 Task: Find connections with filter location Val-d'Or with filter topic #Sustainabilitywith filter profile language Spanish with filter current company Mechanical Engineering World with filter school Assam (Central) University  with filter industry Wholesale Building Materials with filter service category Email Marketing with filter keywords title Fast Food Worker
Action: Mouse moved to (618, 128)
Screenshot: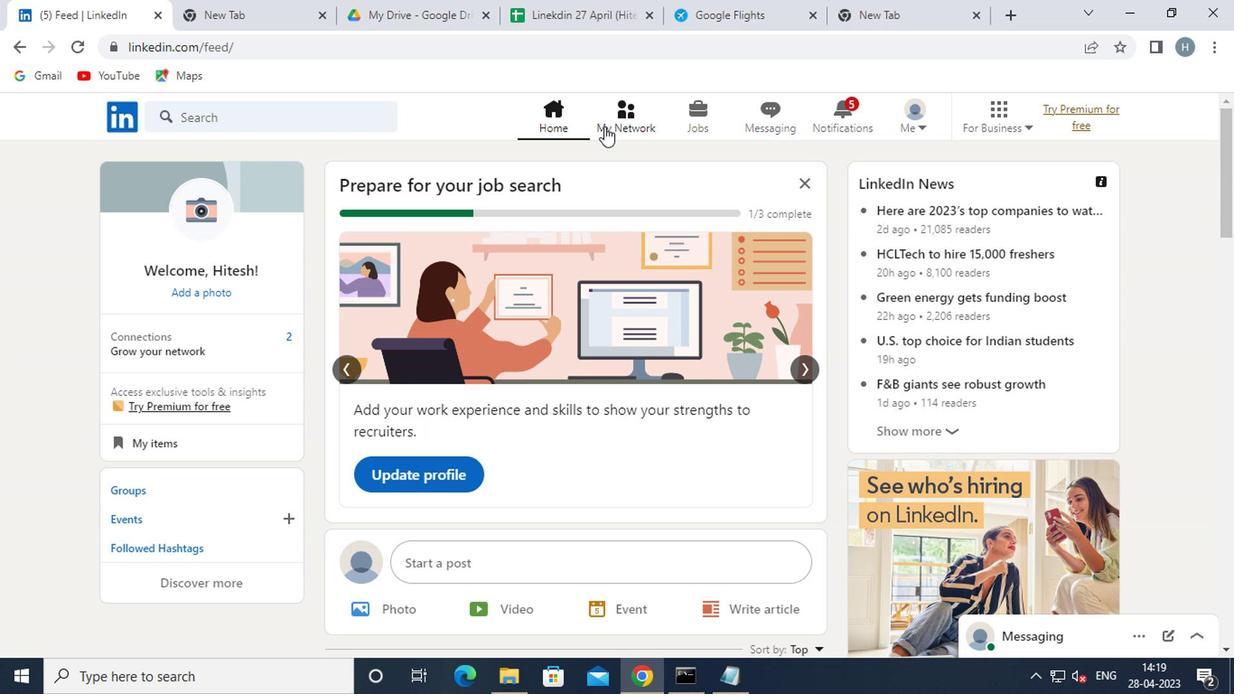 
Action: Mouse pressed left at (618, 128)
Screenshot: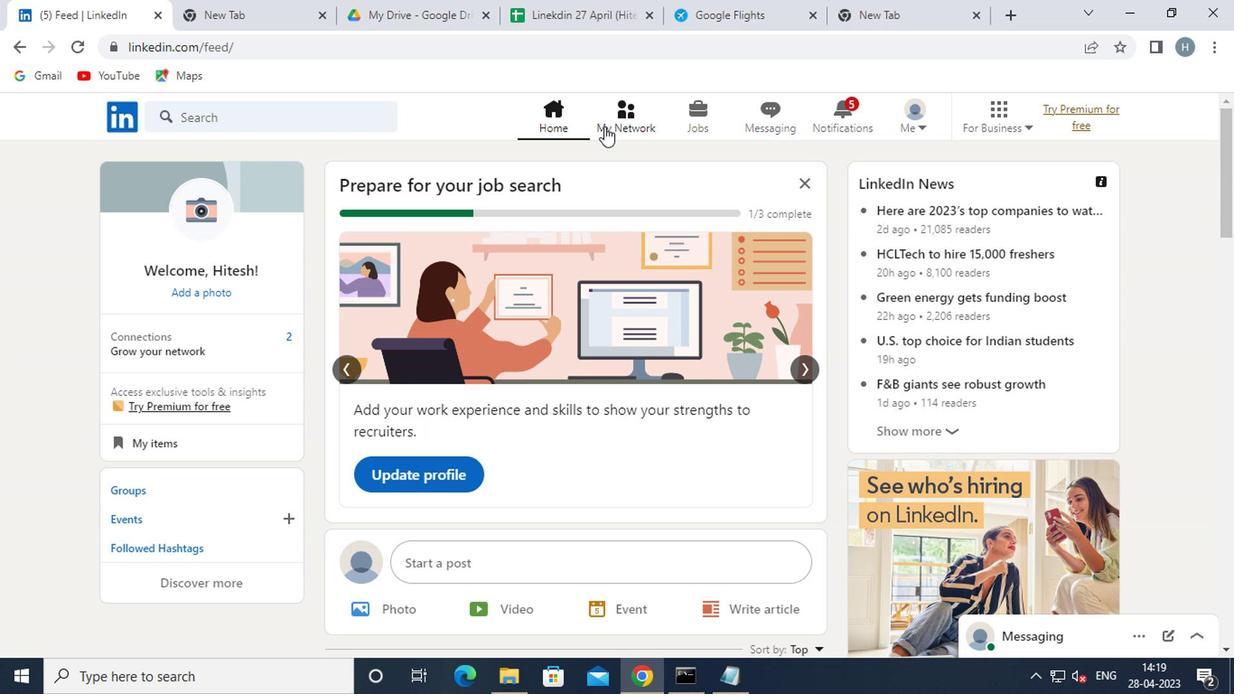 
Action: Mouse moved to (283, 229)
Screenshot: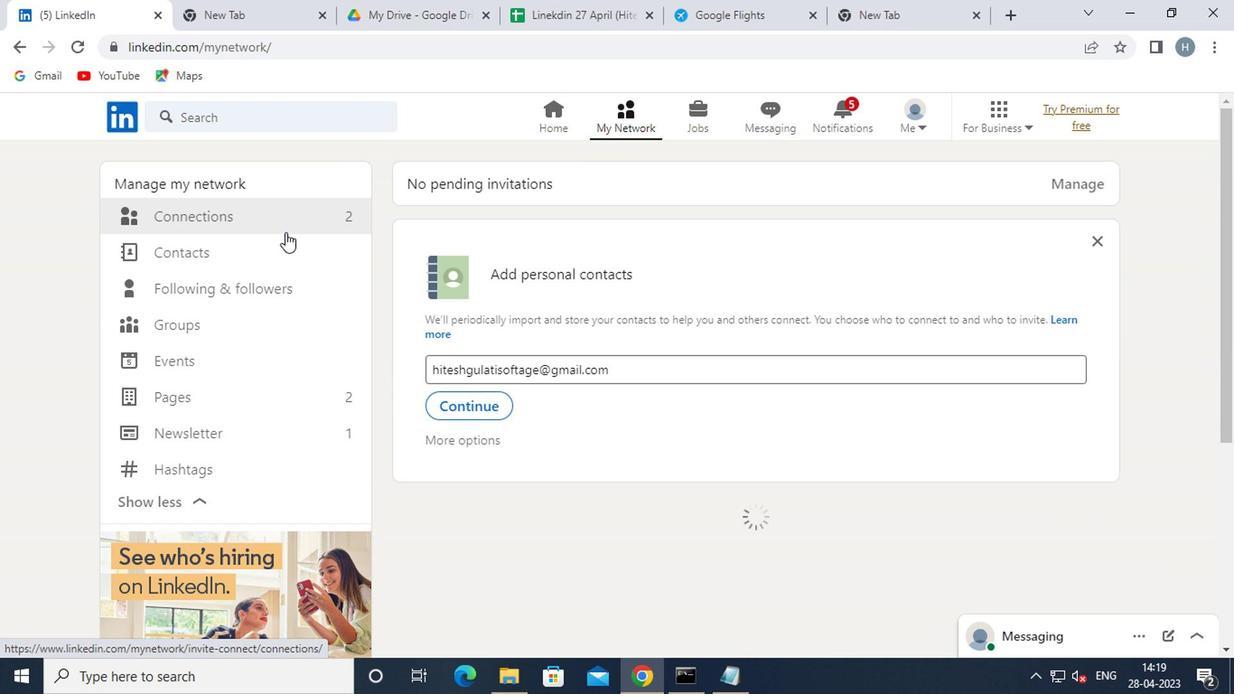 
Action: Mouse pressed left at (283, 229)
Screenshot: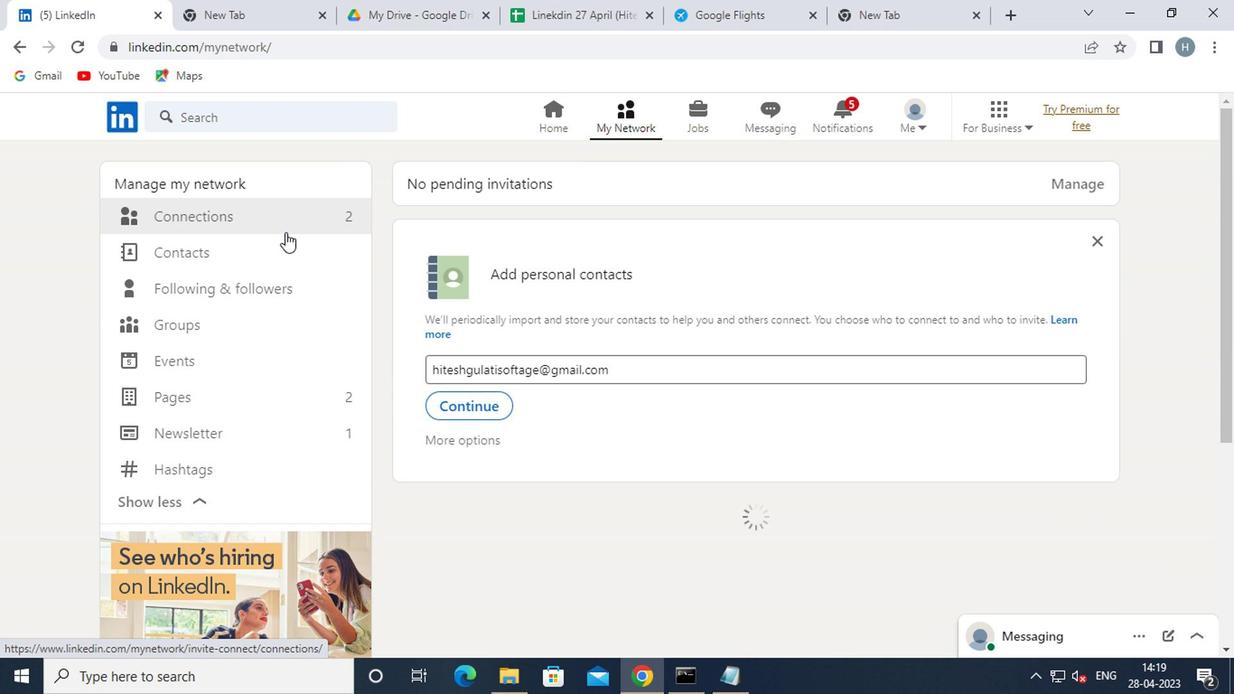 
Action: Mouse moved to (339, 221)
Screenshot: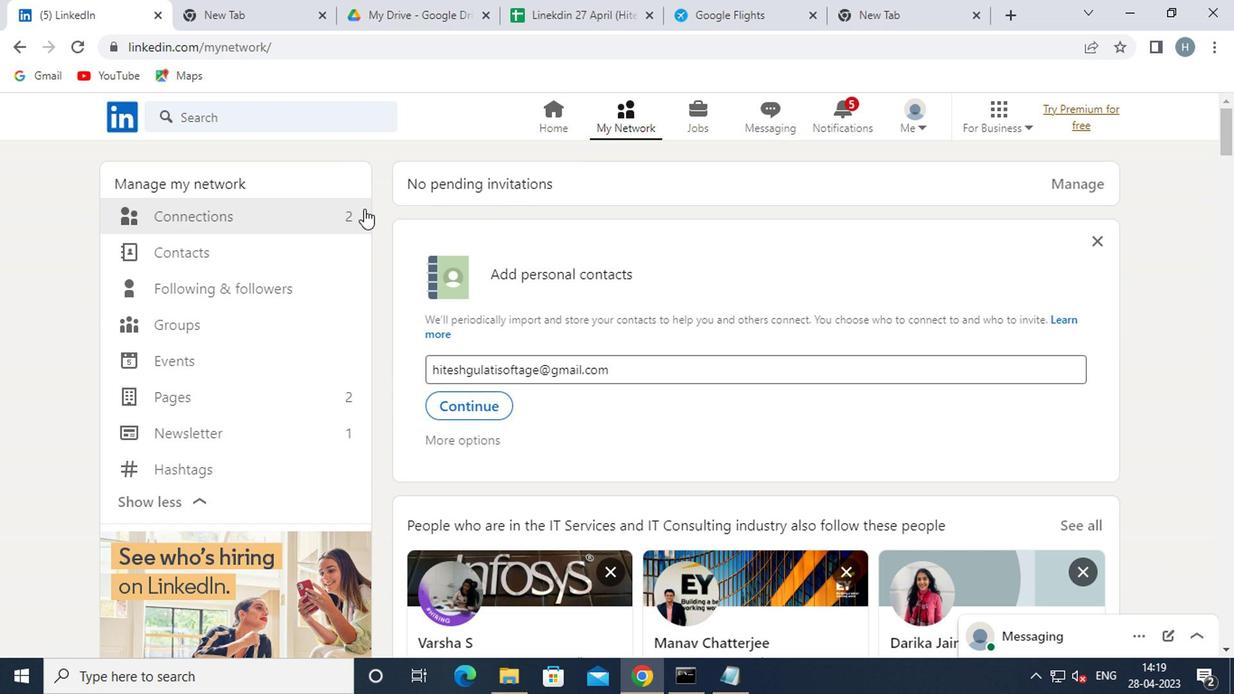 
Action: Mouse pressed left at (339, 221)
Screenshot: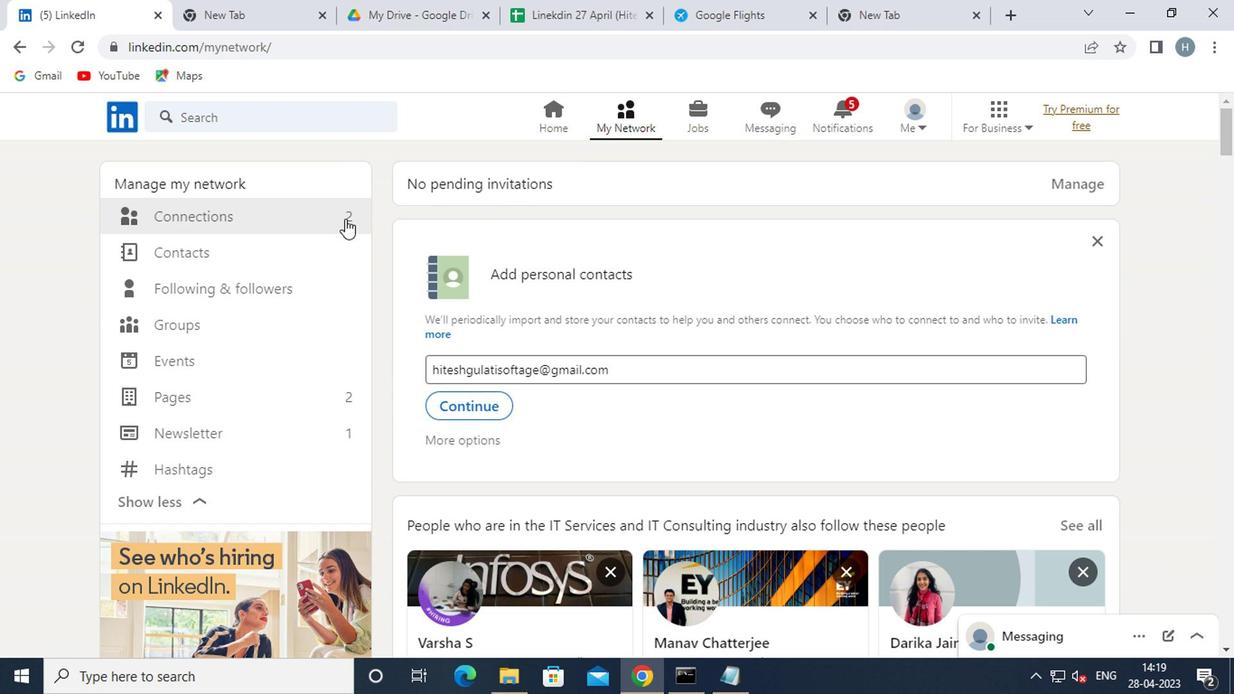 
Action: Mouse moved to (720, 217)
Screenshot: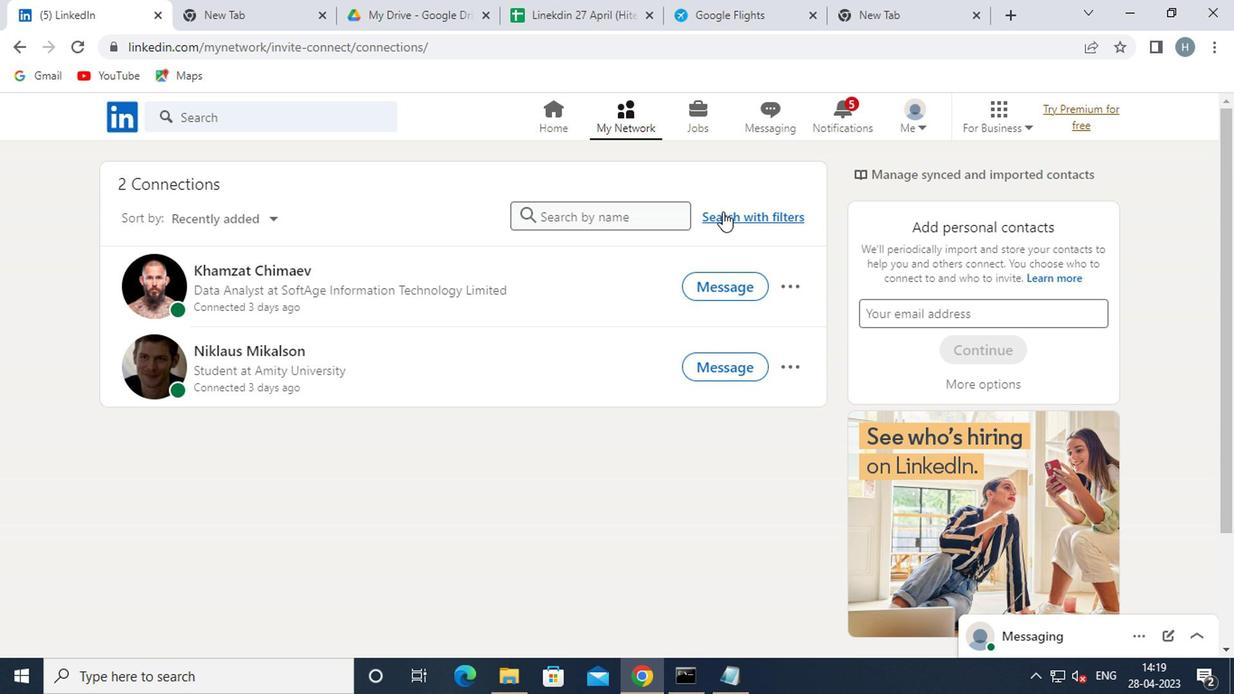 
Action: Mouse pressed left at (720, 217)
Screenshot: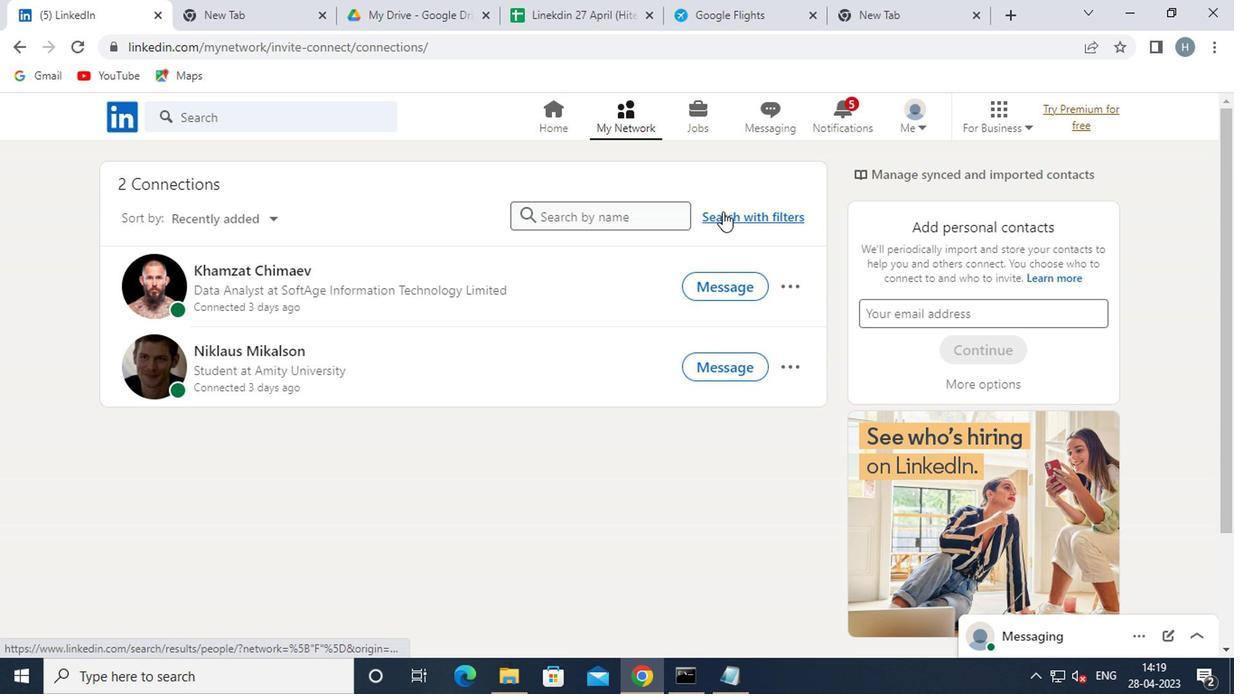 
Action: Mouse moved to (671, 175)
Screenshot: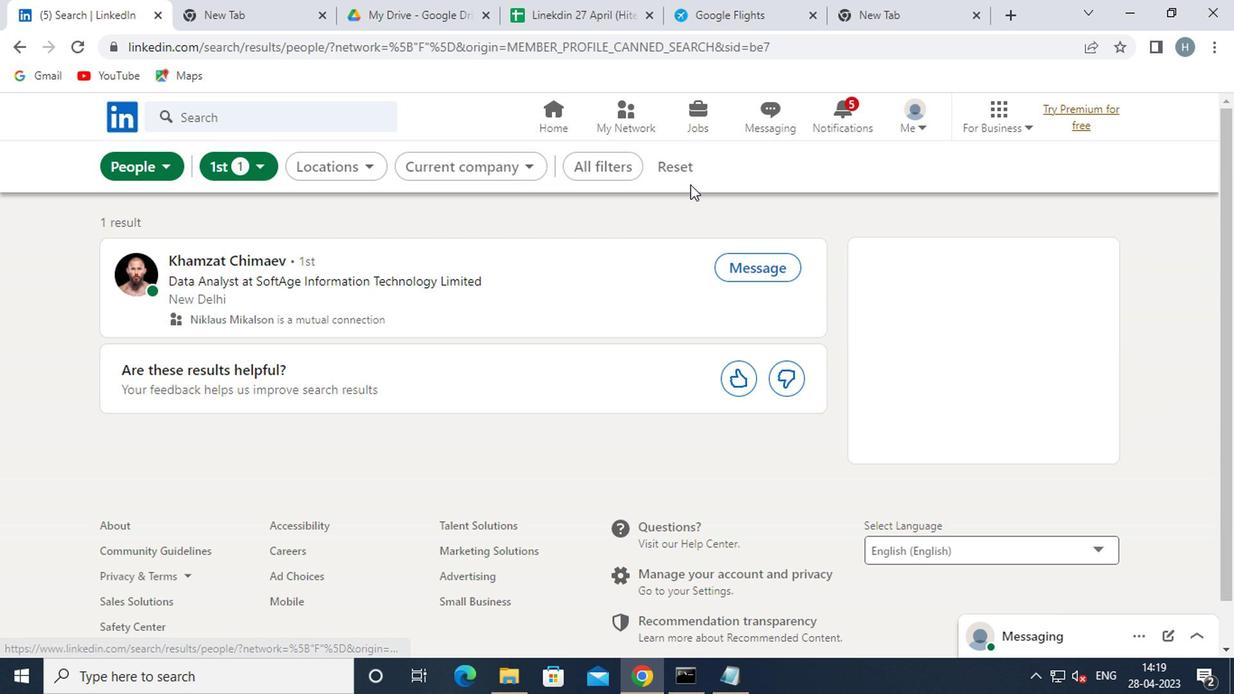 
Action: Mouse pressed left at (671, 175)
Screenshot: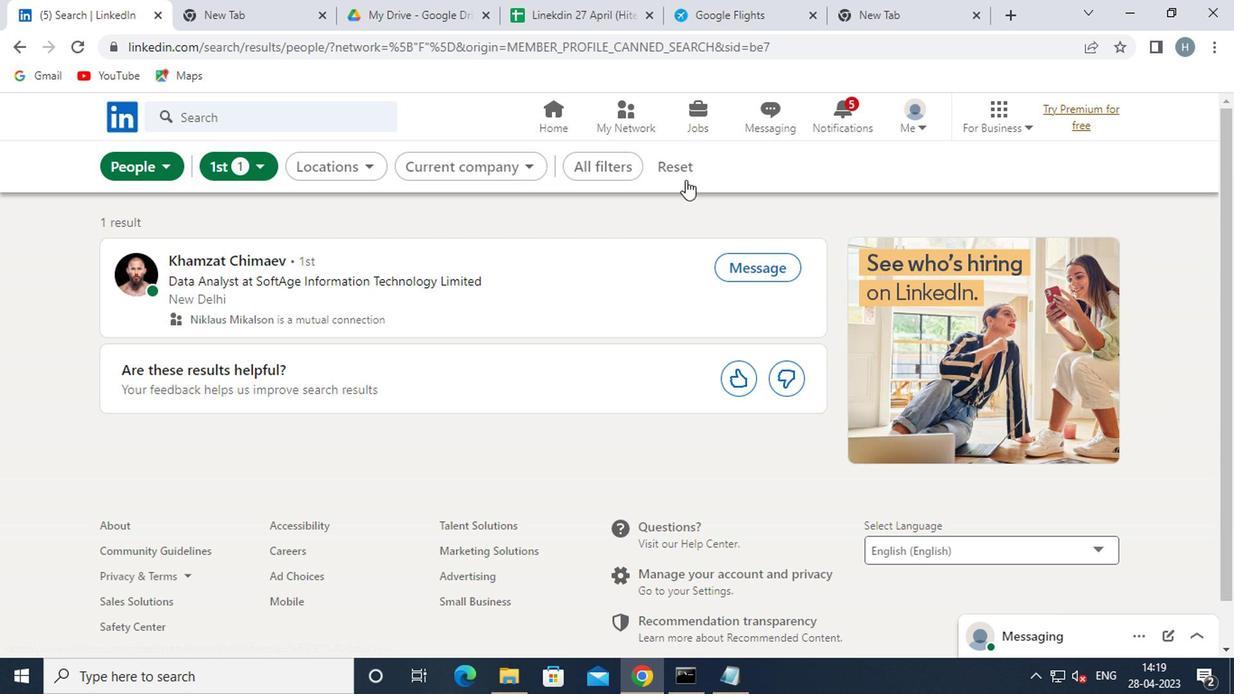 
Action: Mouse moved to (653, 169)
Screenshot: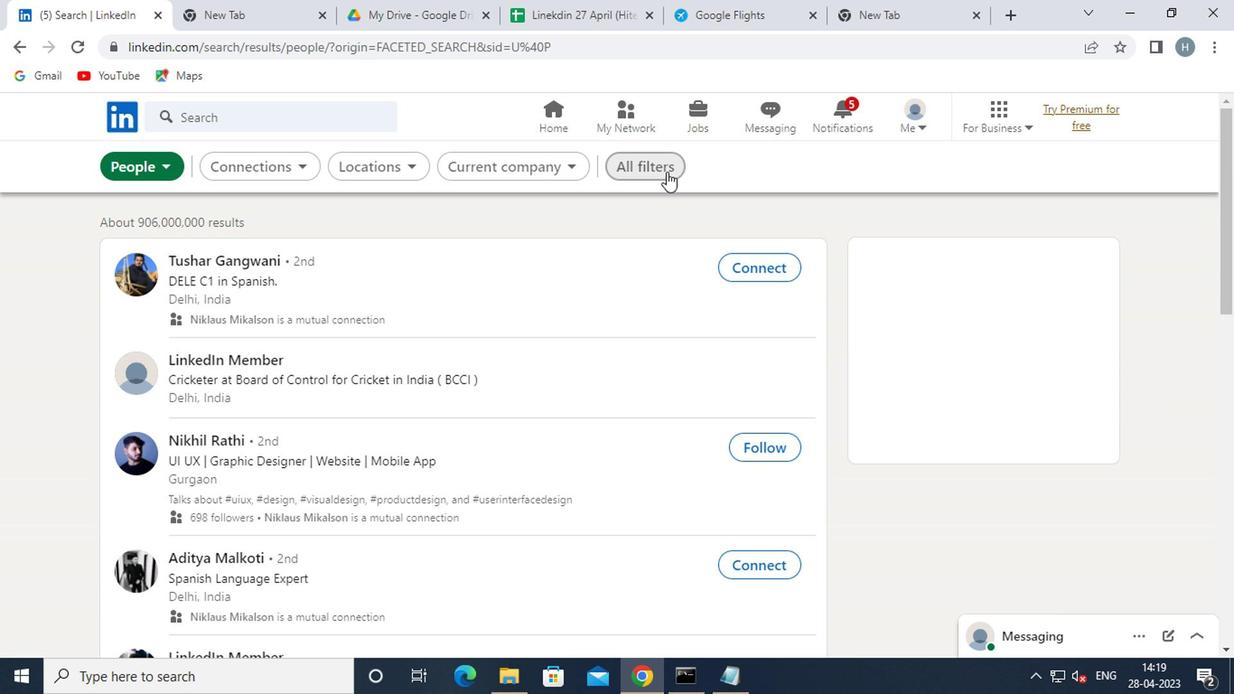 
Action: Mouse pressed left at (653, 169)
Screenshot: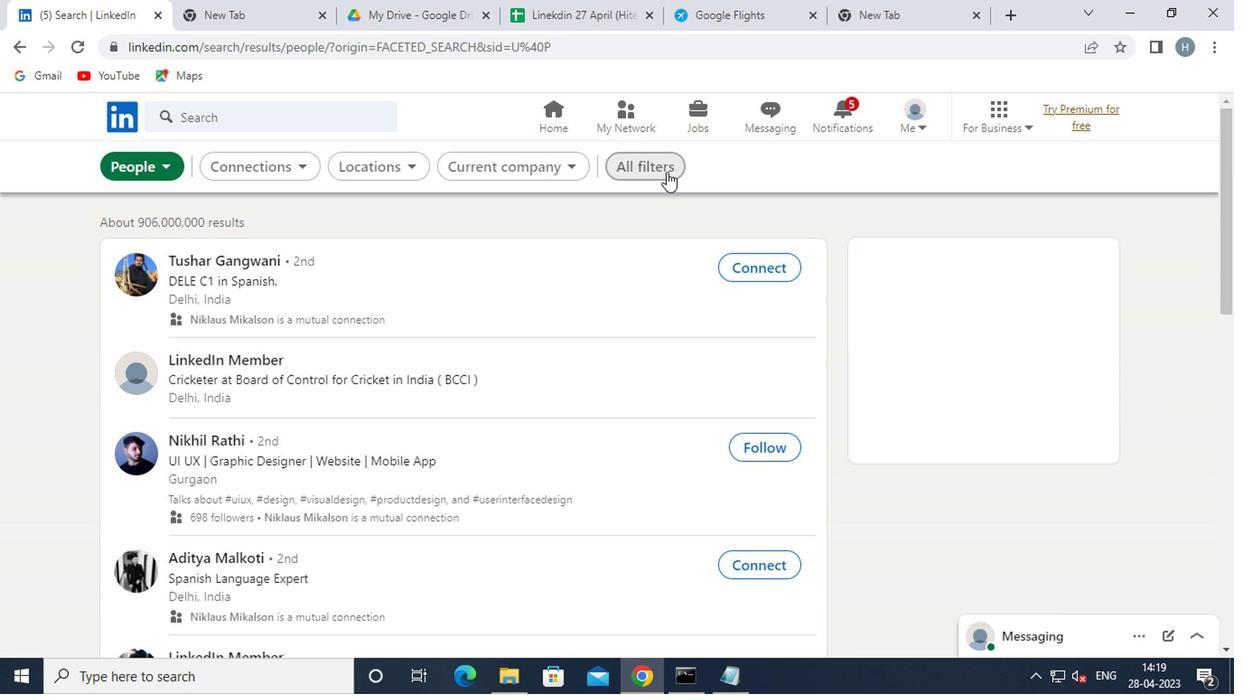 
Action: Mouse moved to (853, 334)
Screenshot: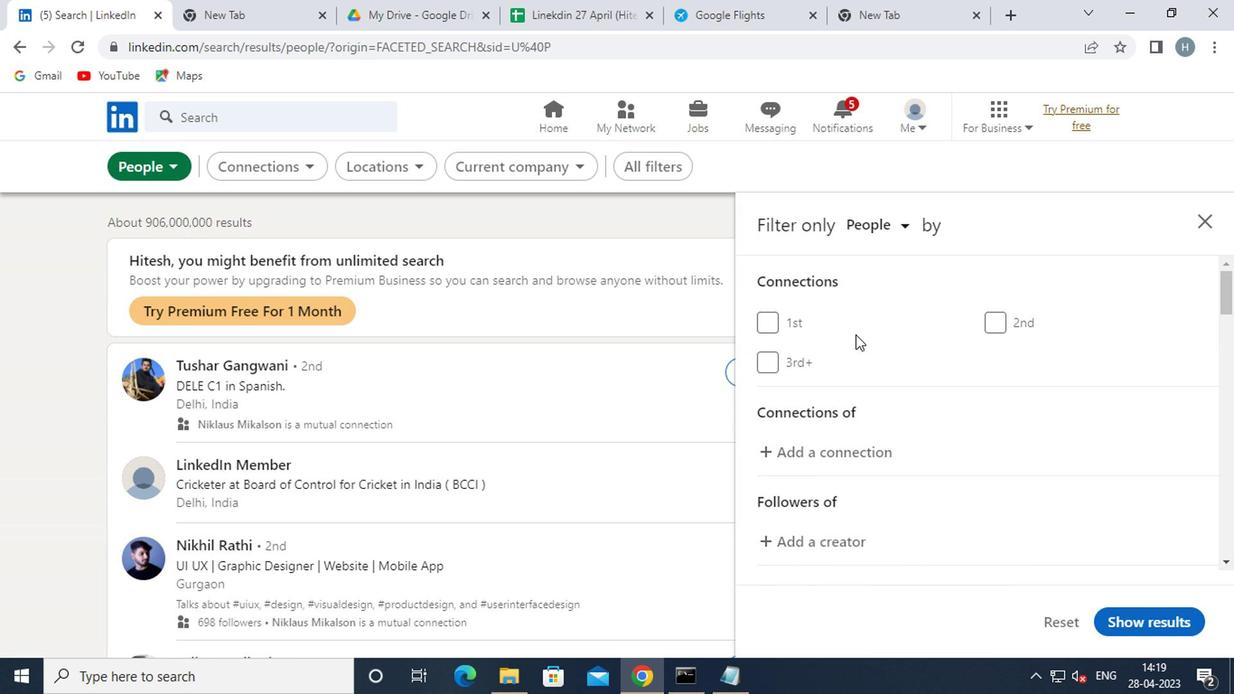 
Action: Mouse scrolled (853, 333) with delta (0, 0)
Screenshot: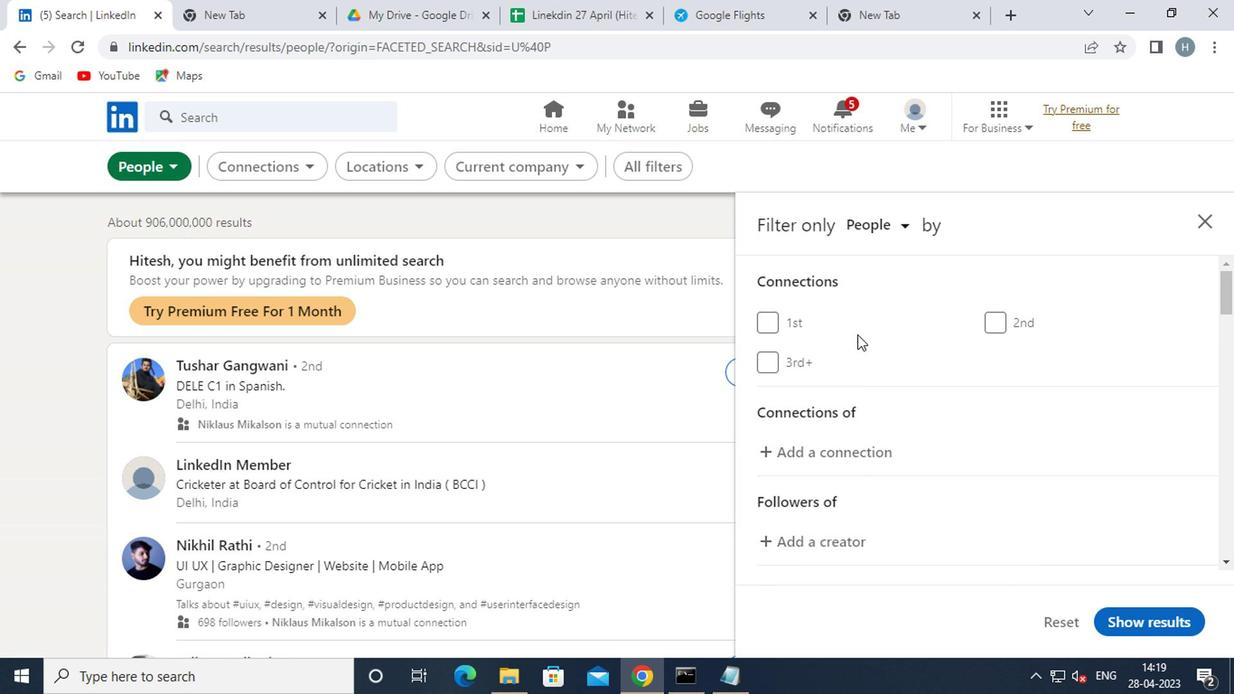 
Action: Mouse moved to (853, 335)
Screenshot: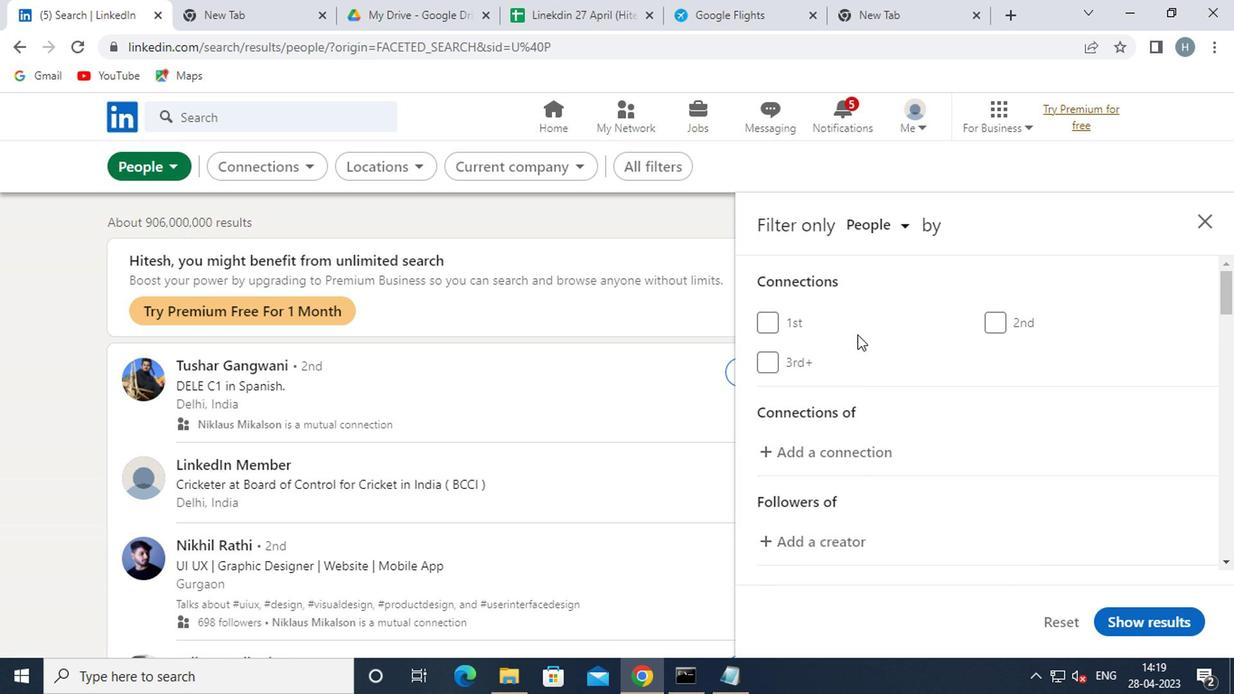 
Action: Mouse scrolled (853, 334) with delta (0, -1)
Screenshot: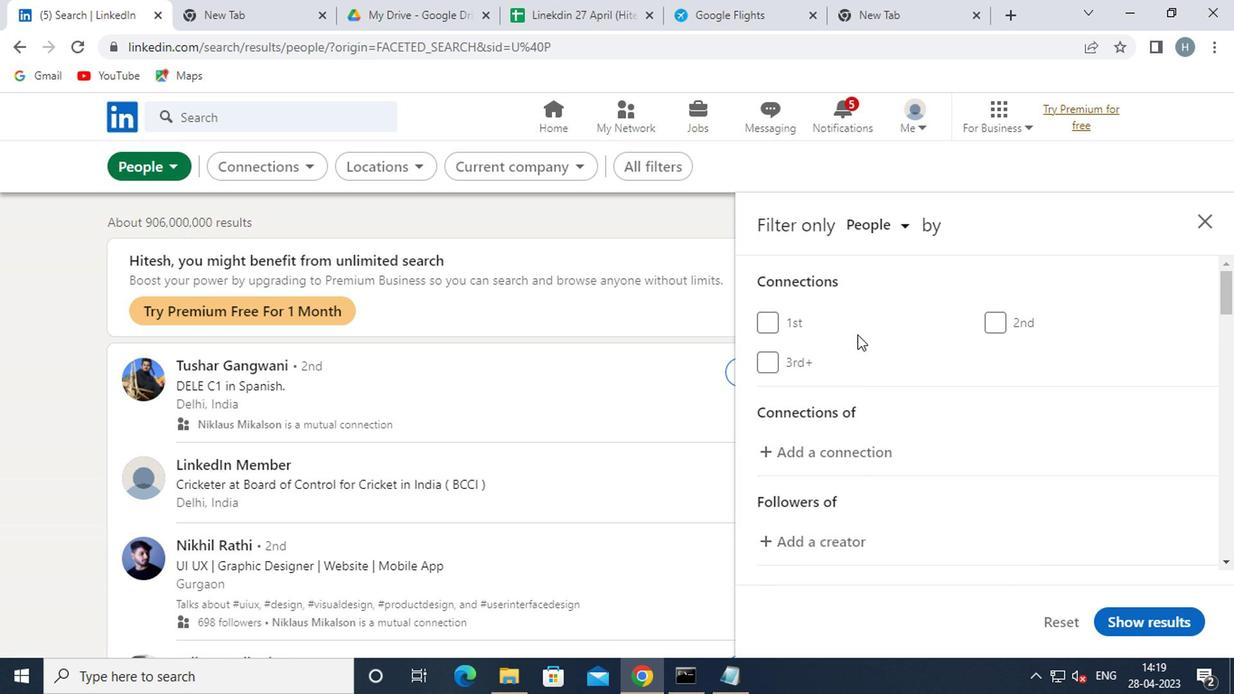 
Action: Mouse scrolled (853, 334) with delta (0, -1)
Screenshot: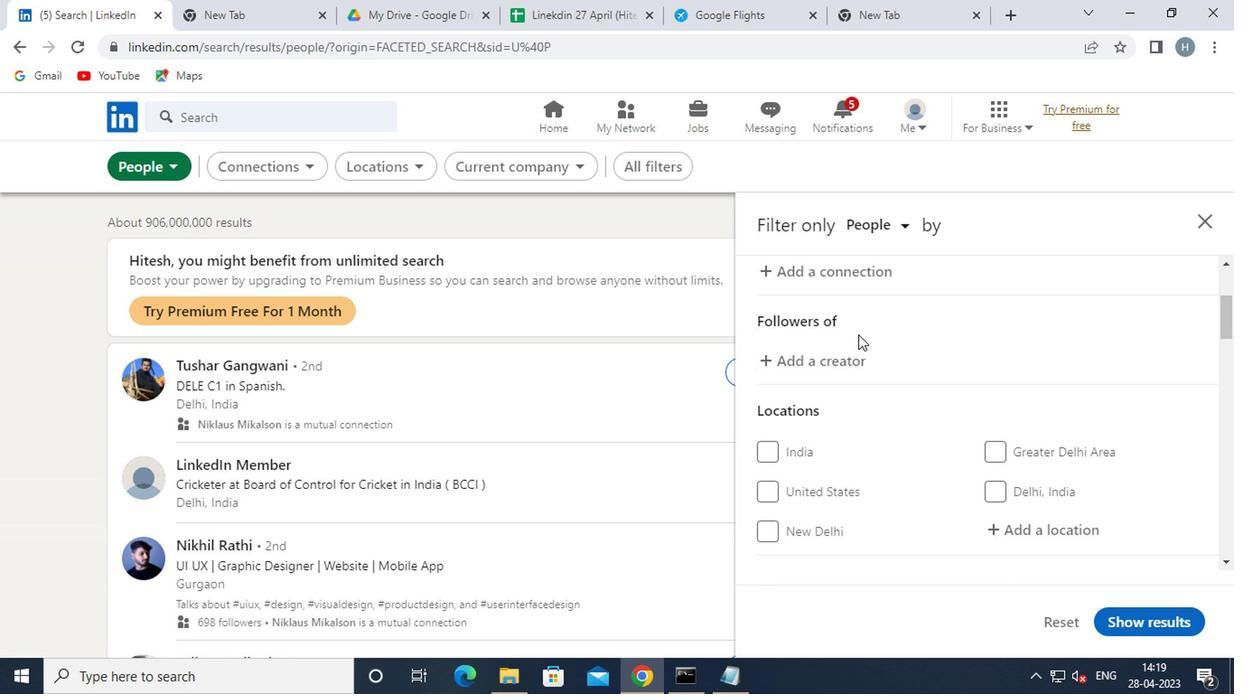 
Action: Mouse scrolled (853, 334) with delta (0, -1)
Screenshot: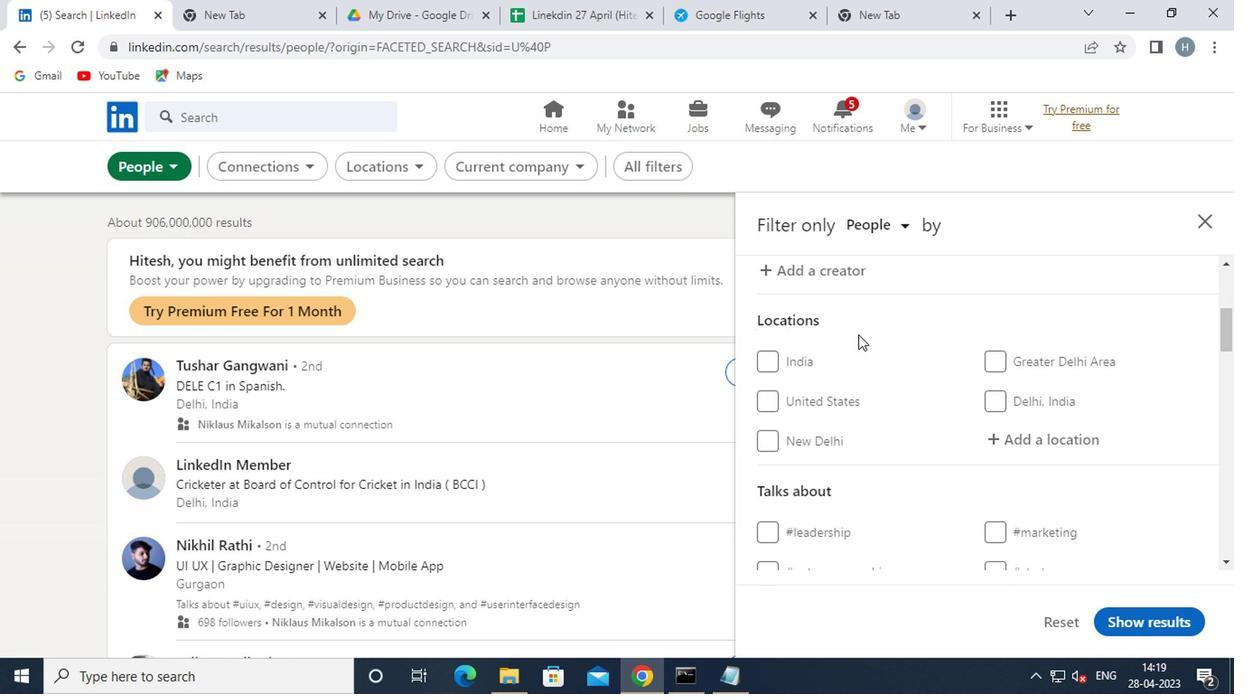
Action: Mouse moved to (1007, 360)
Screenshot: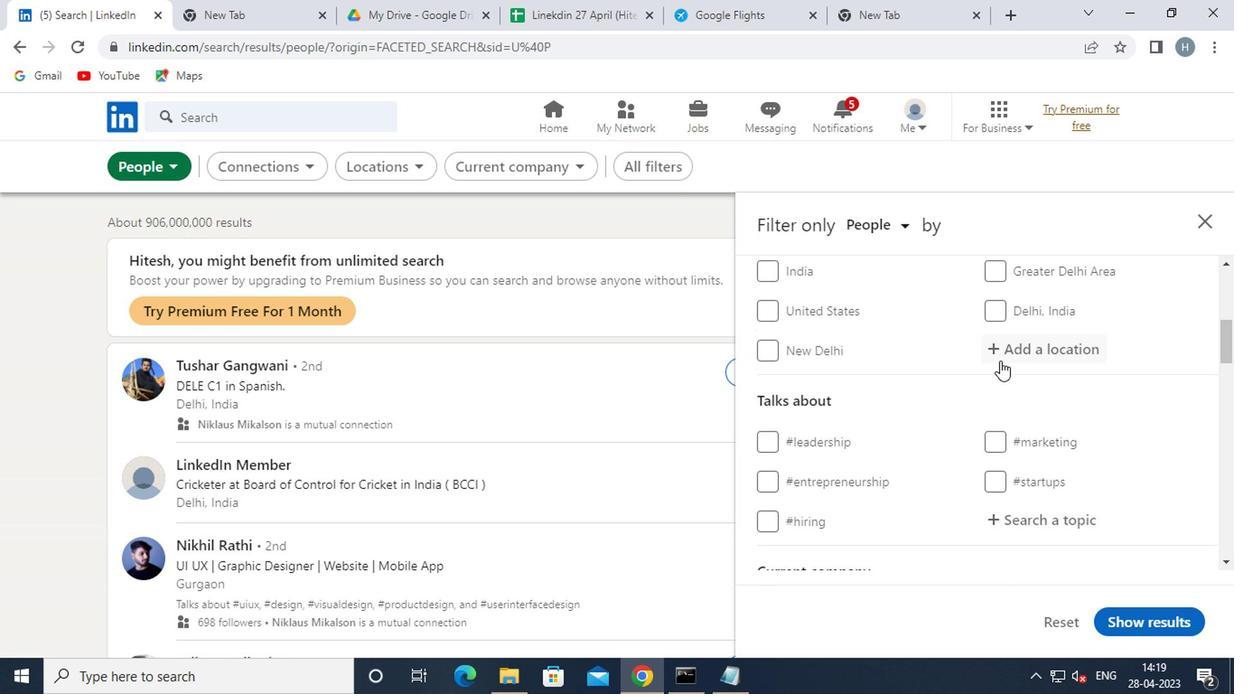 
Action: Mouse pressed left at (1007, 360)
Screenshot: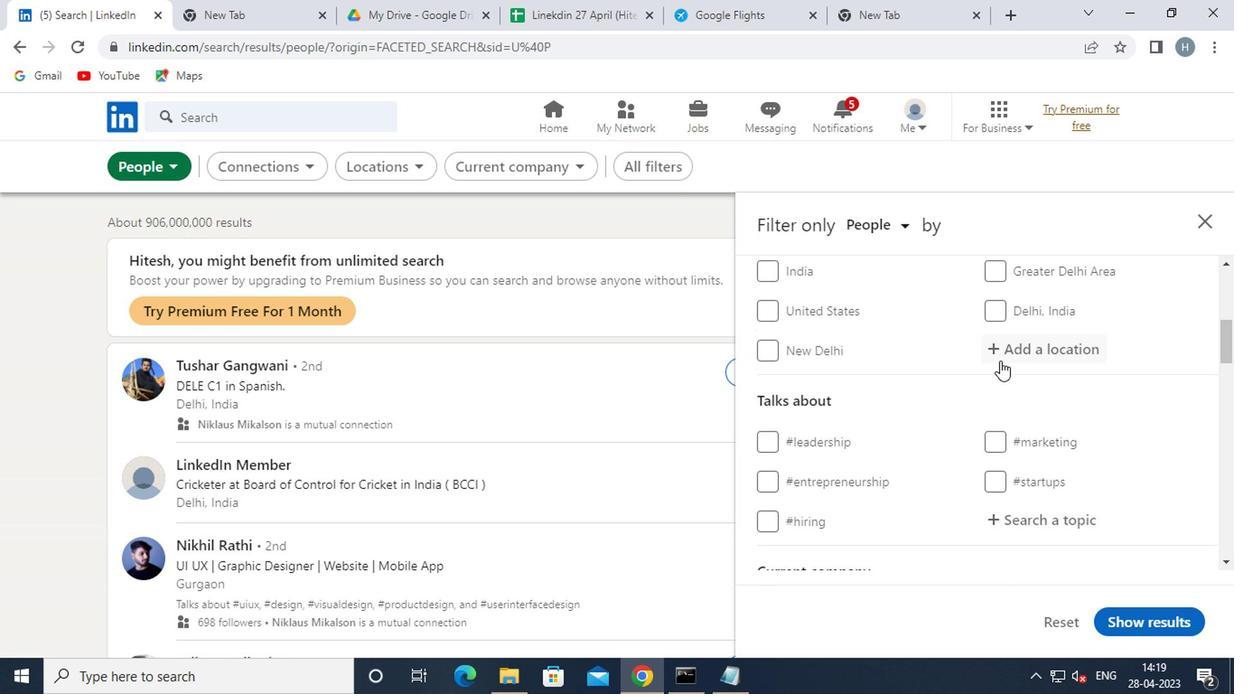 
Action: Mouse moved to (837, 225)
Screenshot: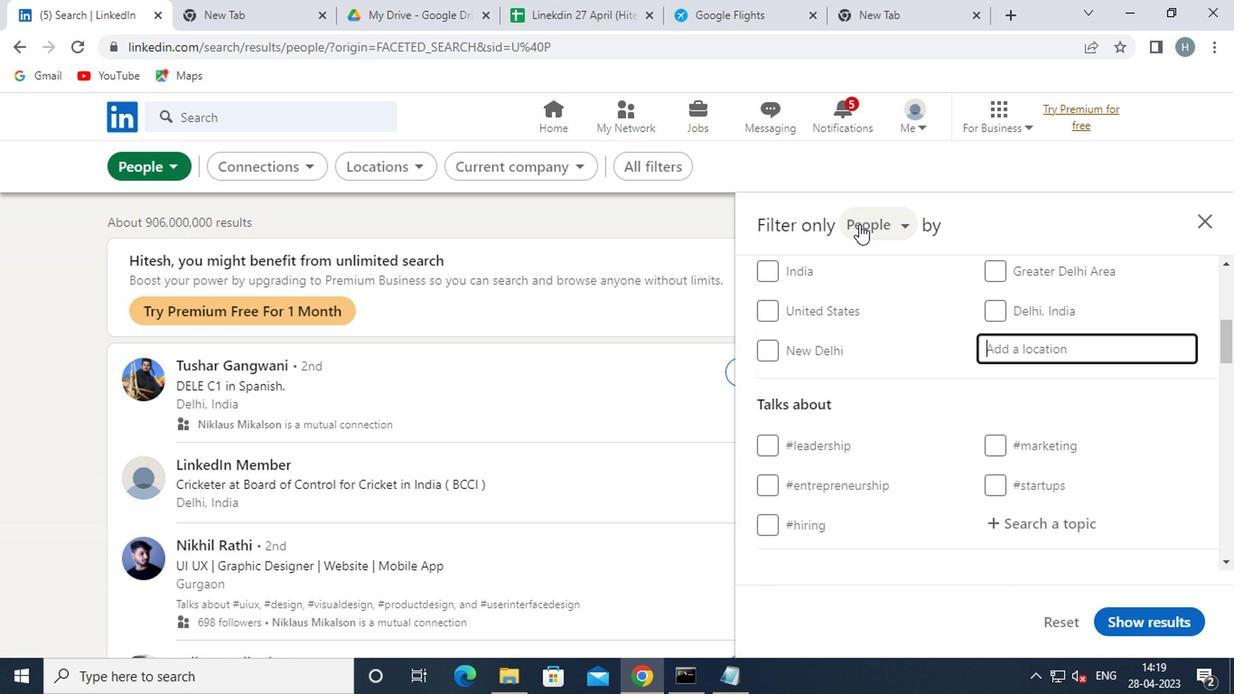 
Action: Key pressed <Key.shift>VAL-
Screenshot: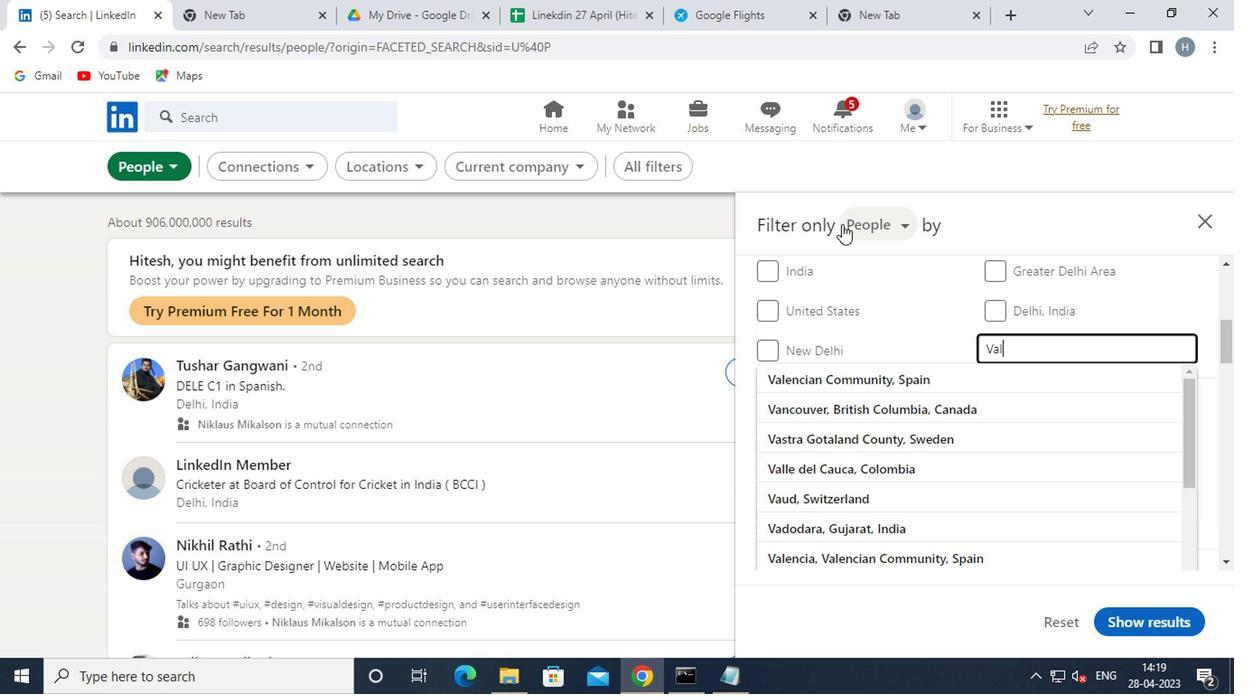 
Action: Mouse moved to (837, 225)
Screenshot: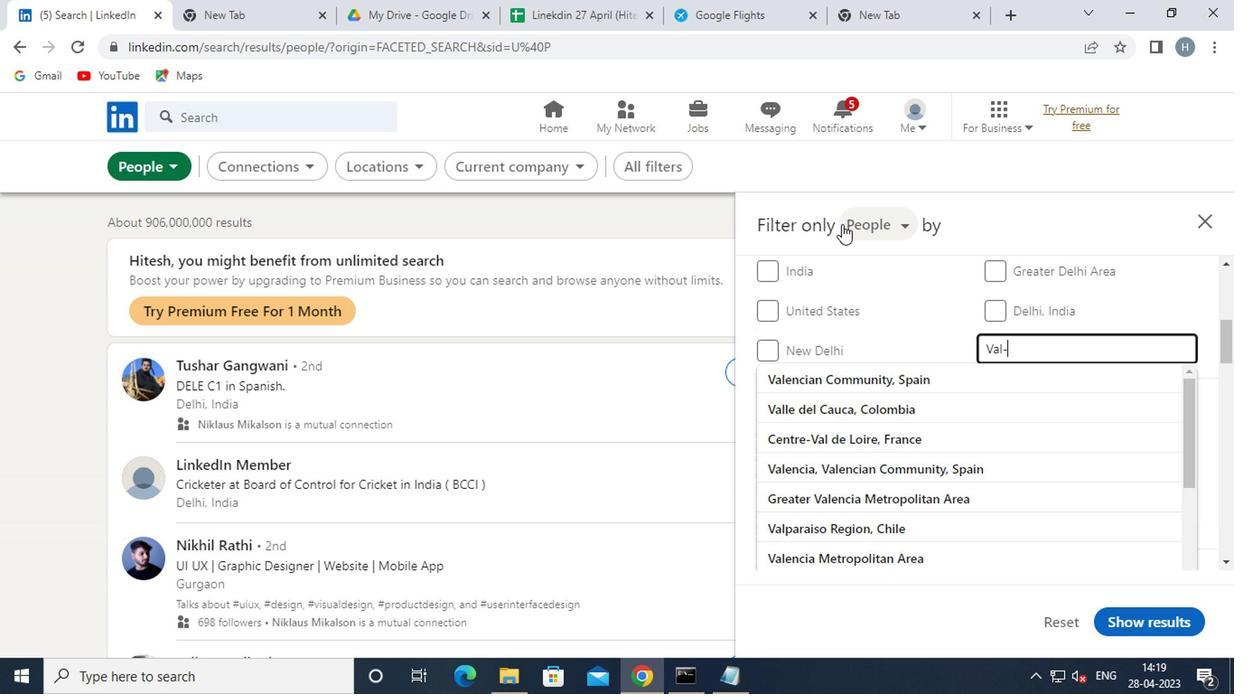 
Action: Key pressed D
Screenshot: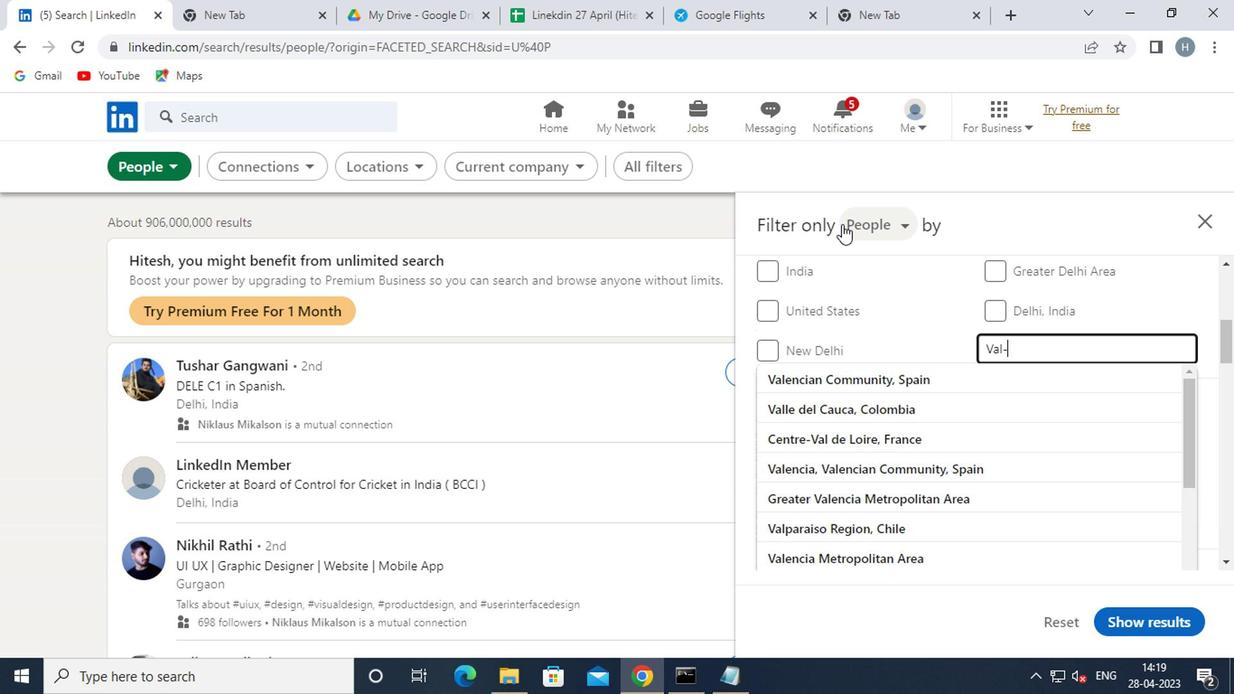 
Action: Mouse moved to (856, 408)
Screenshot: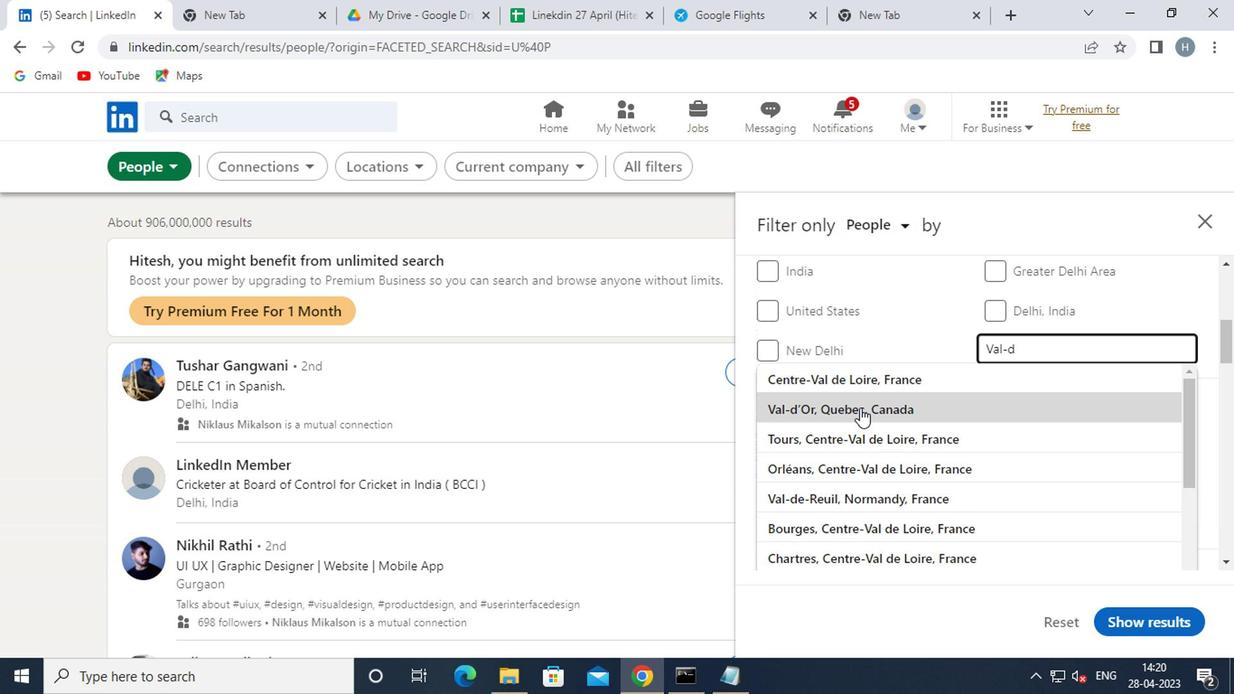 
Action: Mouse pressed left at (856, 408)
Screenshot: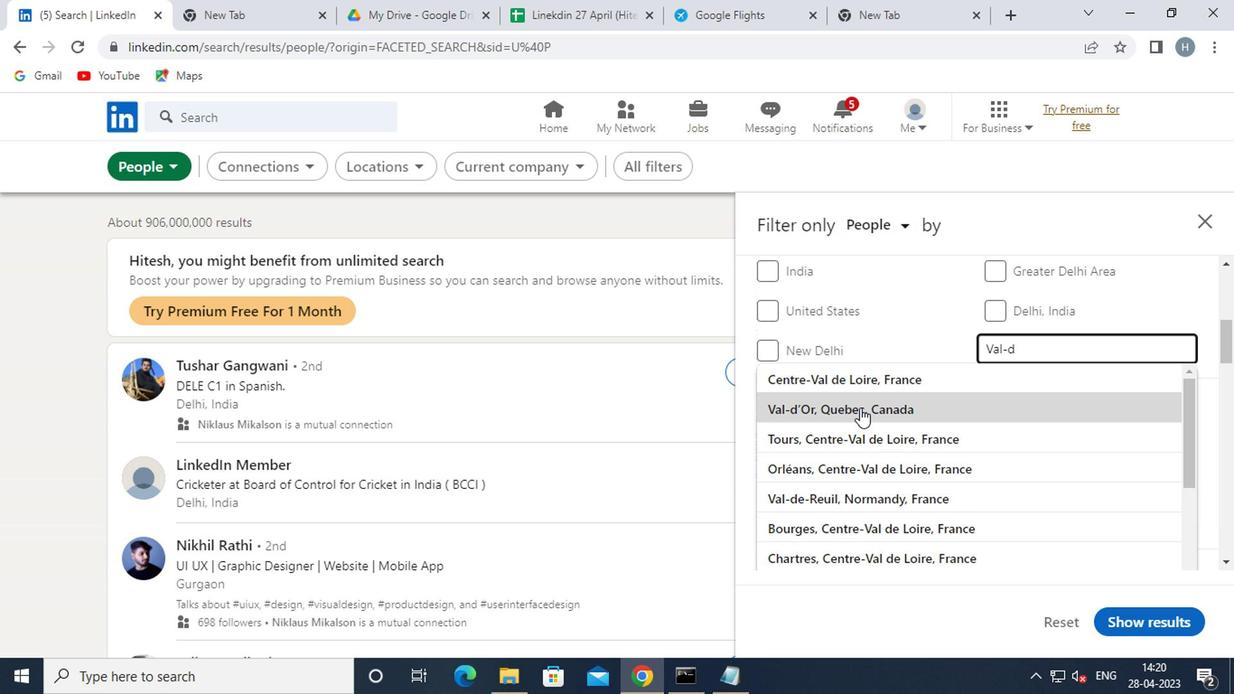 
Action: Mouse moved to (886, 390)
Screenshot: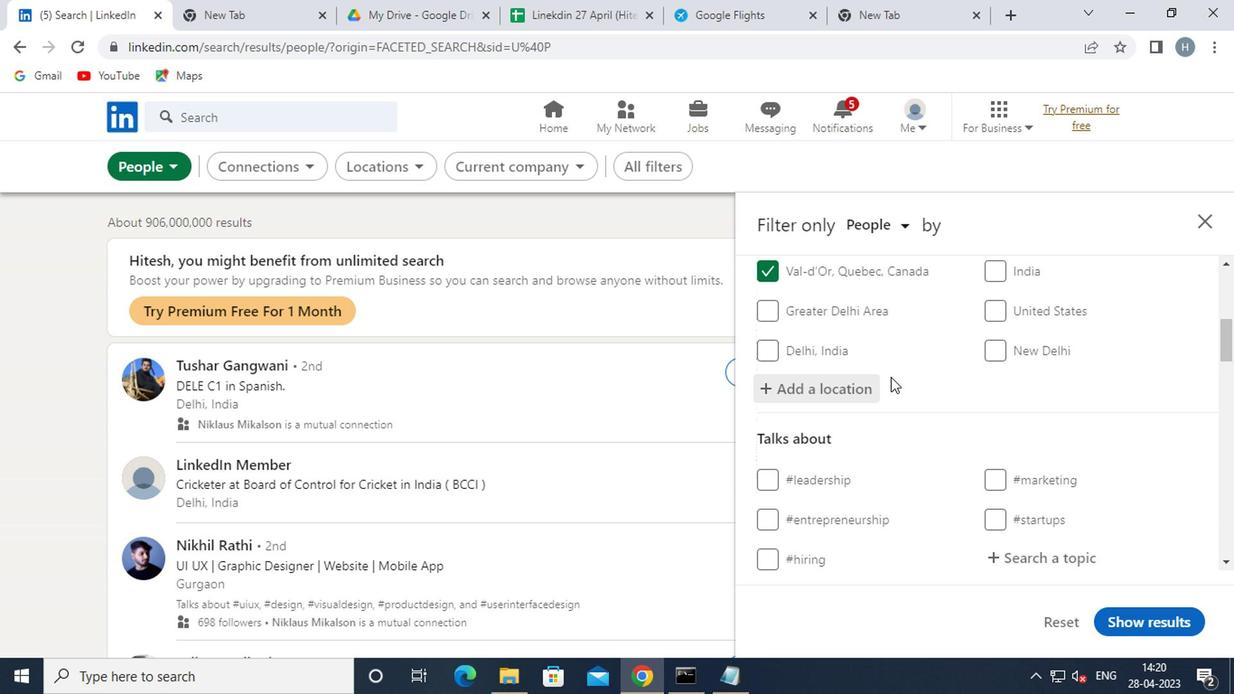 
Action: Mouse scrolled (886, 389) with delta (0, -1)
Screenshot: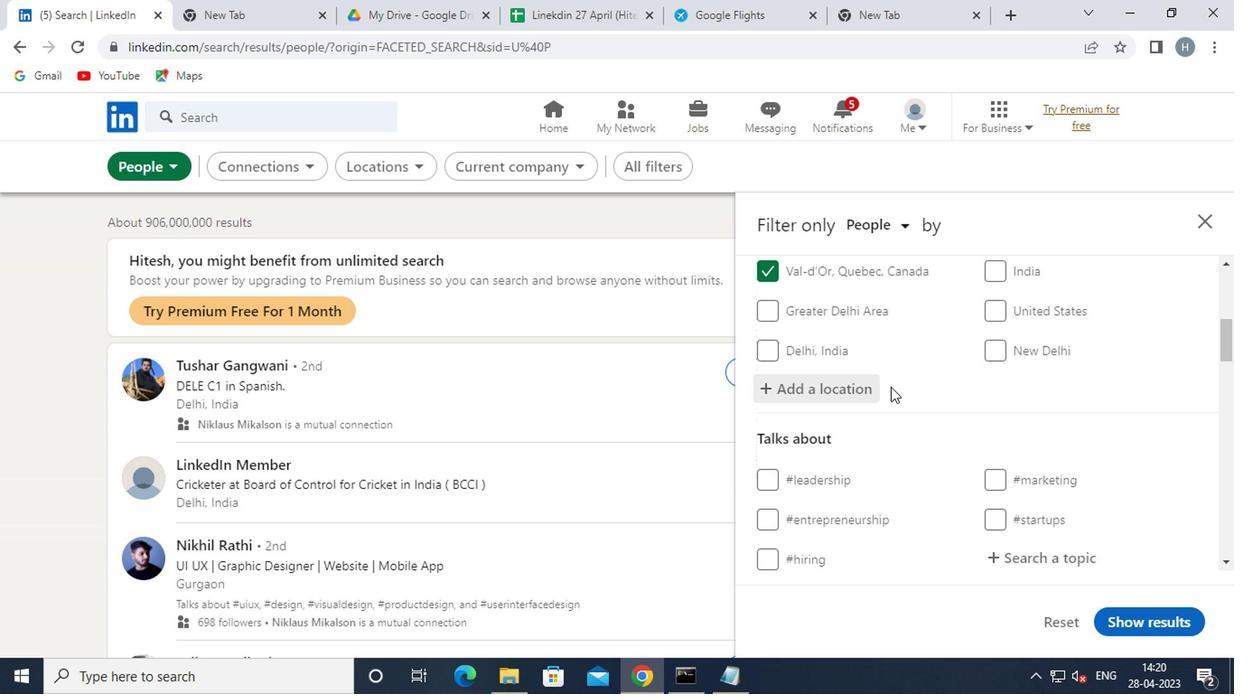 
Action: Mouse moved to (885, 391)
Screenshot: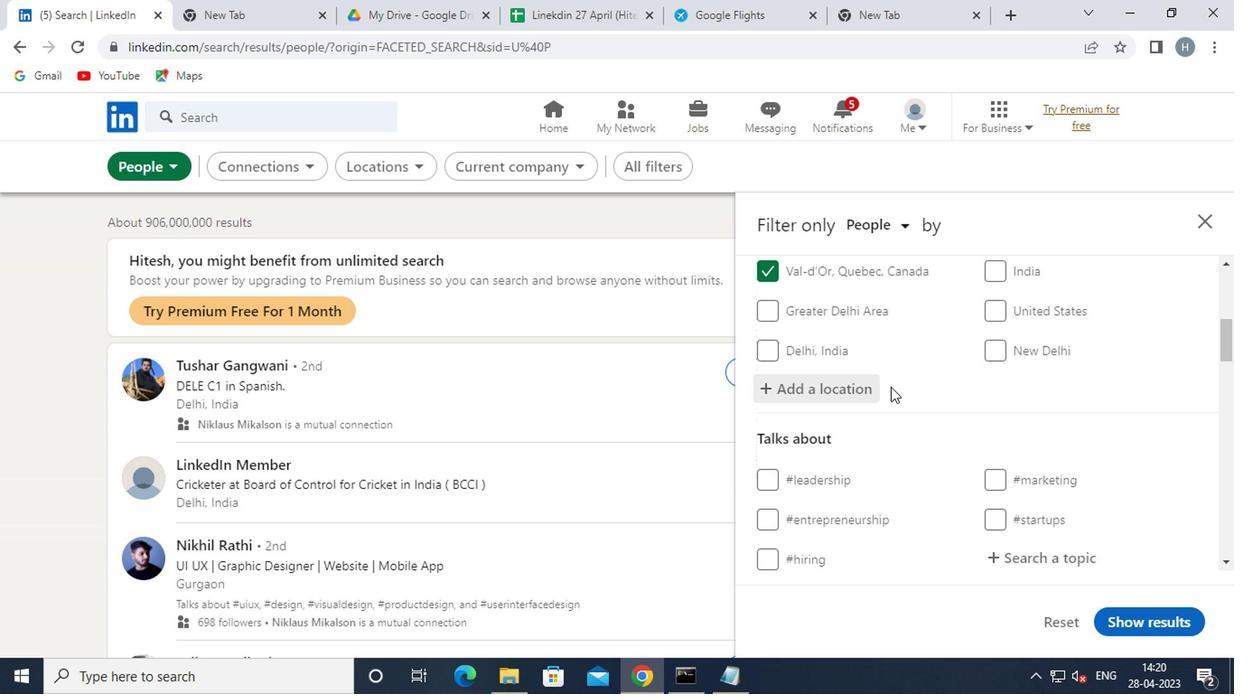 
Action: Mouse scrolled (885, 390) with delta (0, 0)
Screenshot: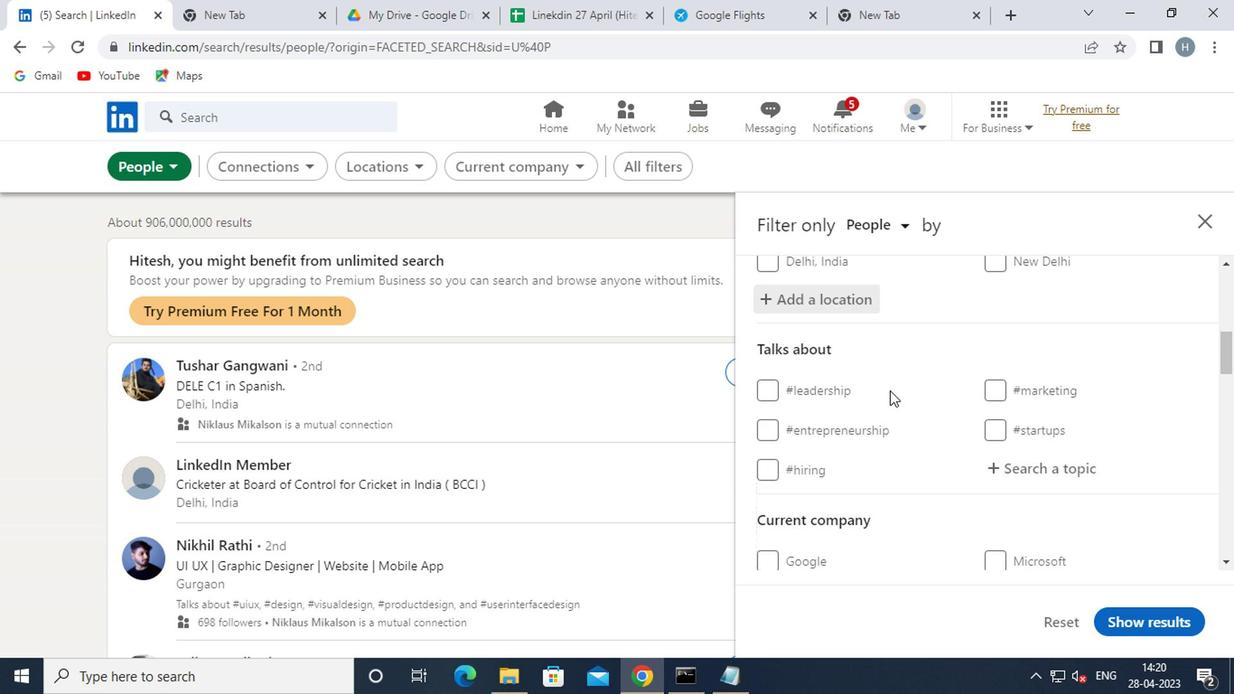 
Action: Mouse moved to (1052, 374)
Screenshot: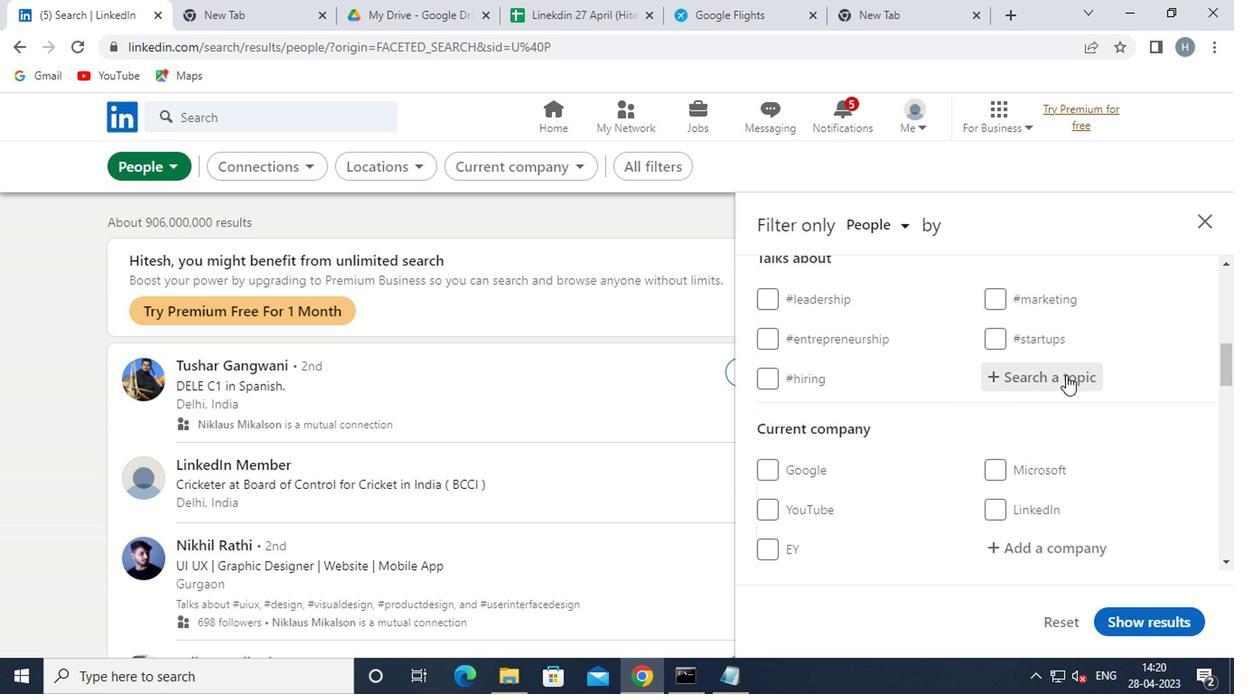 
Action: Mouse pressed left at (1052, 374)
Screenshot: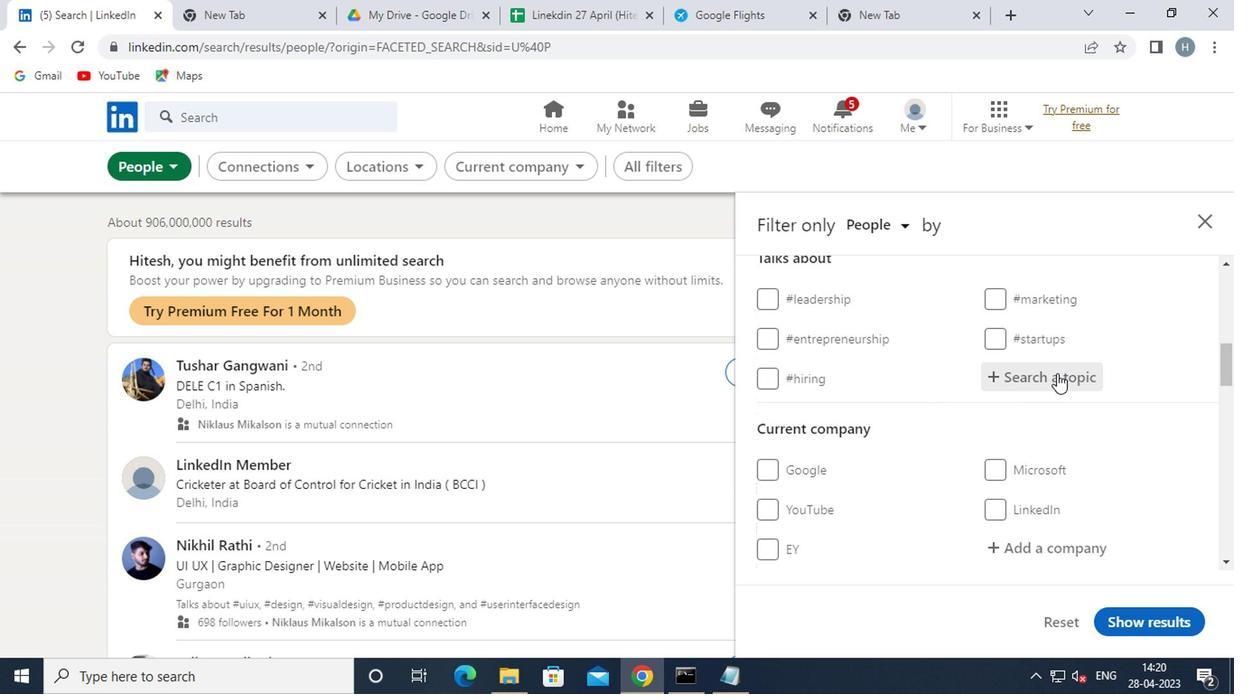 
Action: Mouse moved to (983, 254)
Screenshot: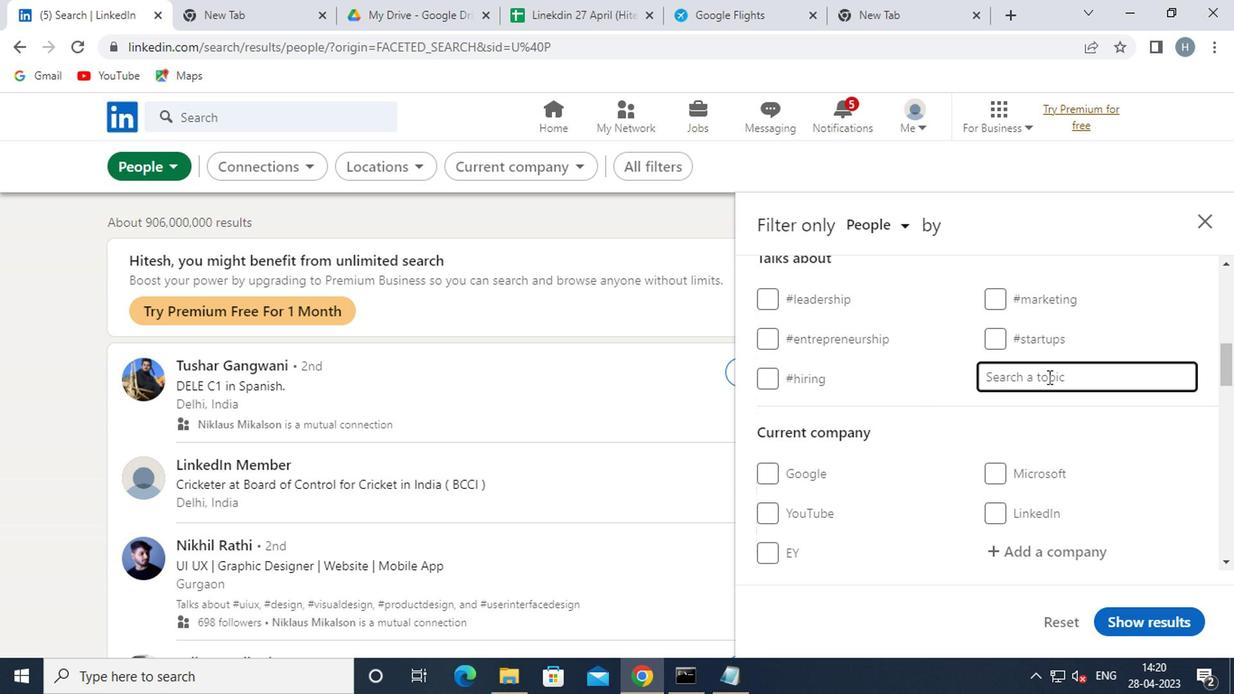 
Action: Key pressed <Key.shift>SUST
Screenshot: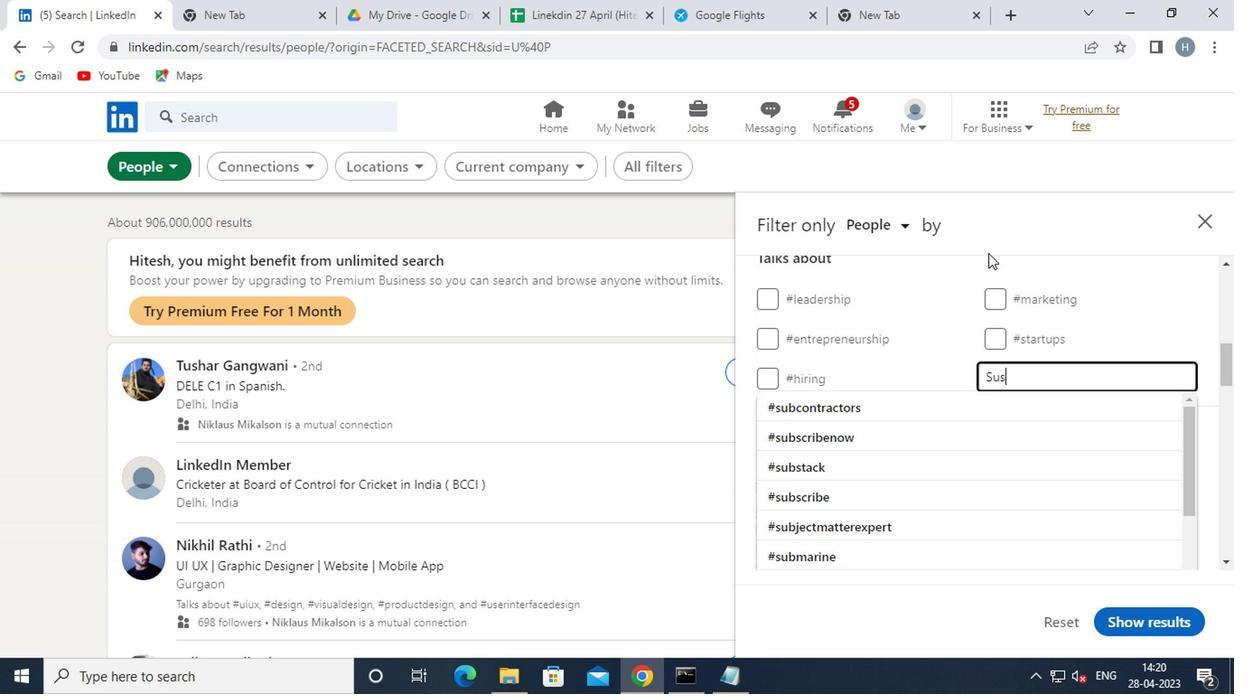 
Action: Mouse moved to (909, 401)
Screenshot: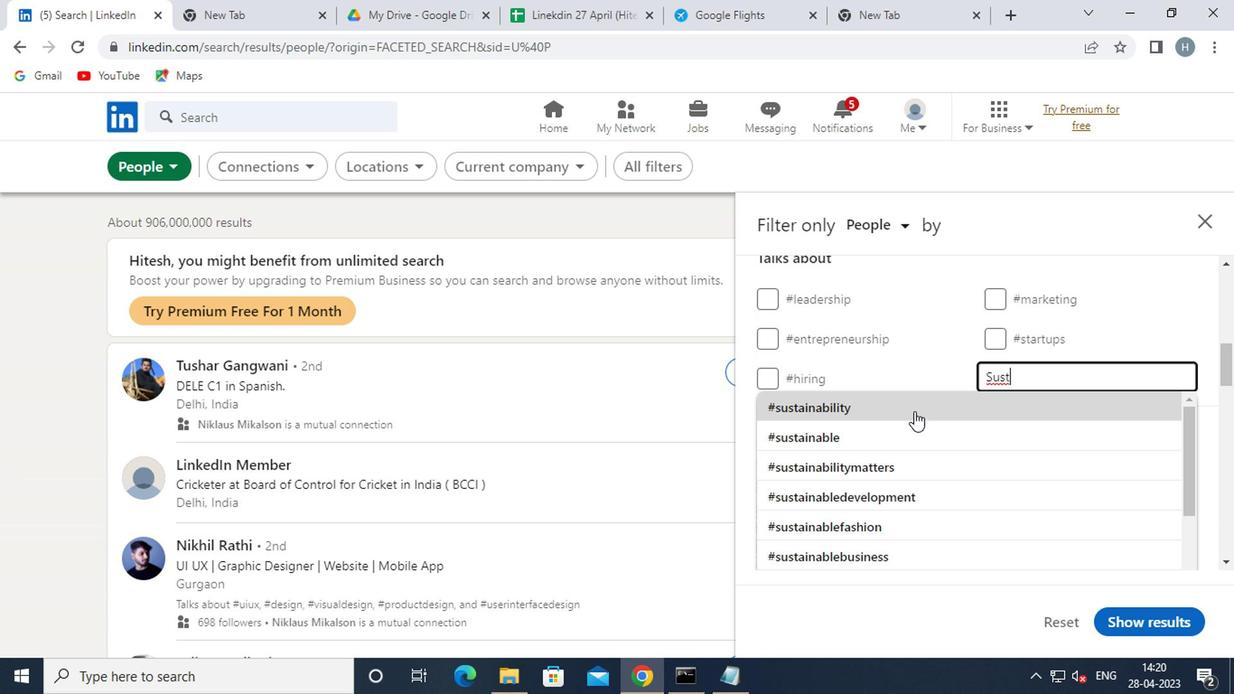
Action: Mouse pressed left at (909, 401)
Screenshot: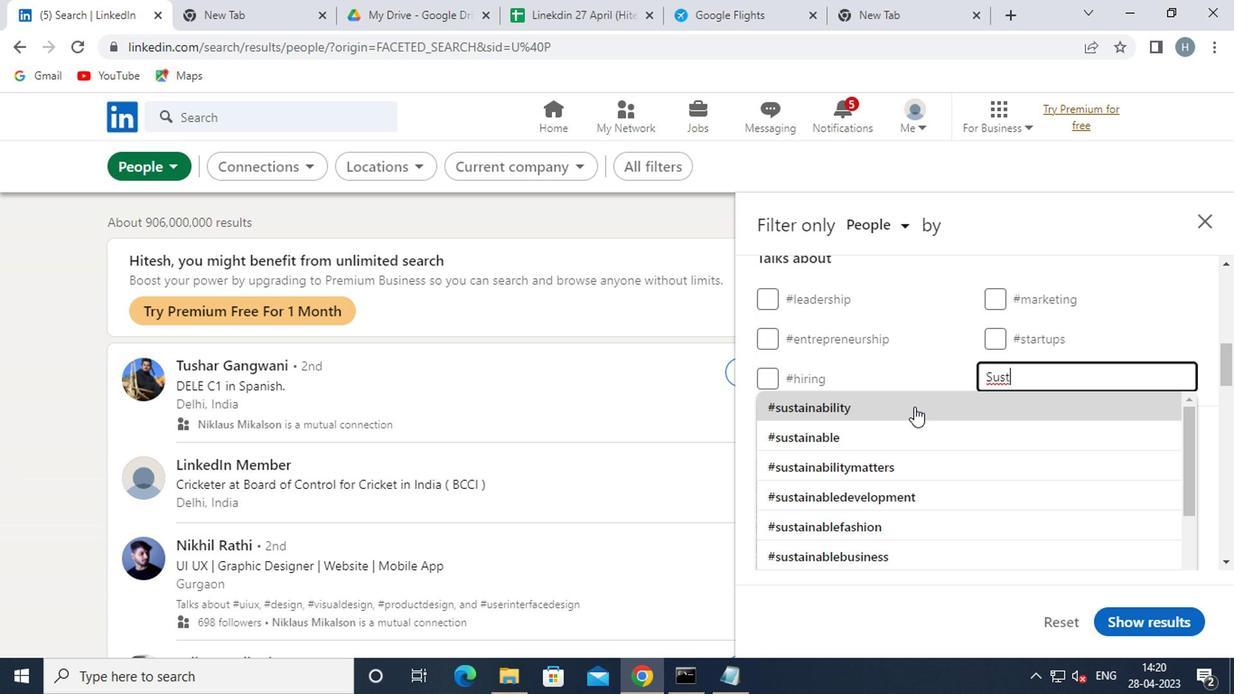 
Action: Mouse moved to (963, 399)
Screenshot: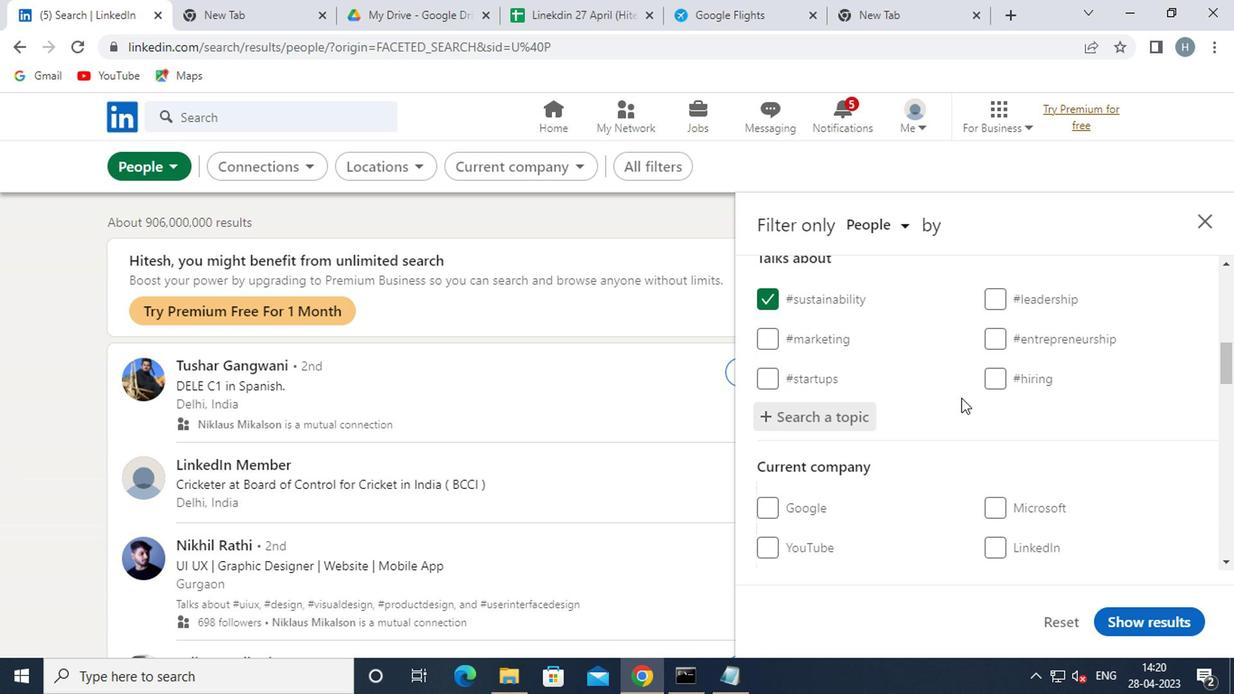 
Action: Mouse scrolled (963, 398) with delta (0, -1)
Screenshot: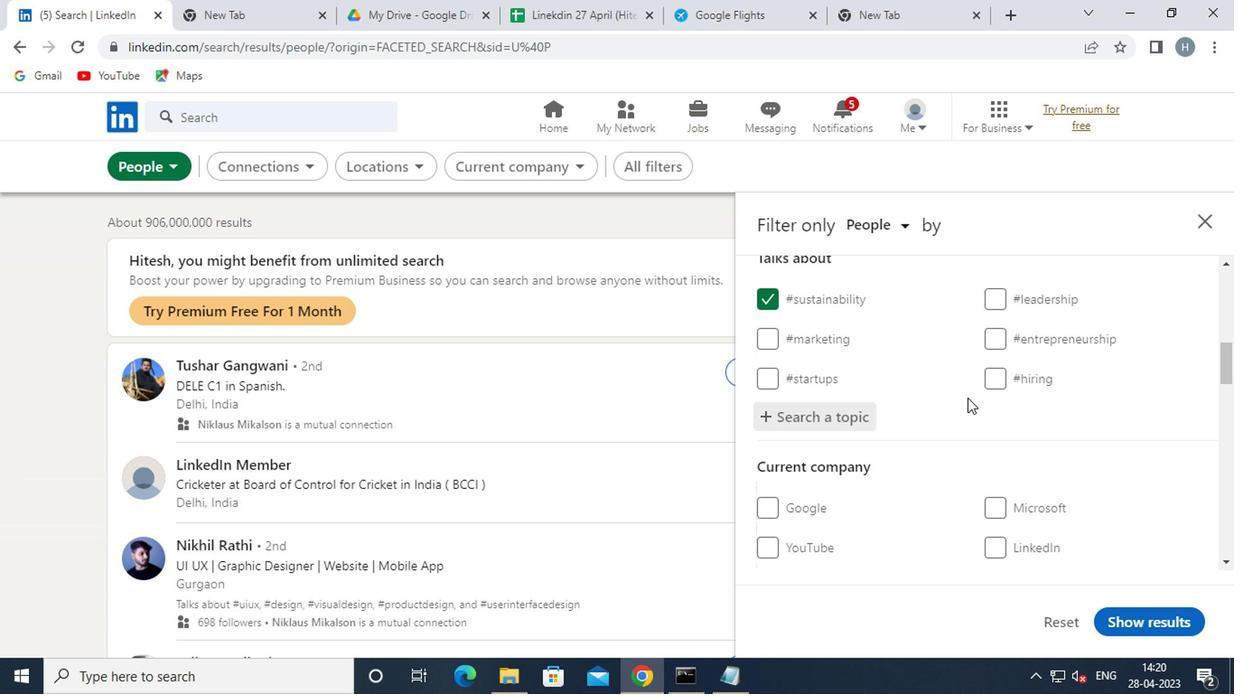 
Action: Mouse moved to (963, 399)
Screenshot: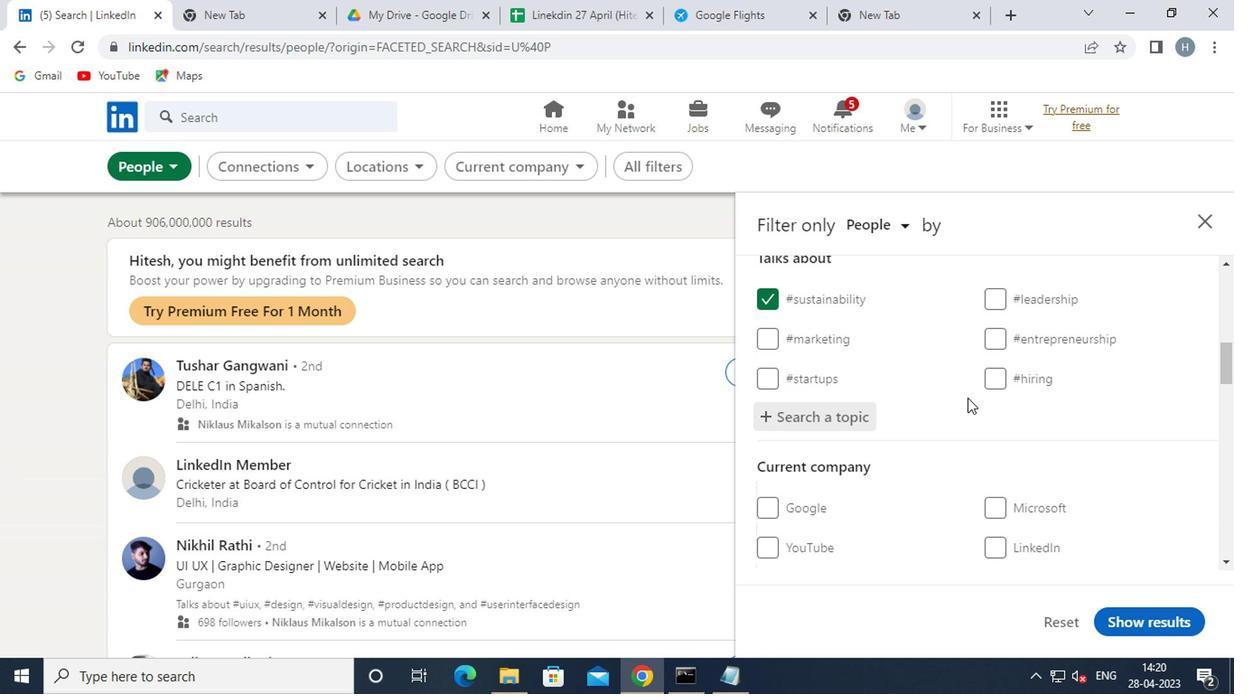 
Action: Mouse scrolled (963, 398) with delta (0, -1)
Screenshot: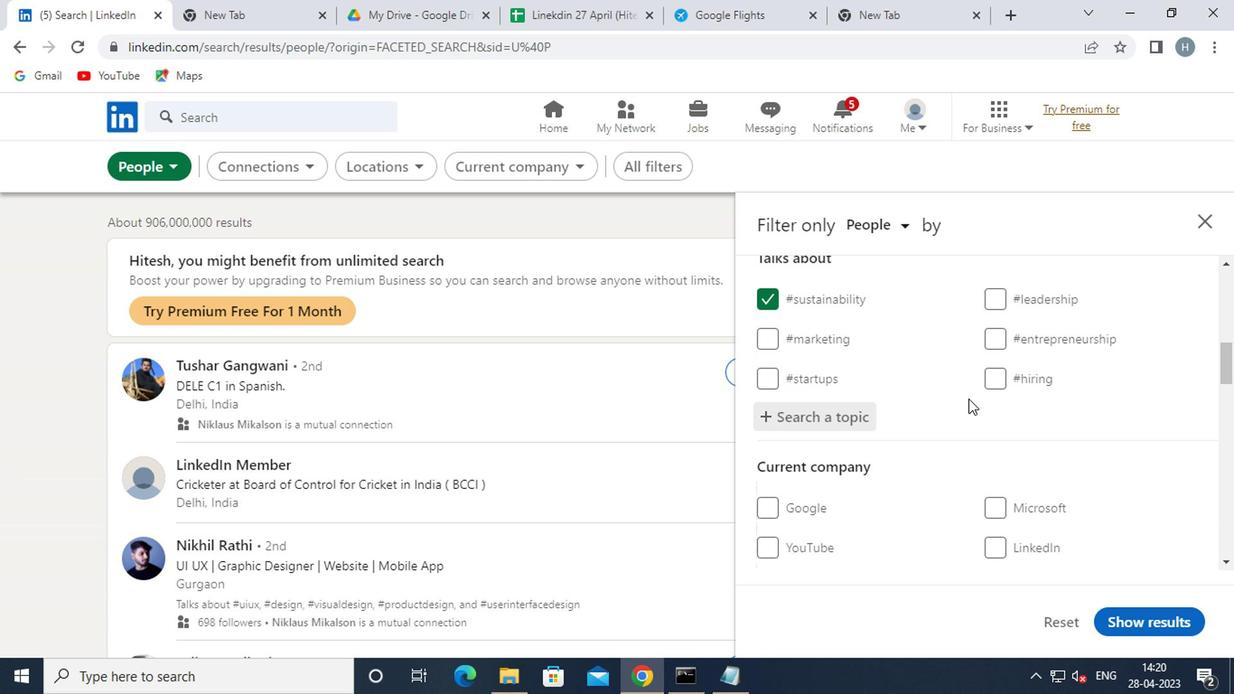
Action: Mouse scrolled (963, 398) with delta (0, -1)
Screenshot: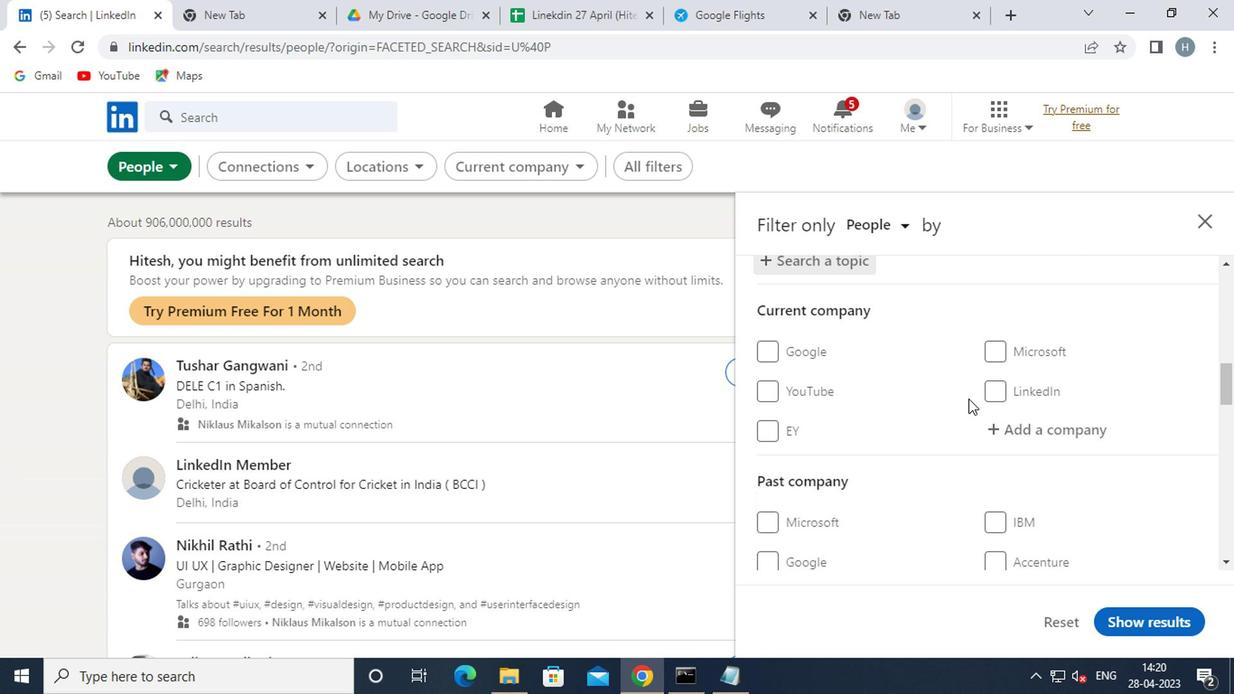 
Action: Mouse scrolled (963, 398) with delta (0, -1)
Screenshot: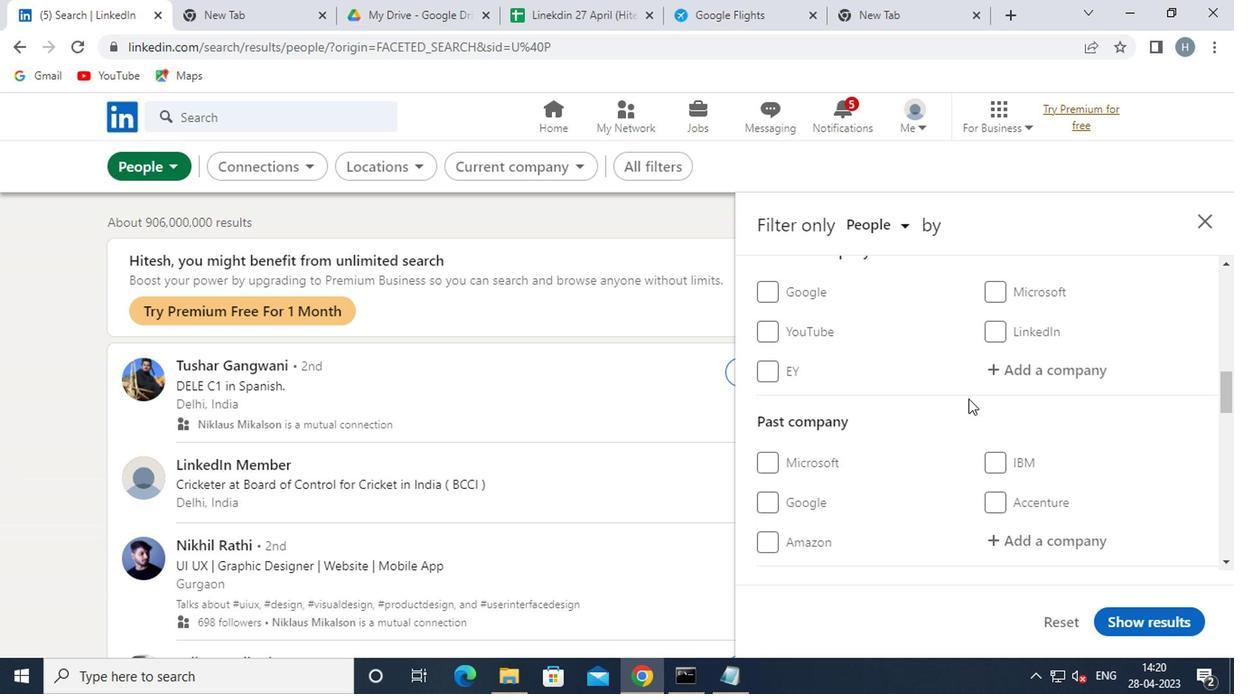 
Action: Mouse scrolled (963, 398) with delta (0, -1)
Screenshot: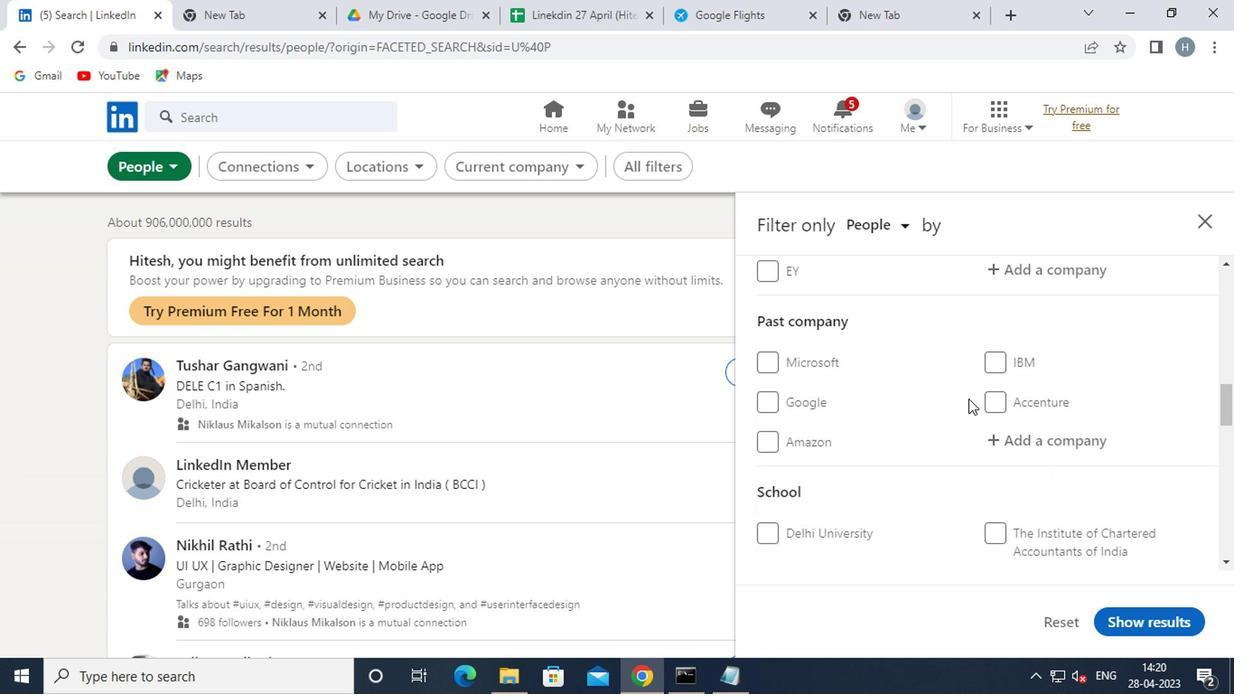 
Action: Mouse scrolled (963, 398) with delta (0, -1)
Screenshot: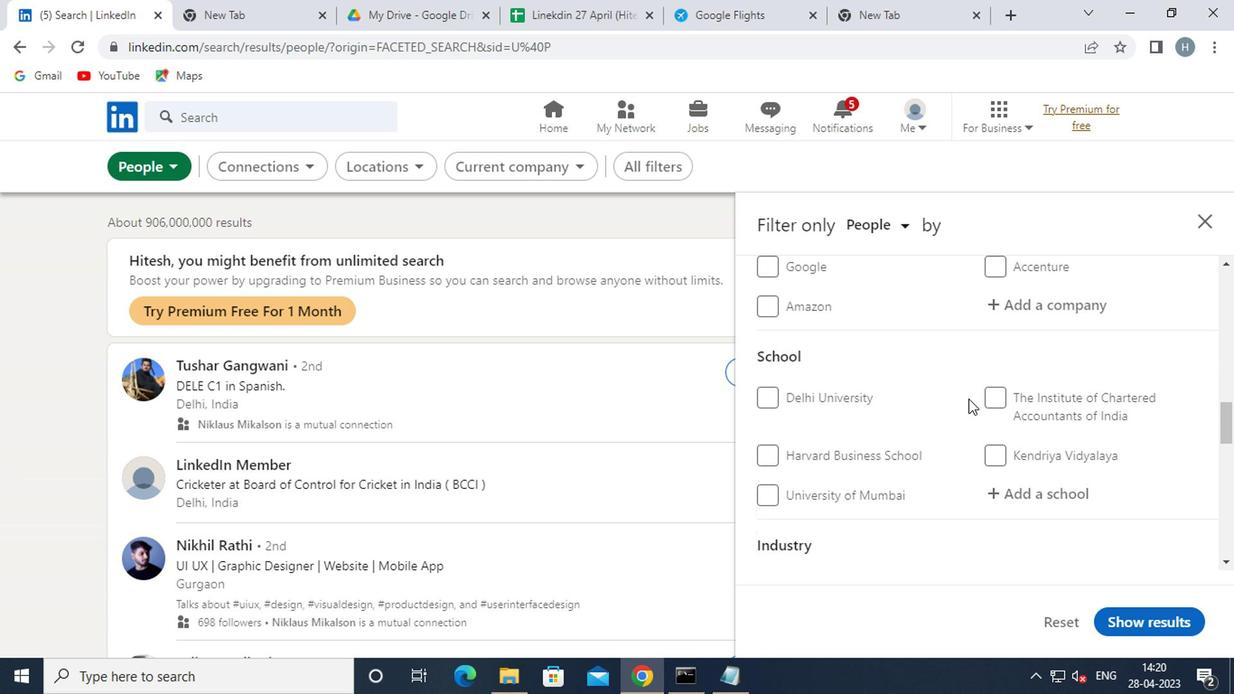 
Action: Mouse scrolled (963, 398) with delta (0, -1)
Screenshot: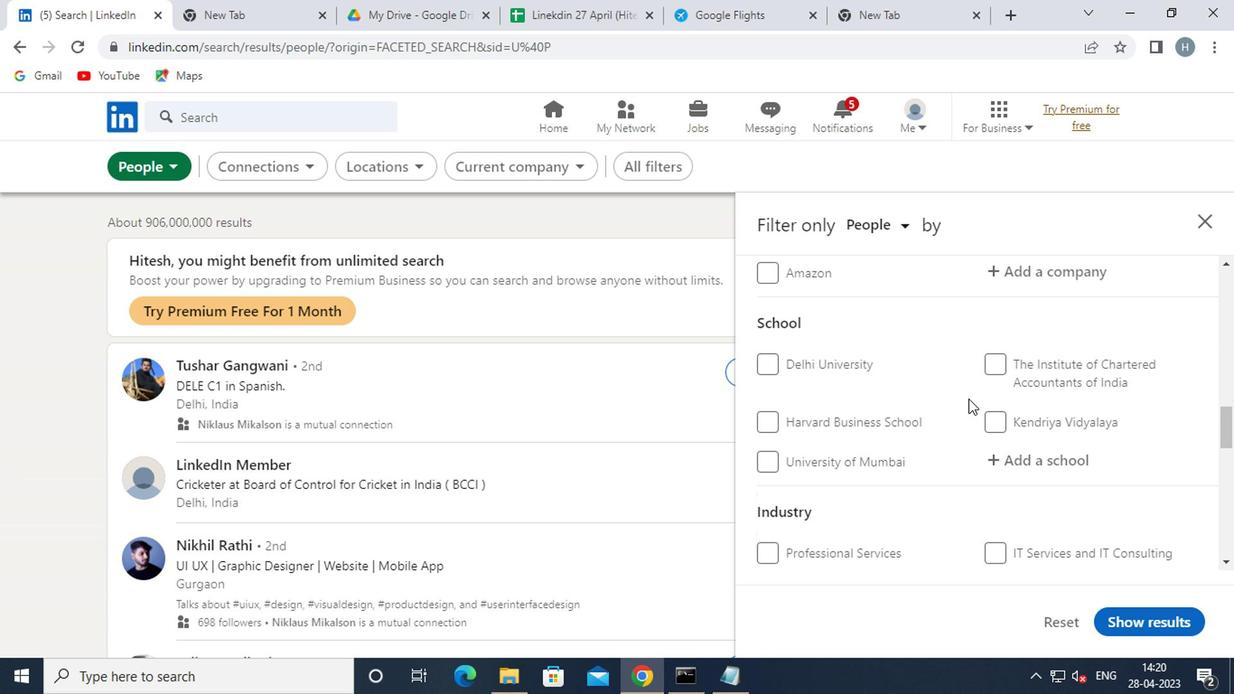 
Action: Mouse scrolled (963, 398) with delta (0, -1)
Screenshot: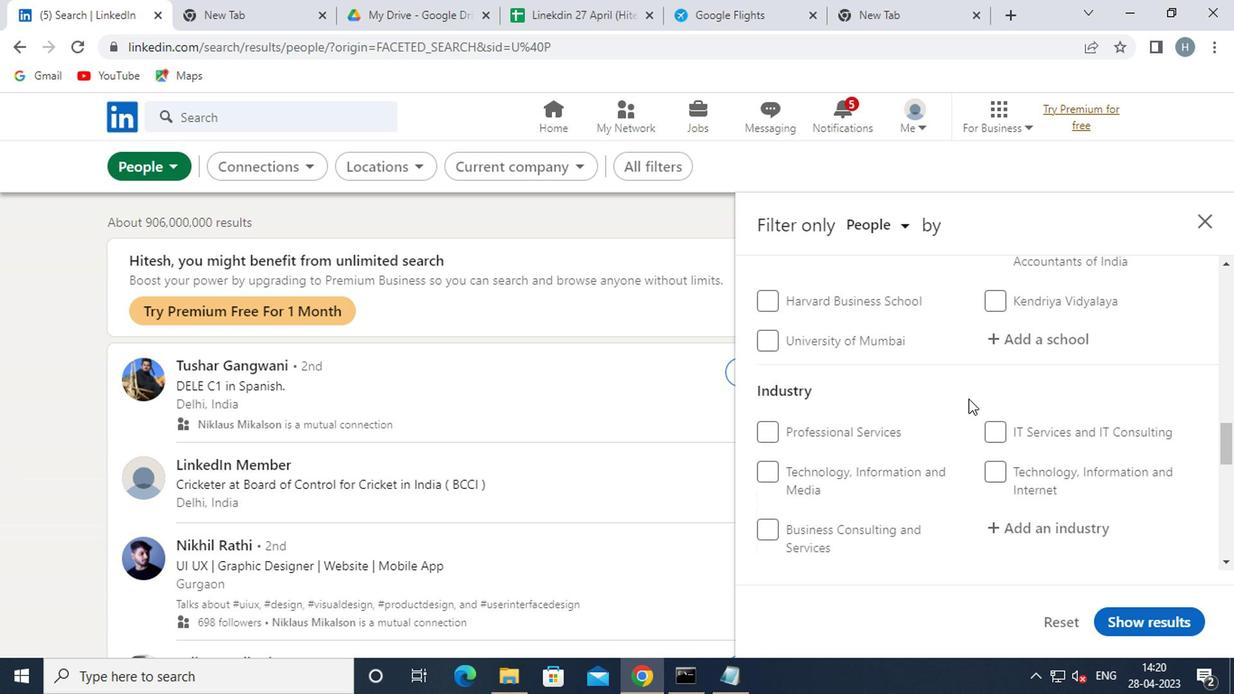 
Action: Mouse scrolled (963, 398) with delta (0, -1)
Screenshot: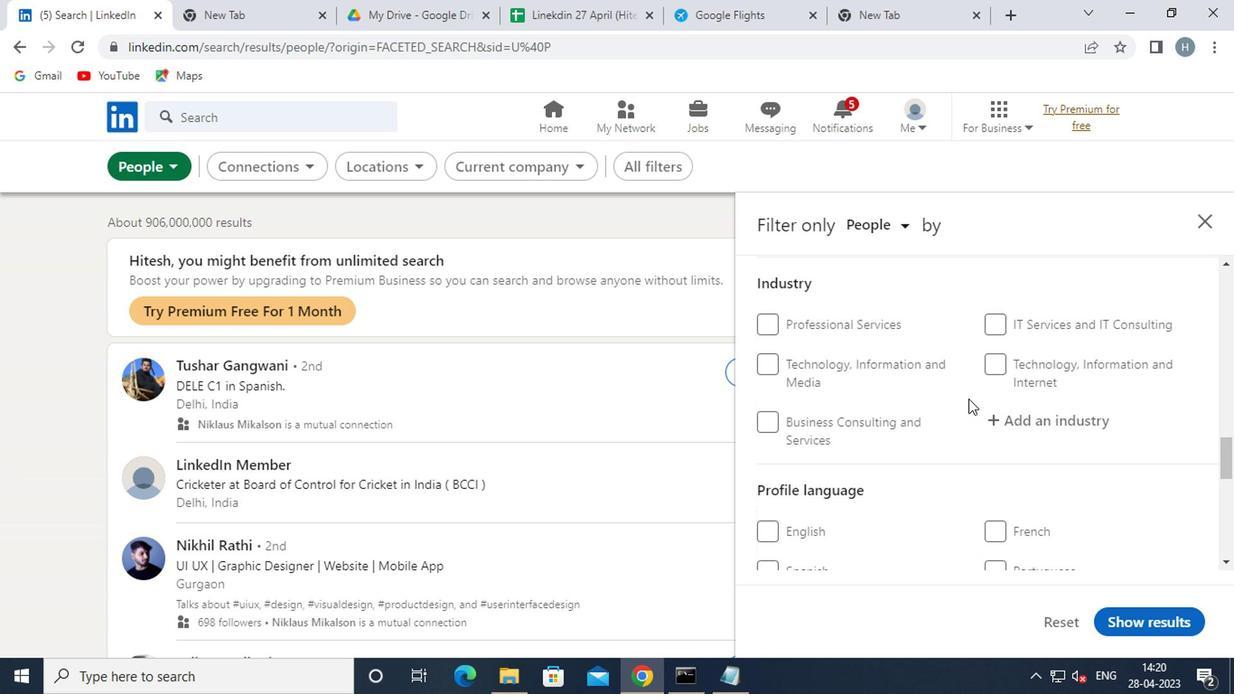 
Action: Mouse moved to (801, 472)
Screenshot: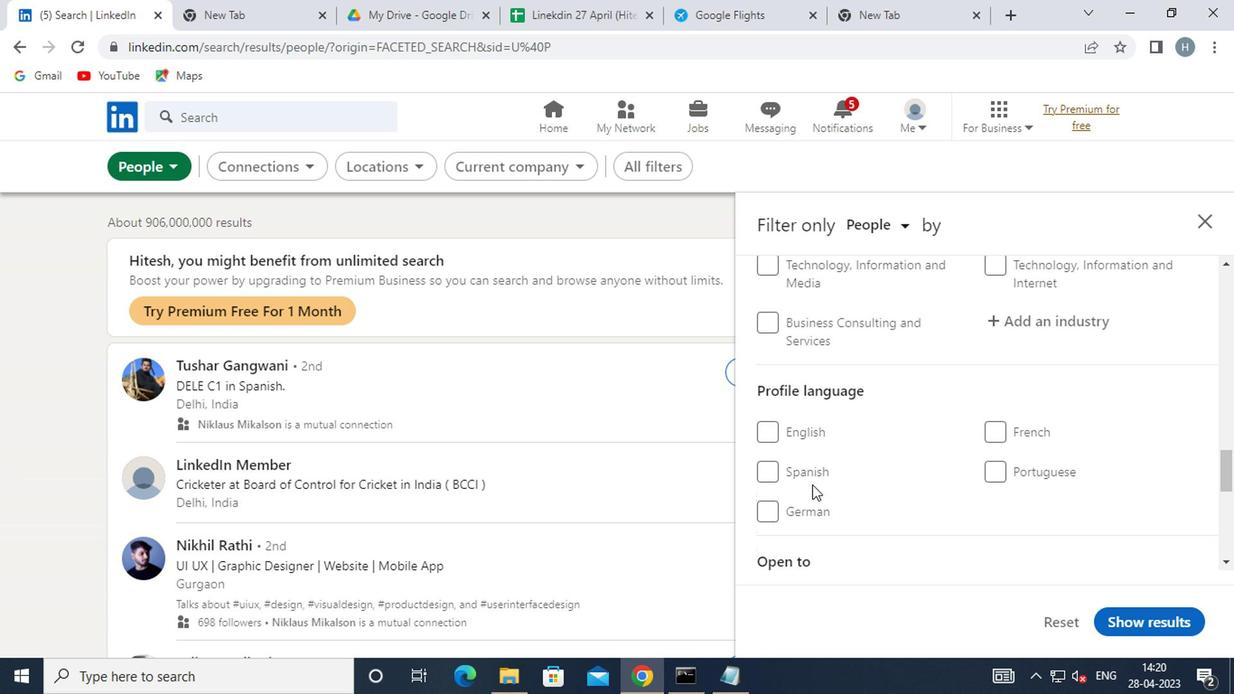 
Action: Mouse pressed left at (801, 472)
Screenshot: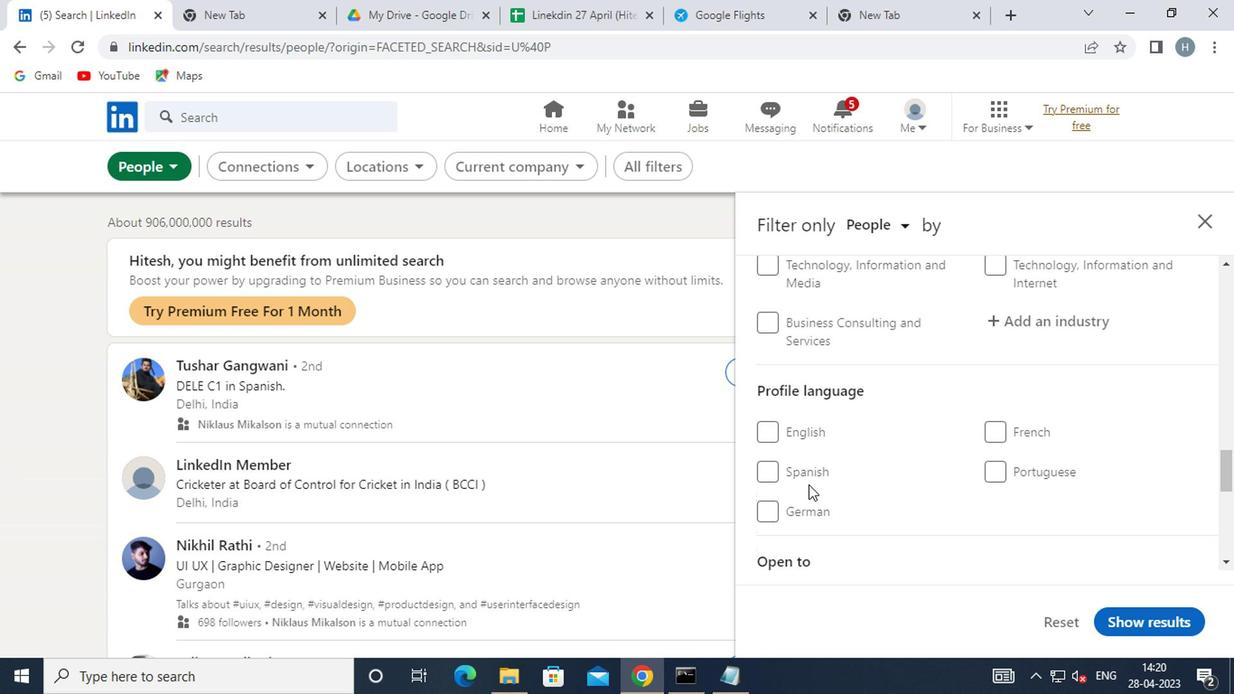 
Action: Mouse moved to (937, 453)
Screenshot: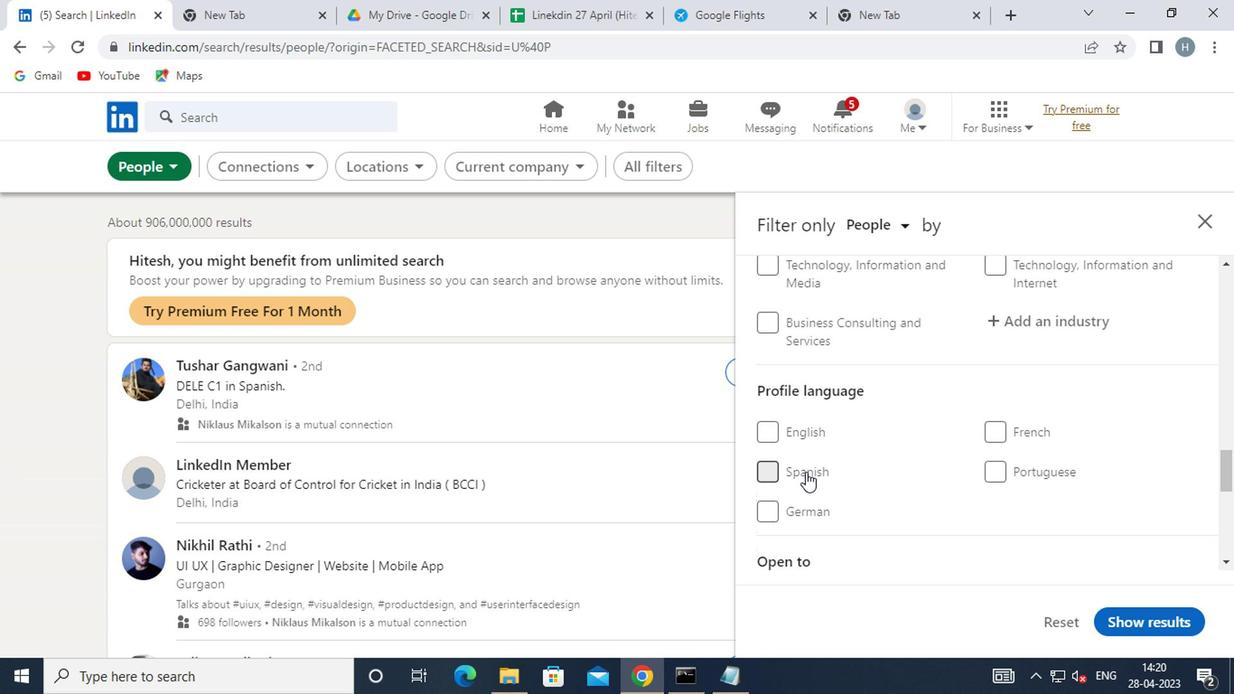 
Action: Mouse scrolled (937, 454) with delta (0, 0)
Screenshot: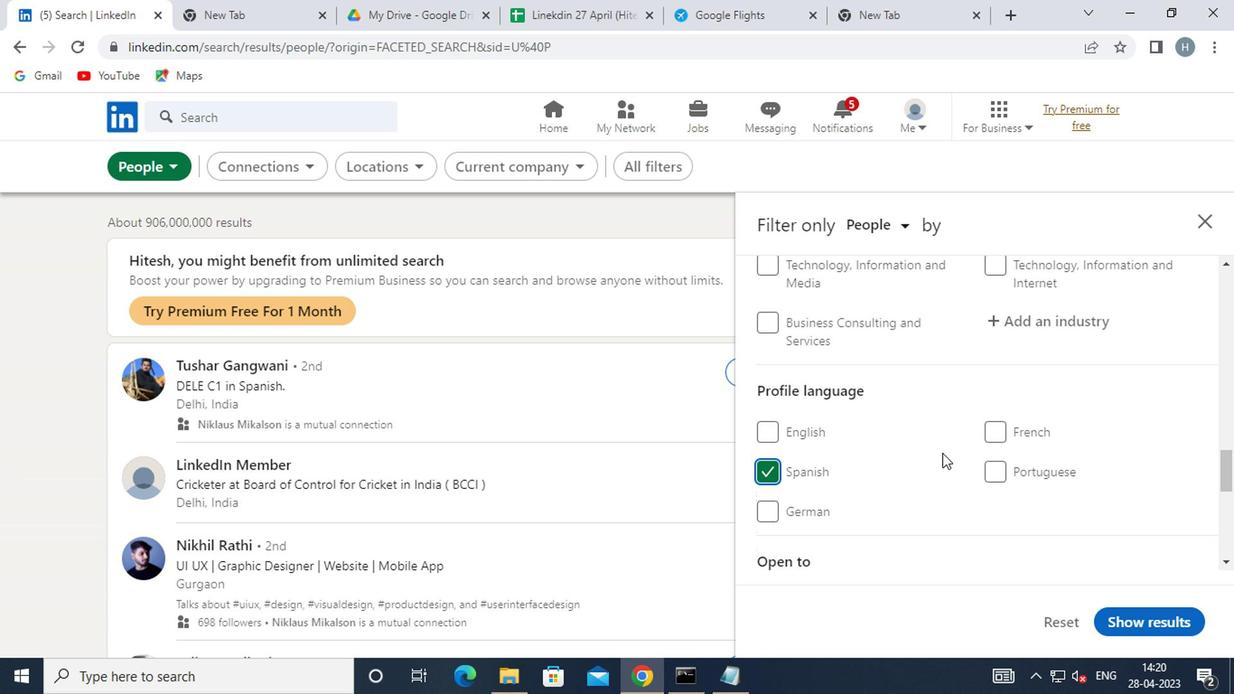 
Action: Mouse scrolled (937, 454) with delta (0, 0)
Screenshot: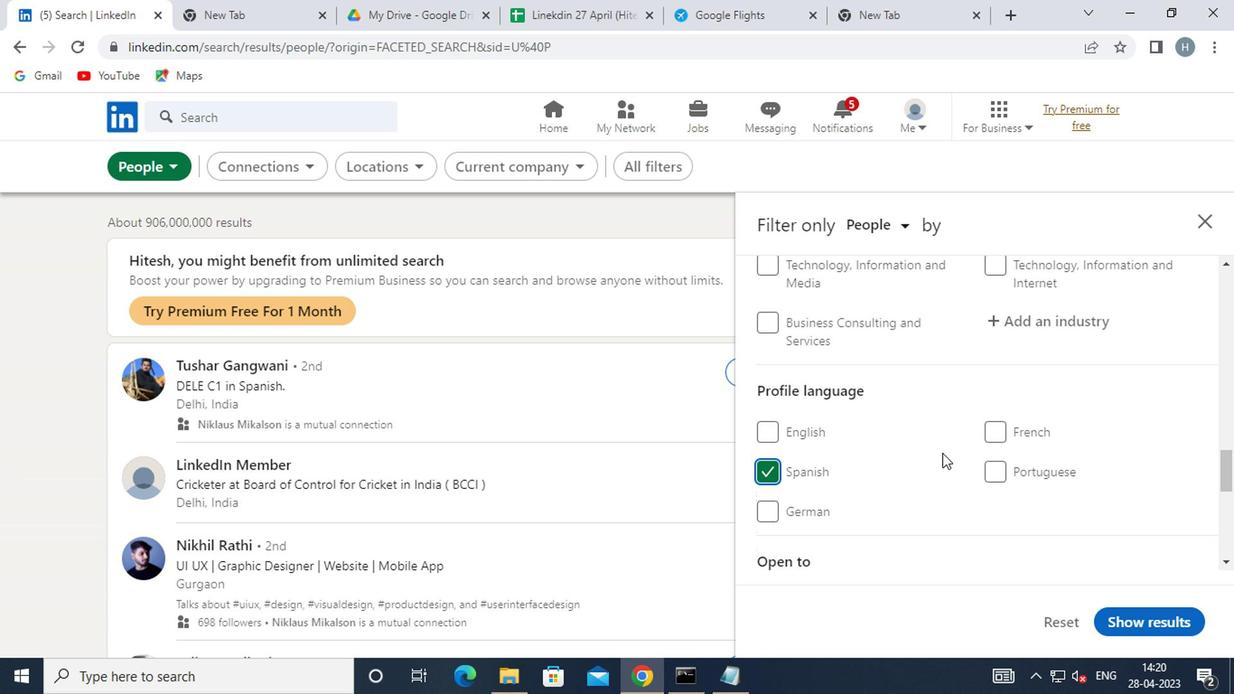
Action: Mouse scrolled (937, 454) with delta (0, 0)
Screenshot: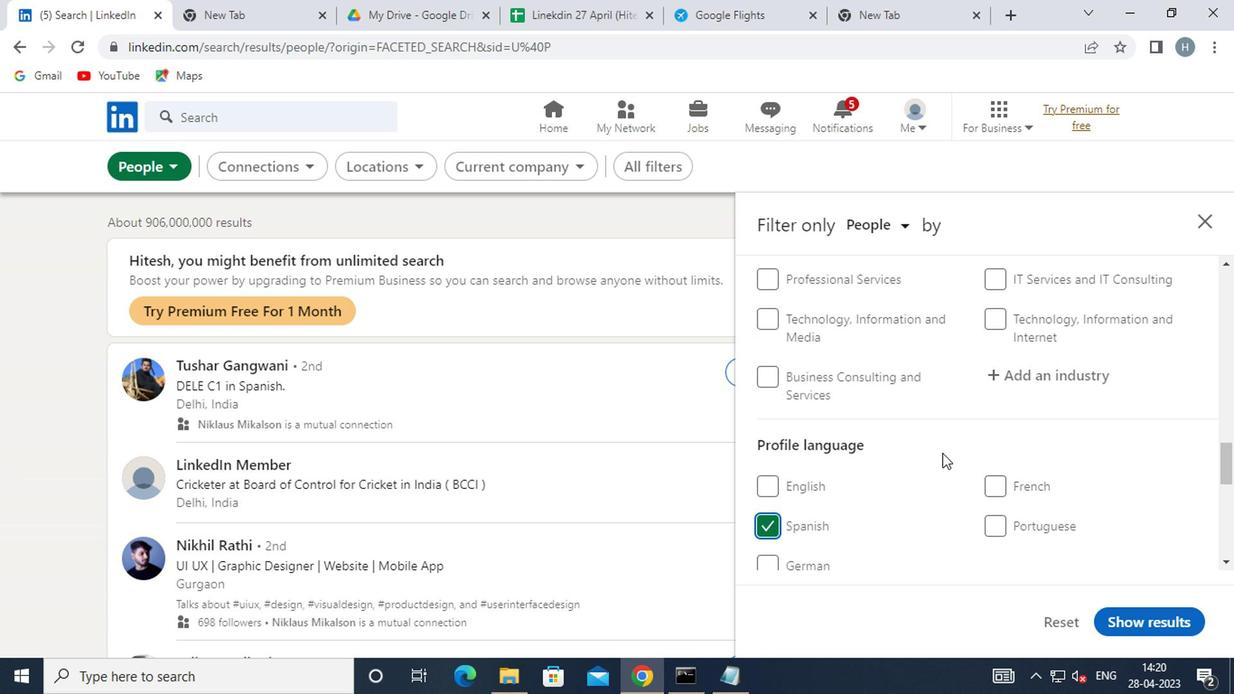 
Action: Mouse moved to (940, 449)
Screenshot: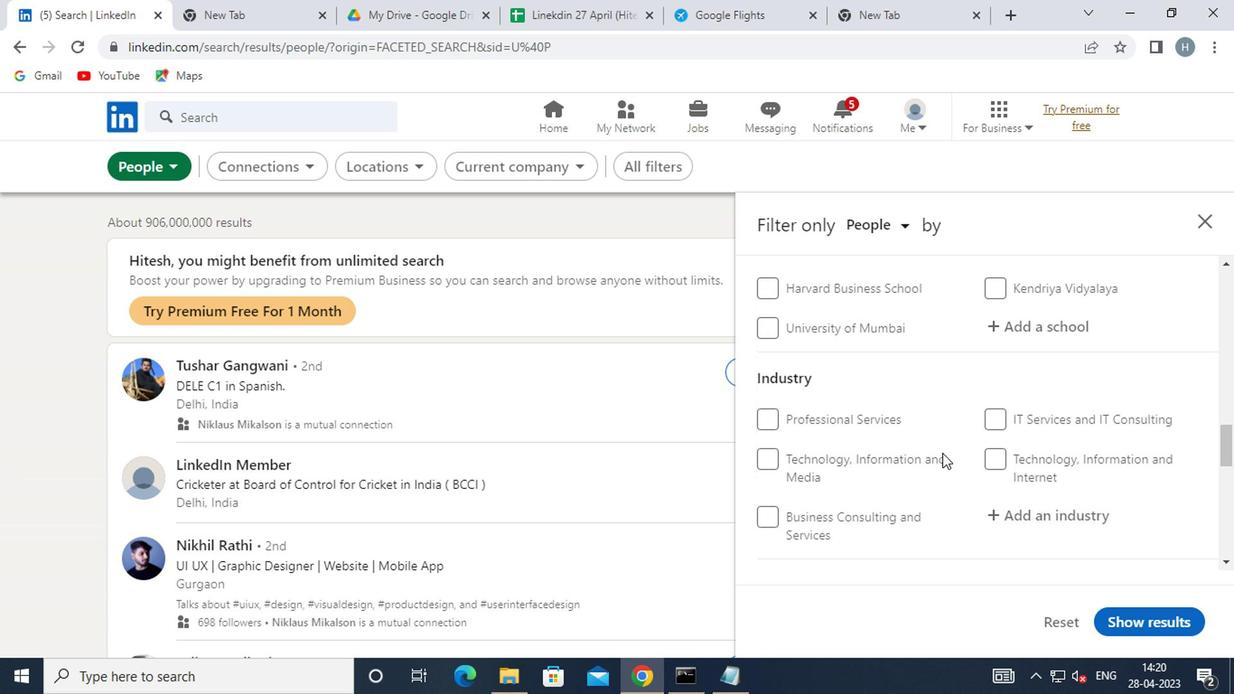 
Action: Mouse scrolled (940, 450) with delta (0, 1)
Screenshot: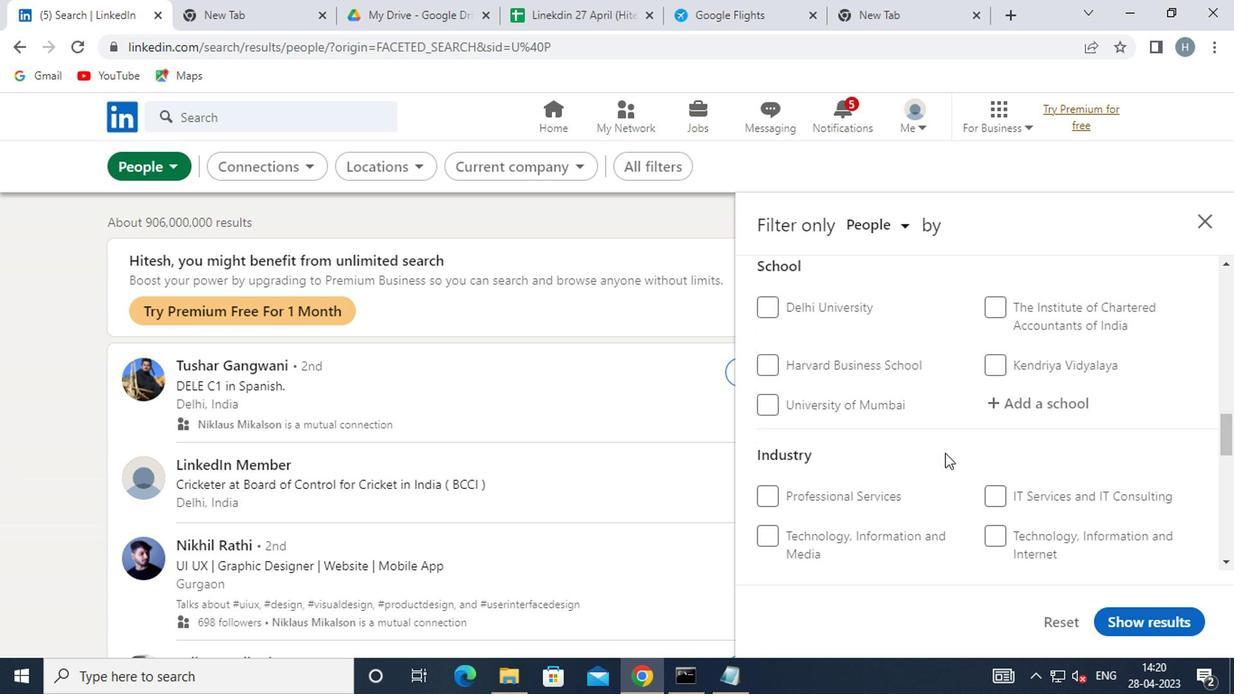 
Action: Mouse scrolled (940, 450) with delta (0, 1)
Screenshot: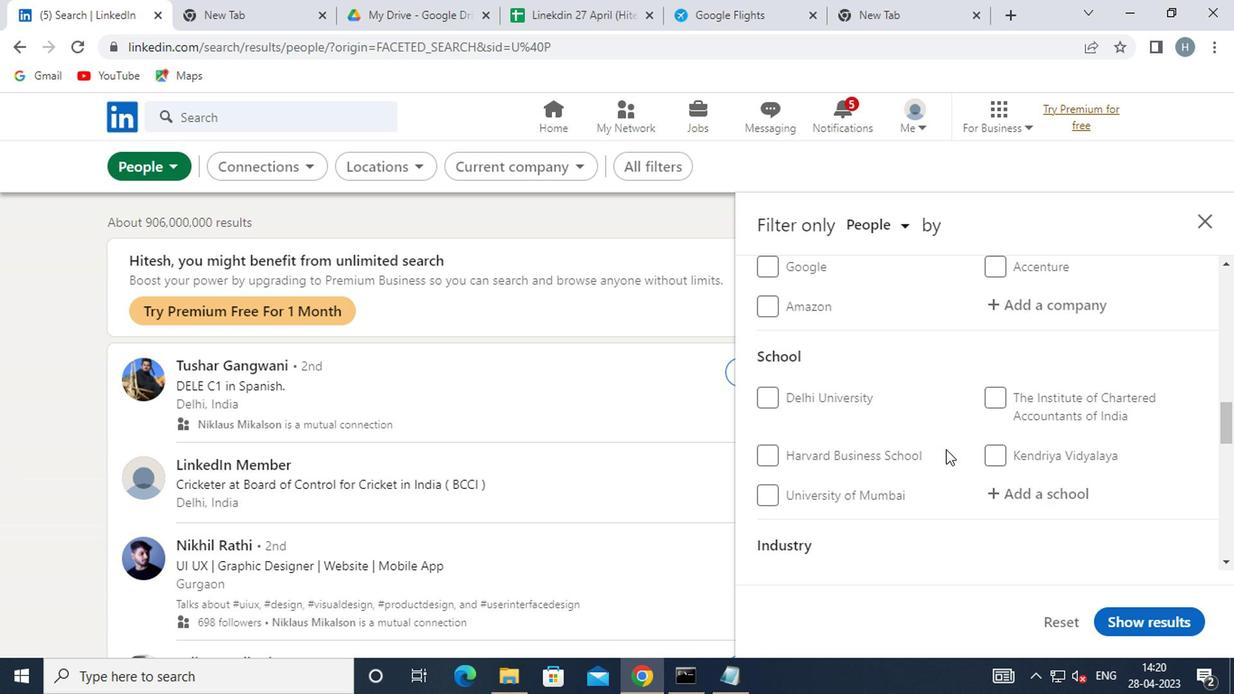 
Action: Mouse scrolled (940, 450) with delta (0, 1)
Screenshot: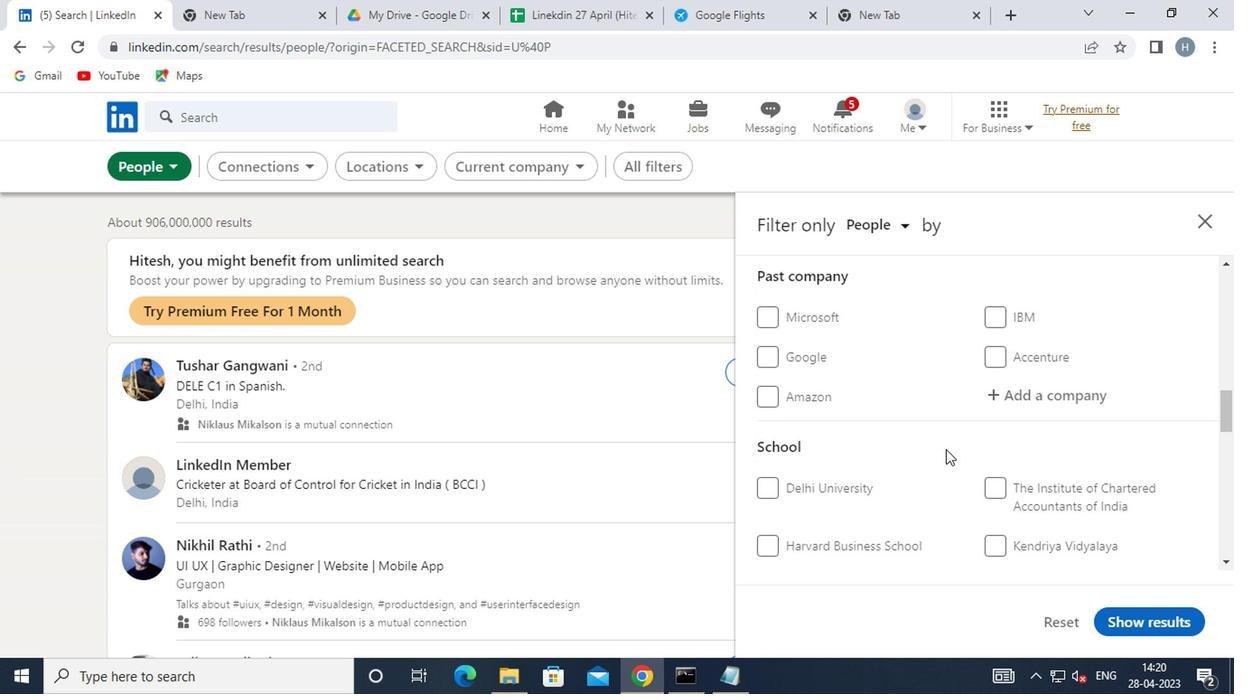 
Action: Mouse scrolled (940, 450) with delta (0, 1)
Screenshot: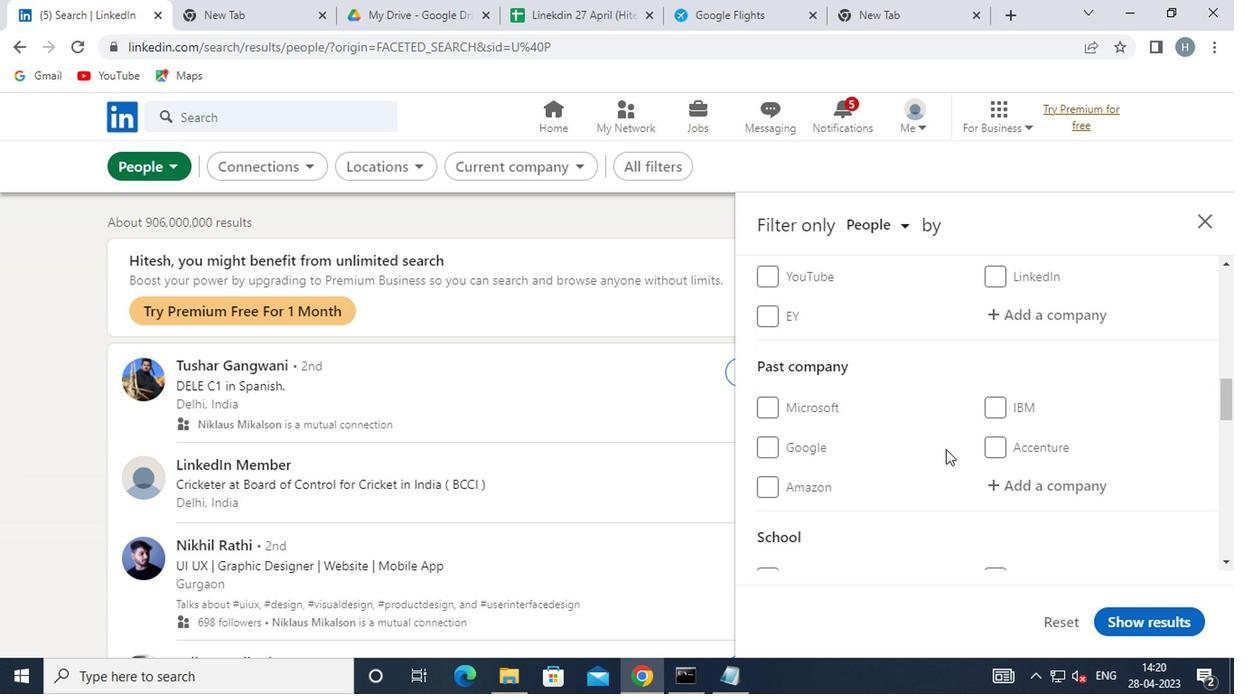 
Action: Mouse scrolled (940, 450) with delta (0, 1)
Screenshot: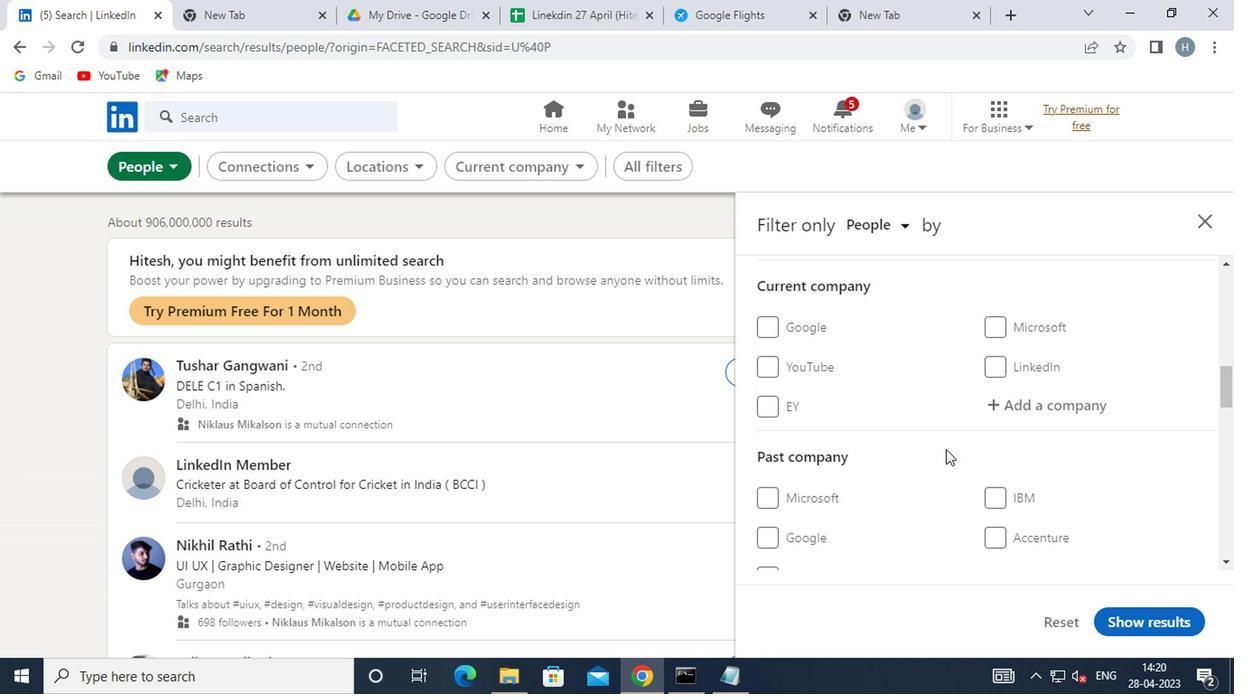 
Action: Mouse scrolled (940, 448) with delta (0, 0)
Screenshot: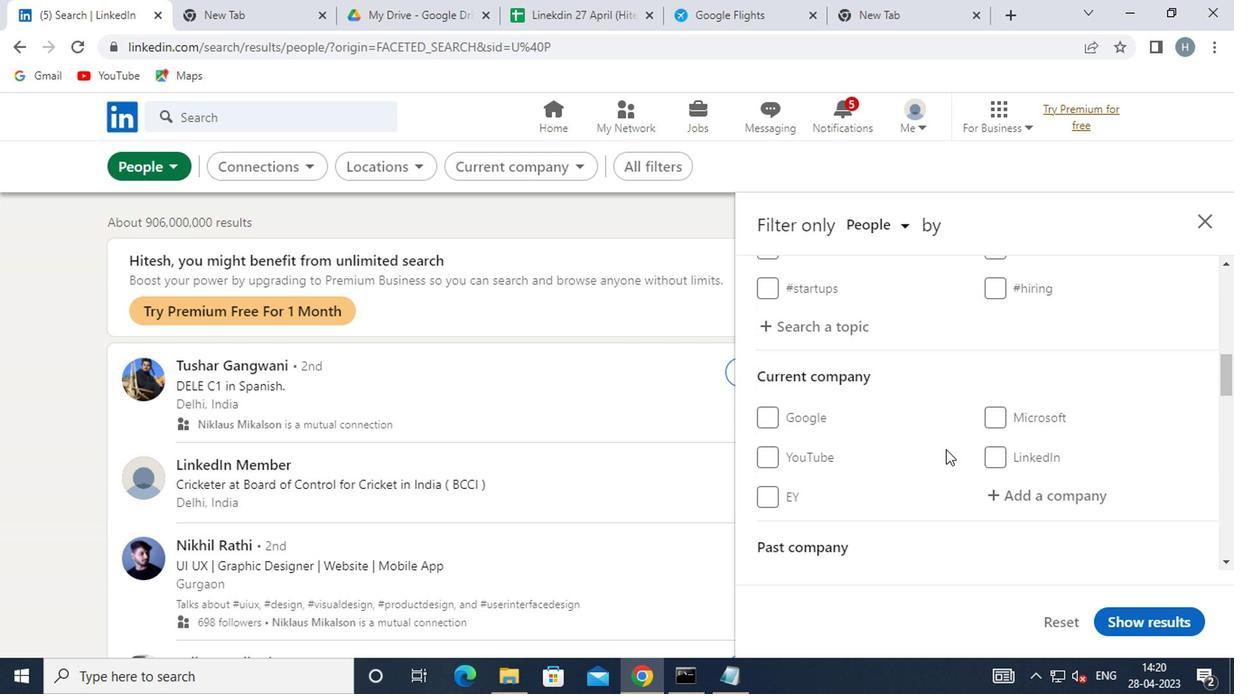 
Action: Mouse moved to (942, 449)
Screenshot: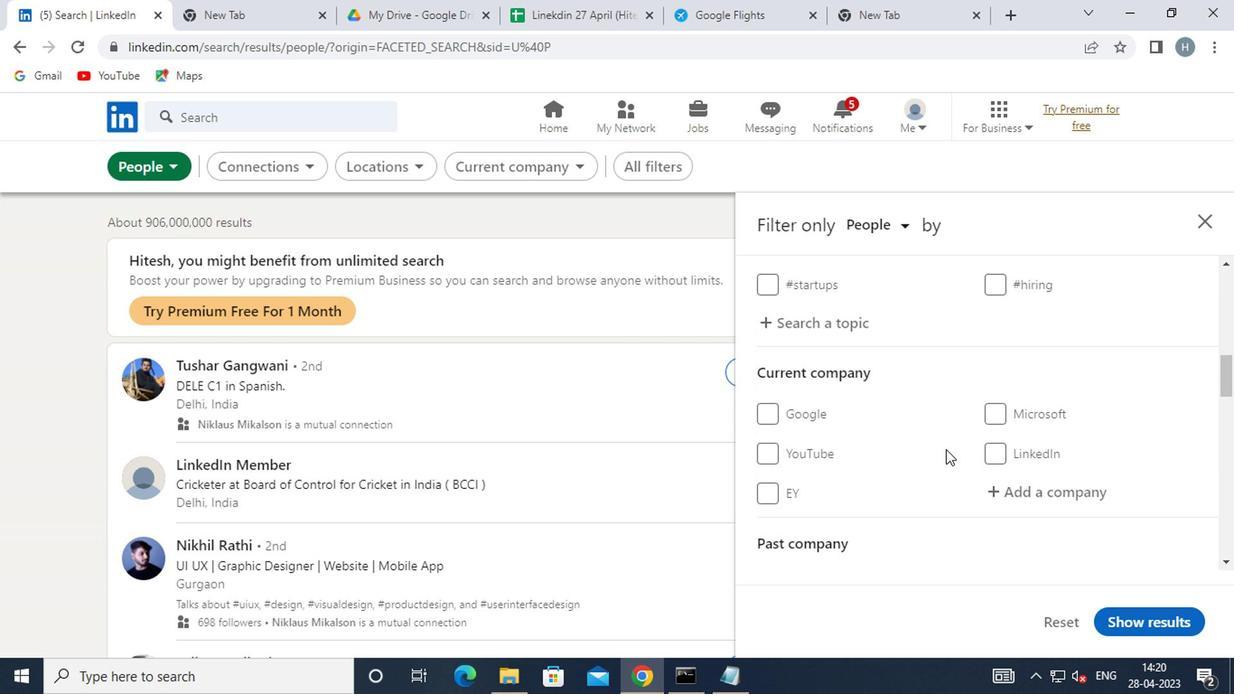 
Action: Mouse scrolled (942, 450) with delta (0, 1)
Screenshot: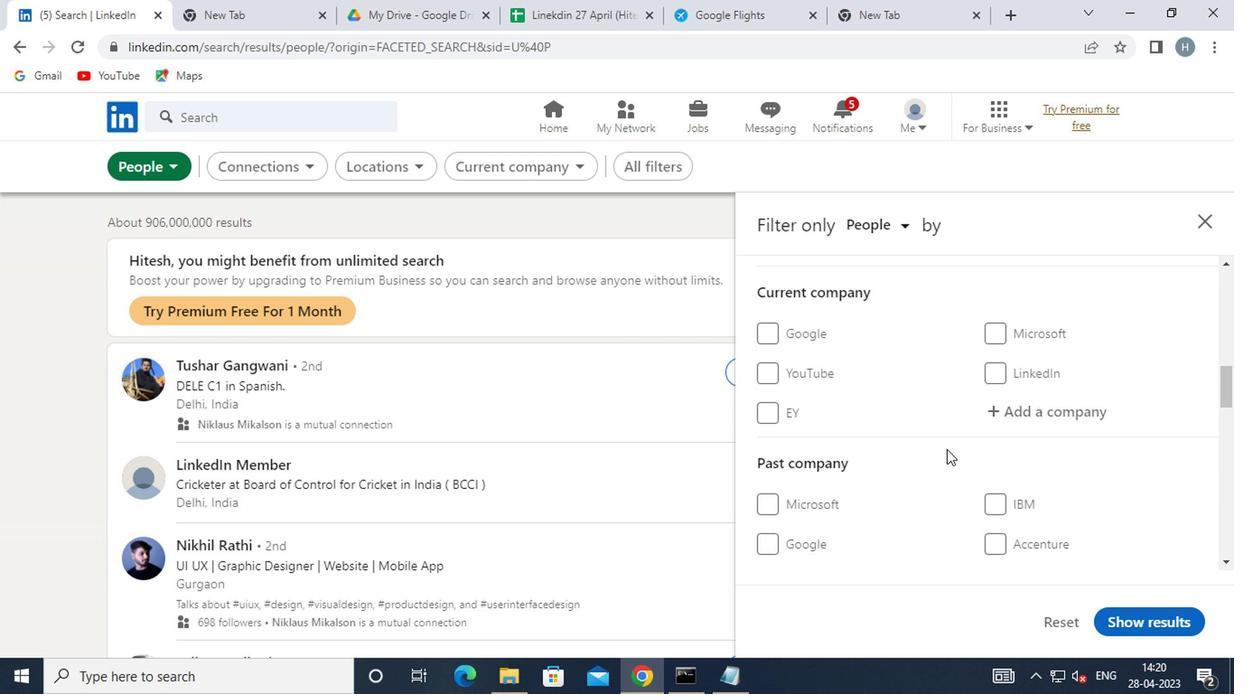 
Action: Mouse moved to (1026, 492)
Screenshot: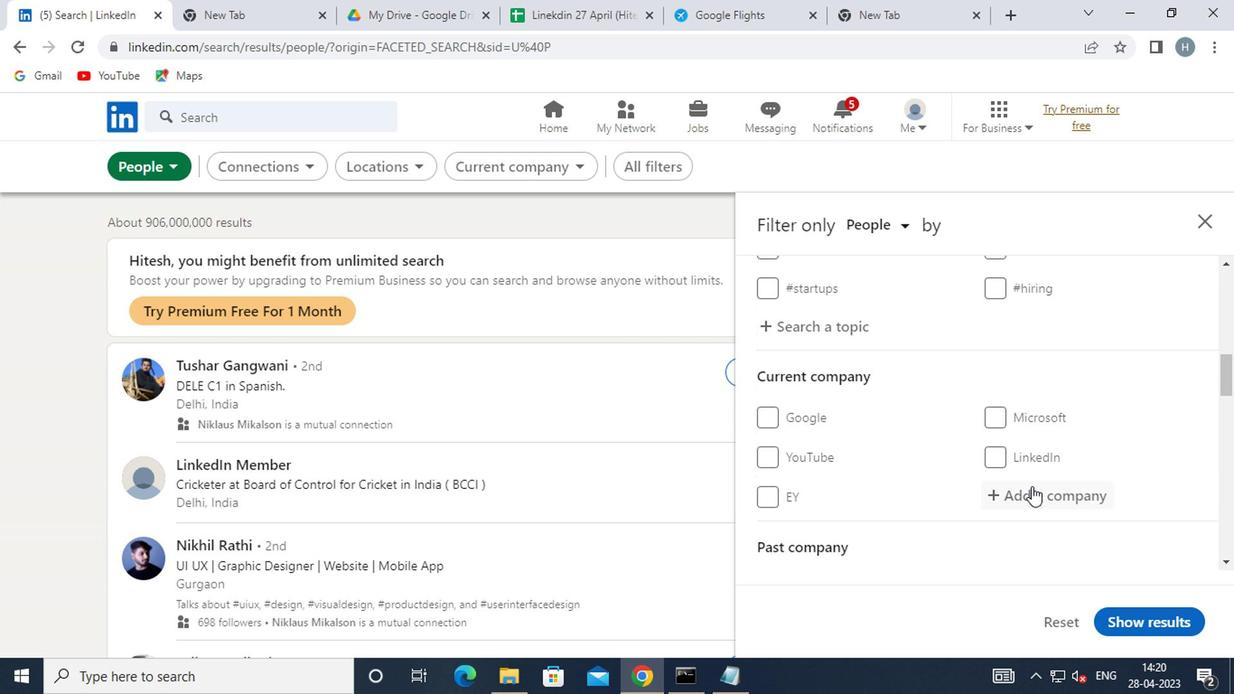 
Action: Mouse pressed left at (1026, 492)
Screenshot: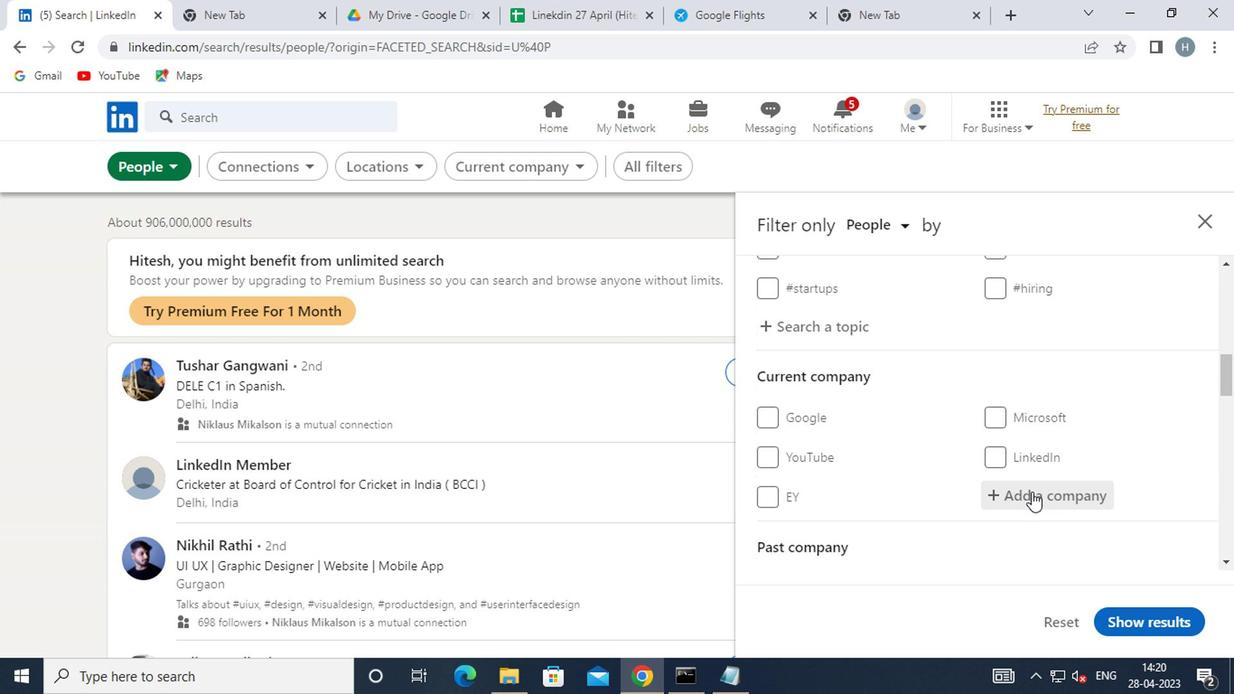 
Action: Mouse moved to (1016, 490)
Screenshot: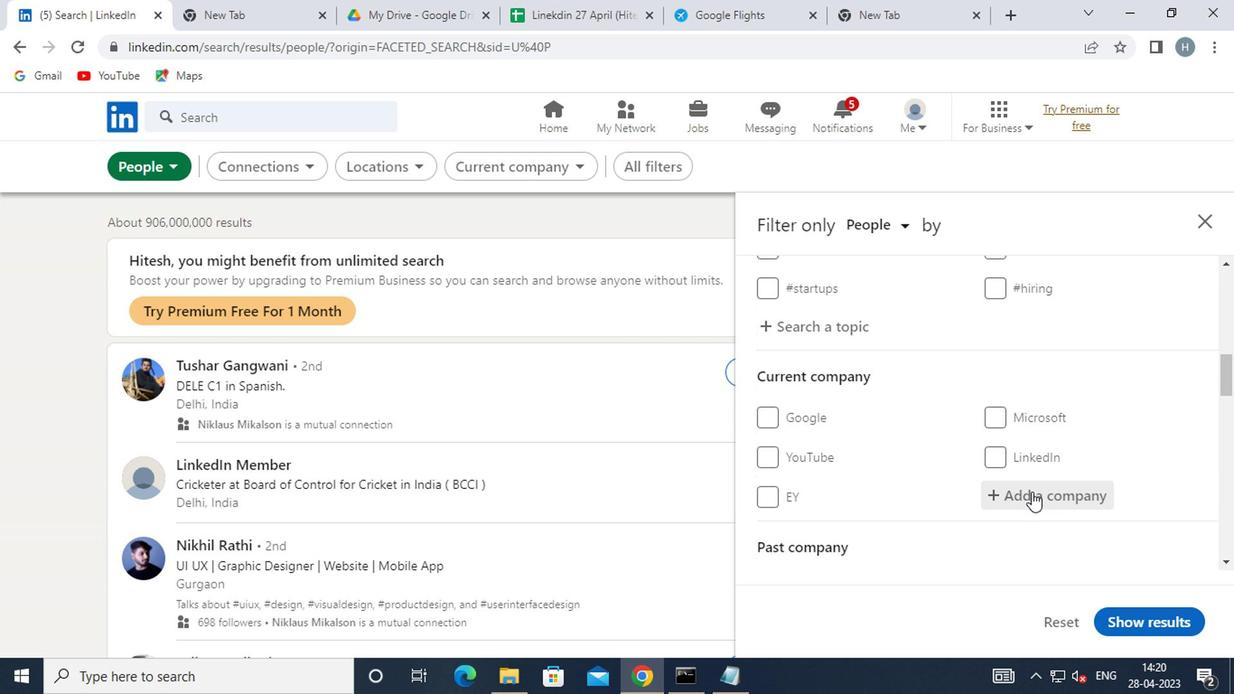 
Action: Key pressed <Key.shift>MECHANICAL<Key.space>
Screenshot: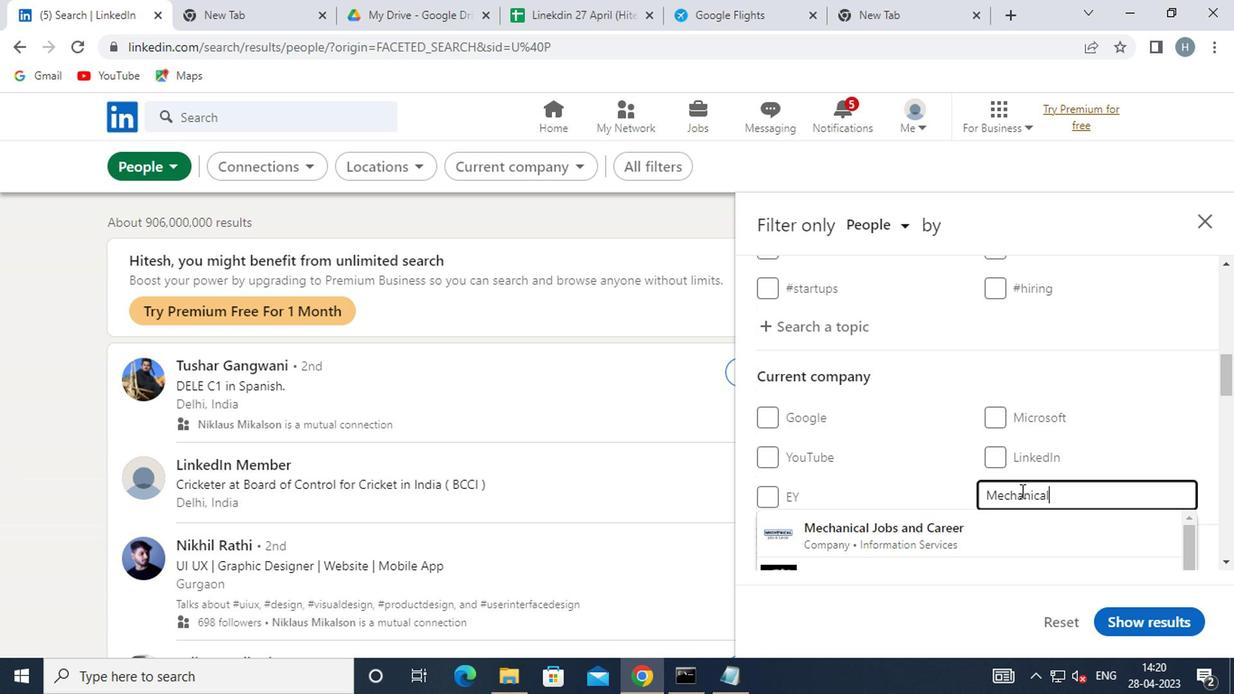 
Action: Mouse moved to (1066, 370)
Screenshot: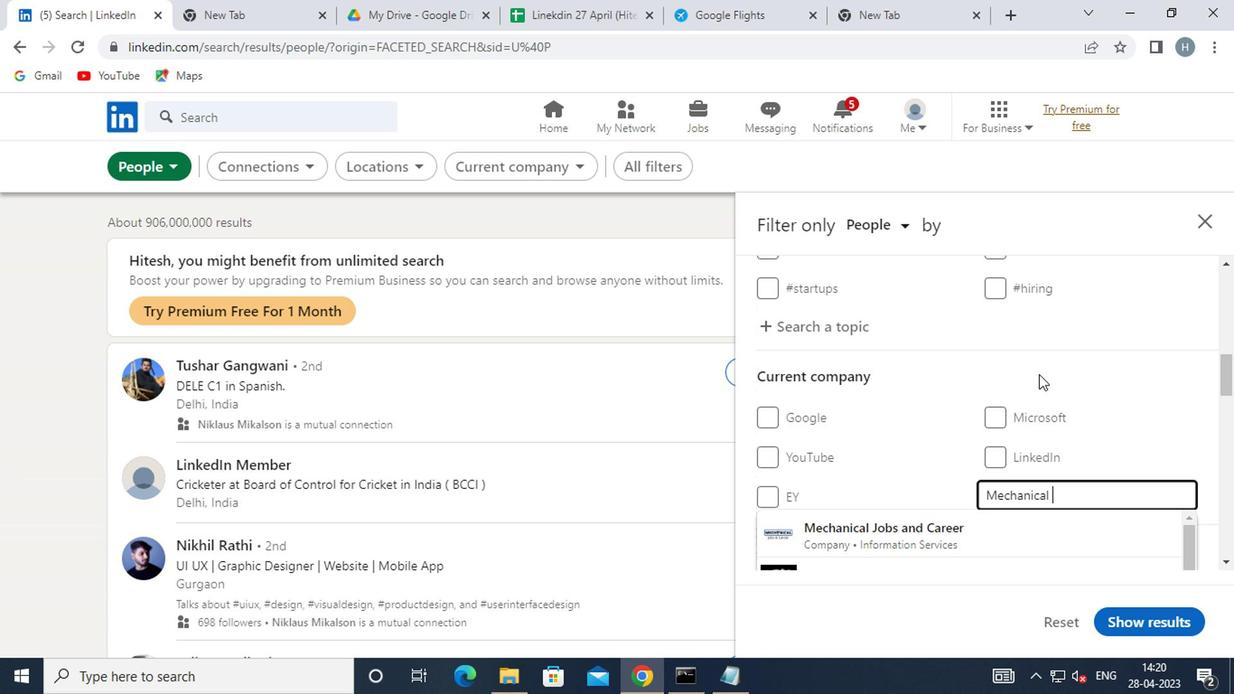 
Action: Key pressed <Key.shift>E
Screenshot: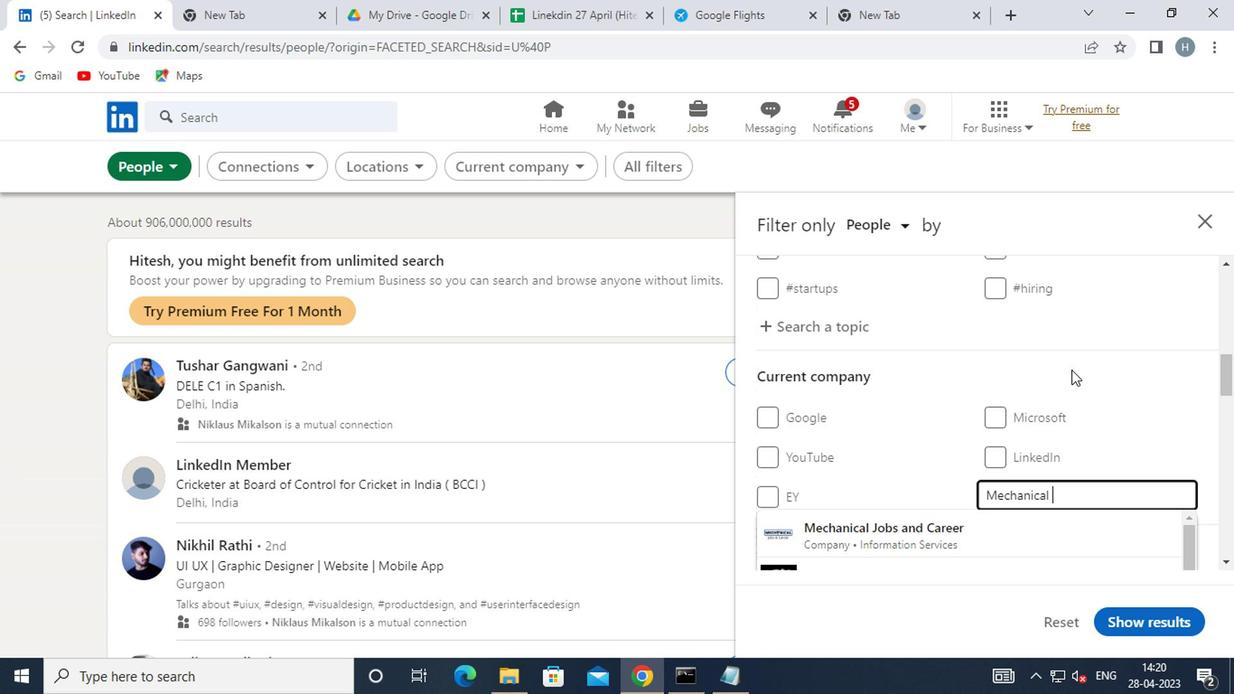 
Action: Mouse moved to (1068, 370)
Screenshot: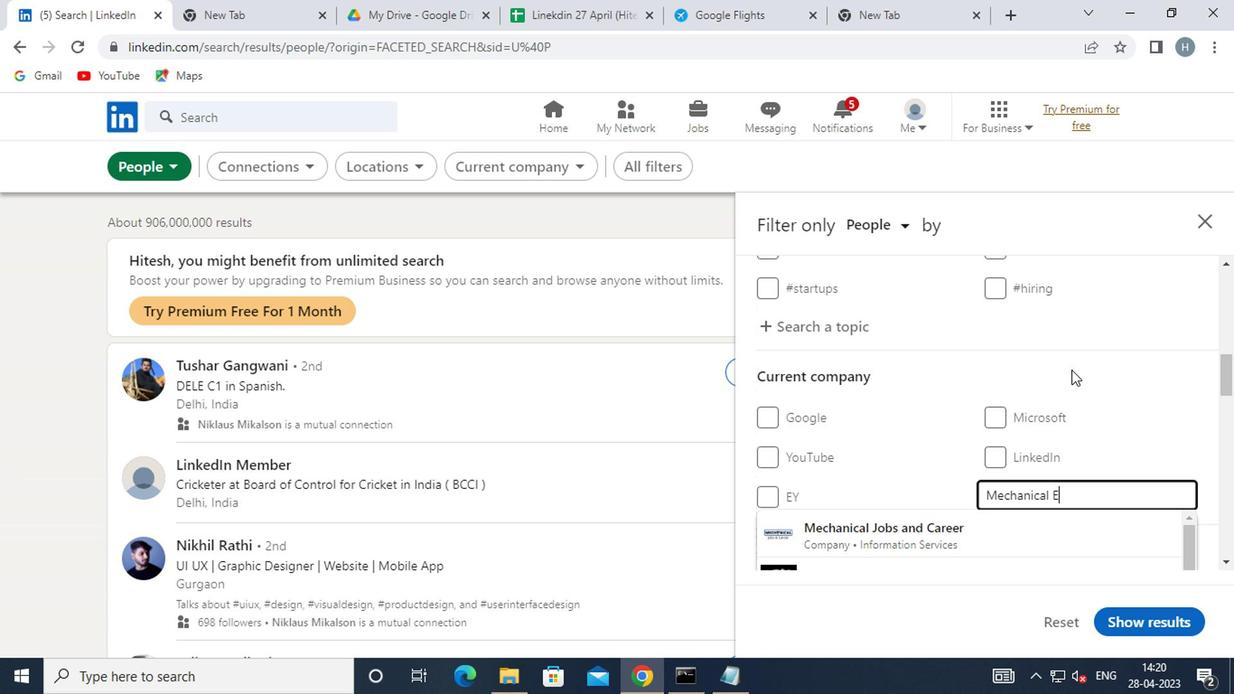 
Action: Key pressed NGI
Screenshot: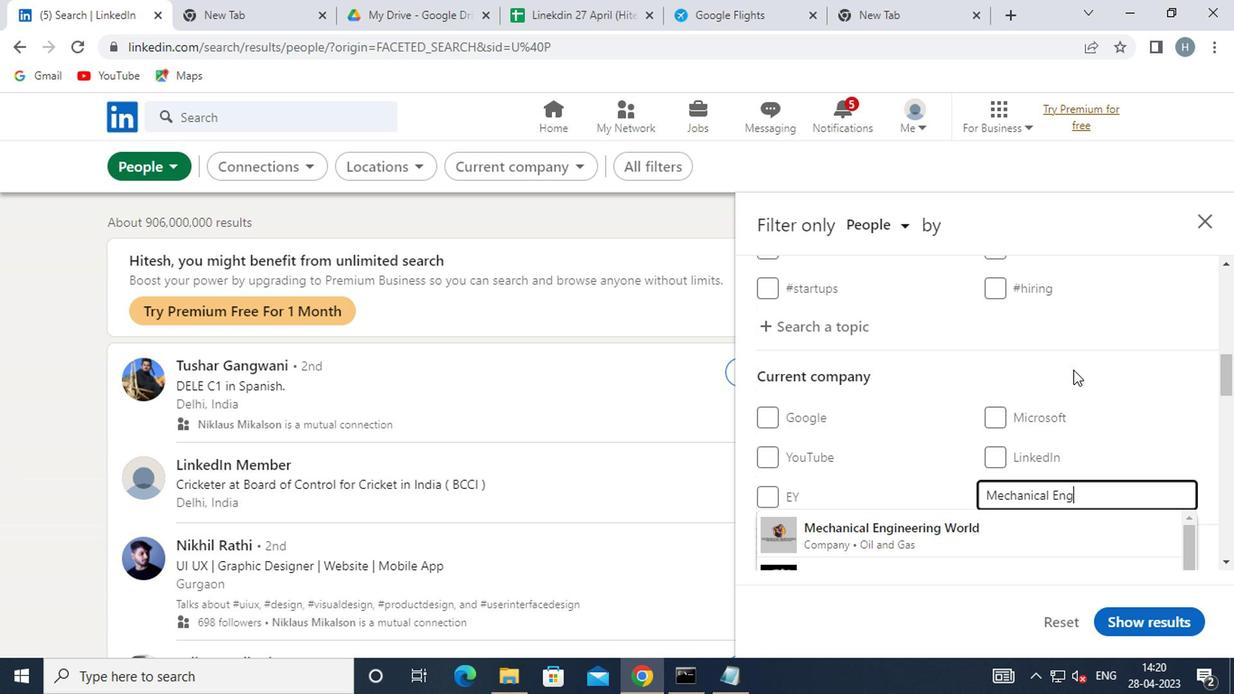 
Action: Mouse moved to (1028, 426)
Screenshot: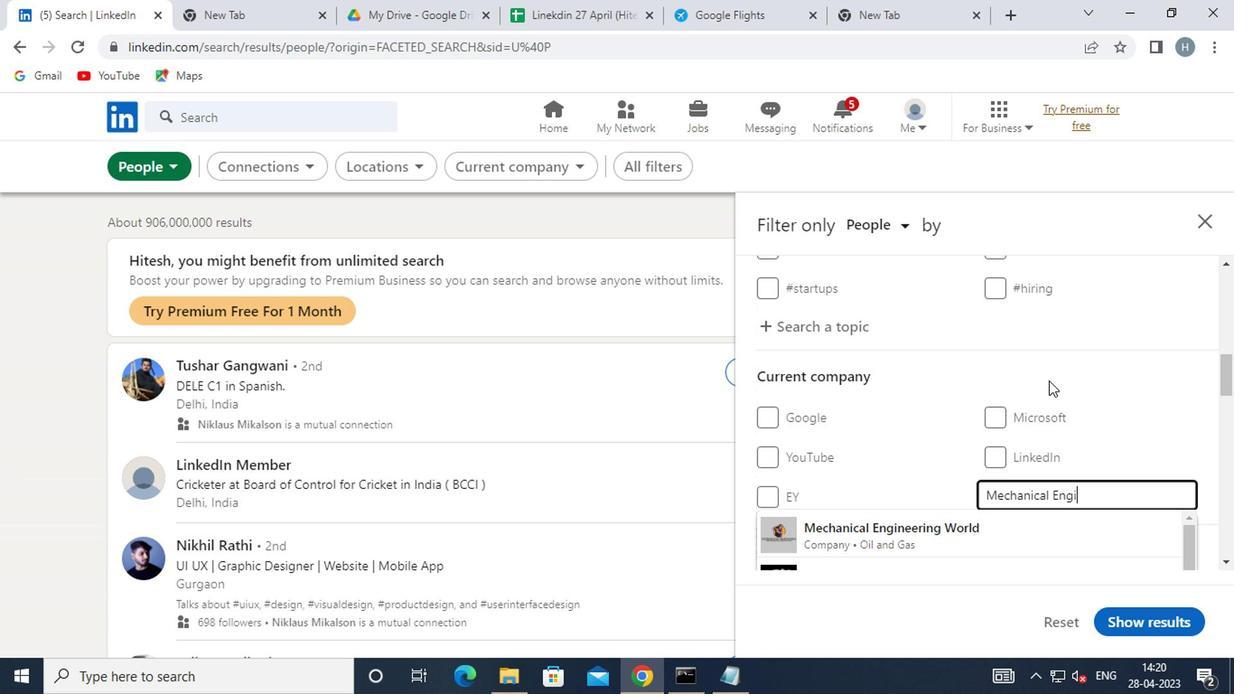 
Action: Mouse scrolled (1028, 425) with delta (0, -1)
Screenshot: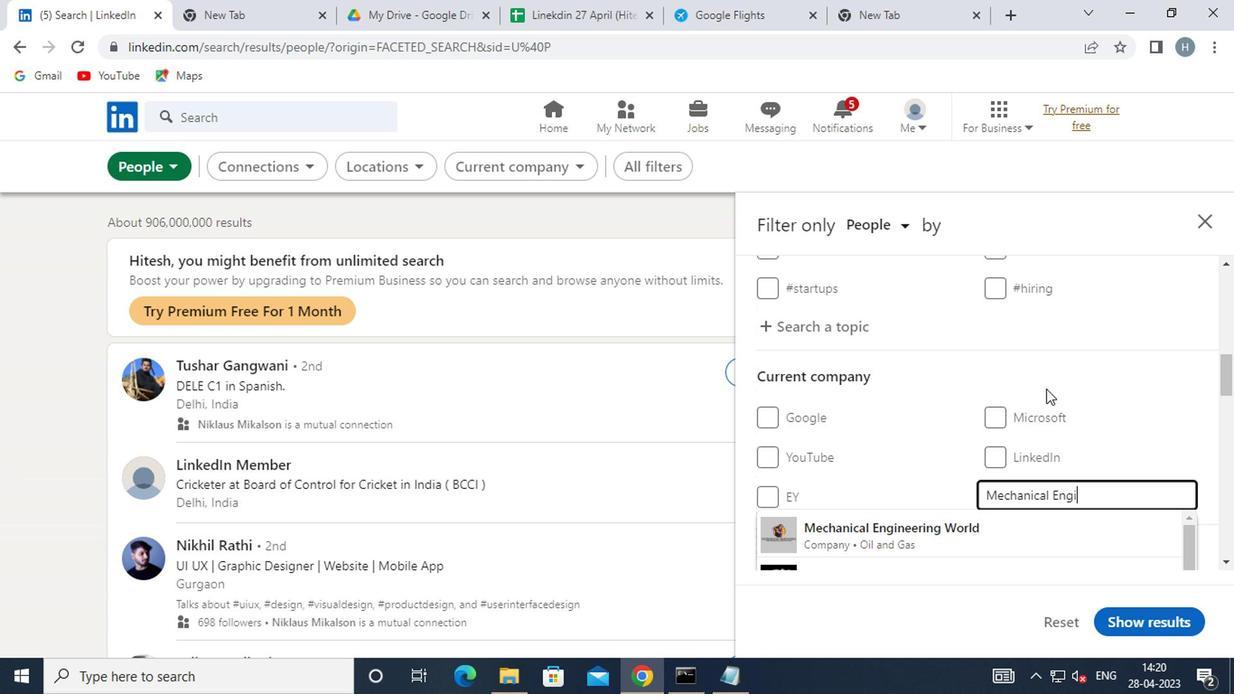 
Action: Mouse moved to (1111, 407)
Screenshot: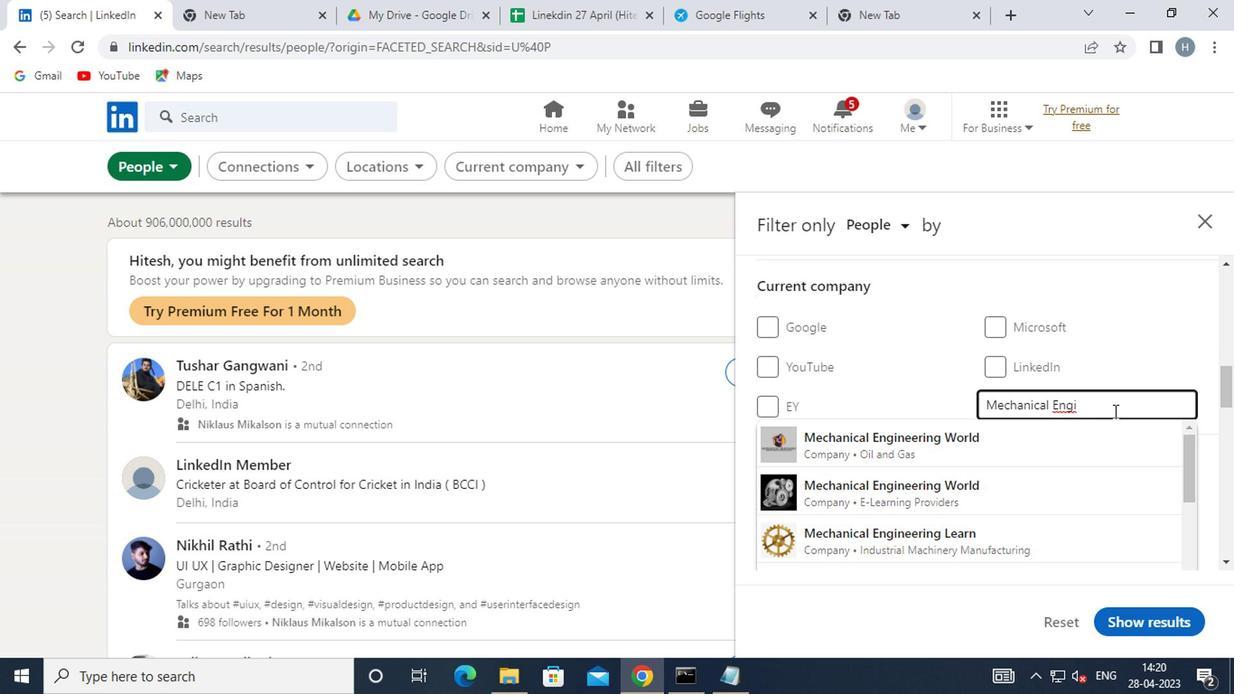 
Action: Key pressed NEER
Screenshot: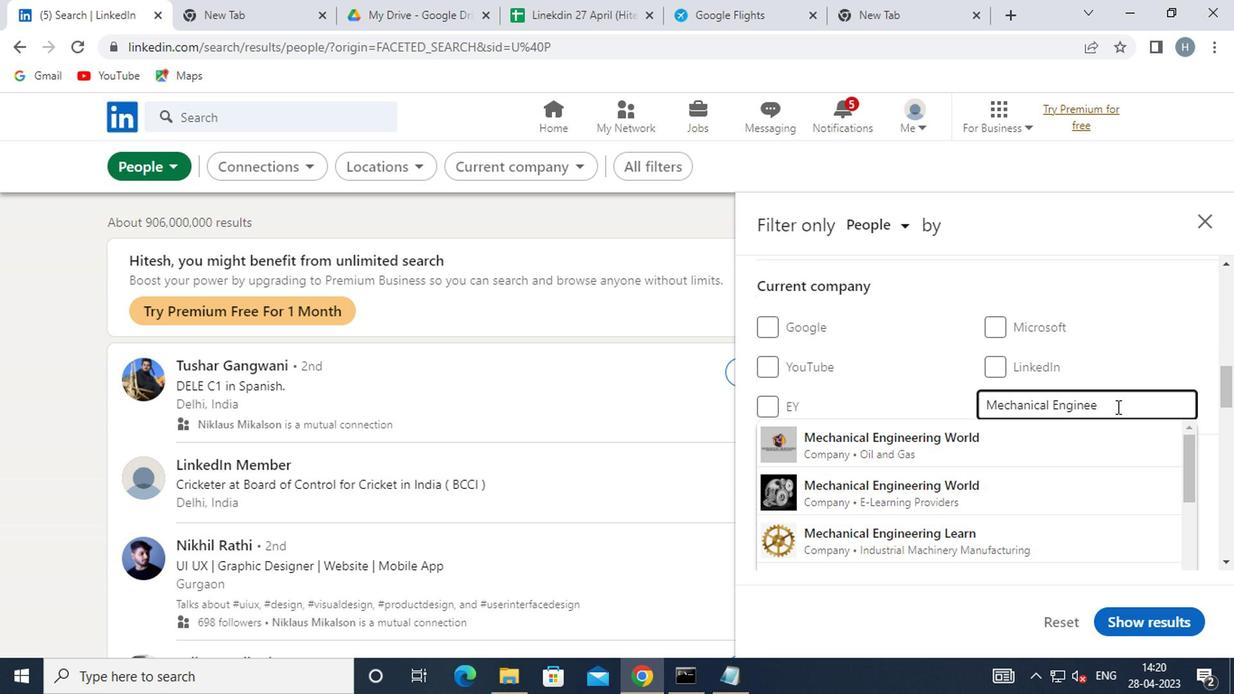 
Action: Mouse moved to (1115, 415)
Screenshot: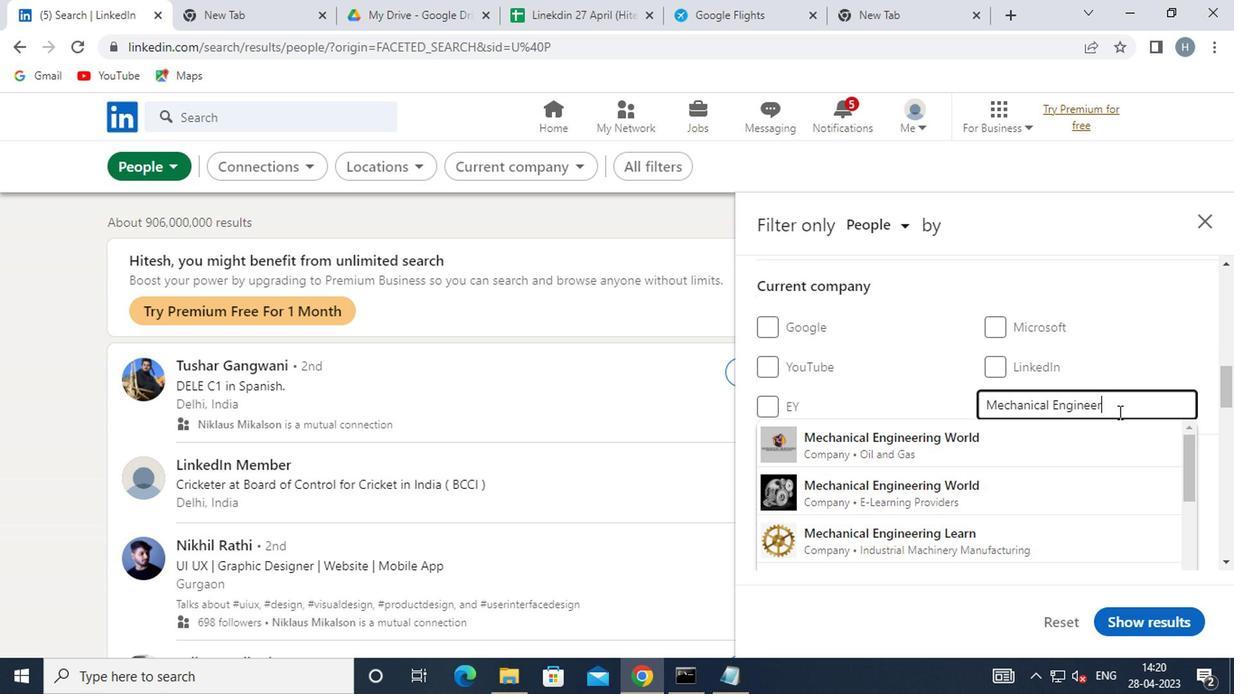 
Action: Key pressed I
Screenshot: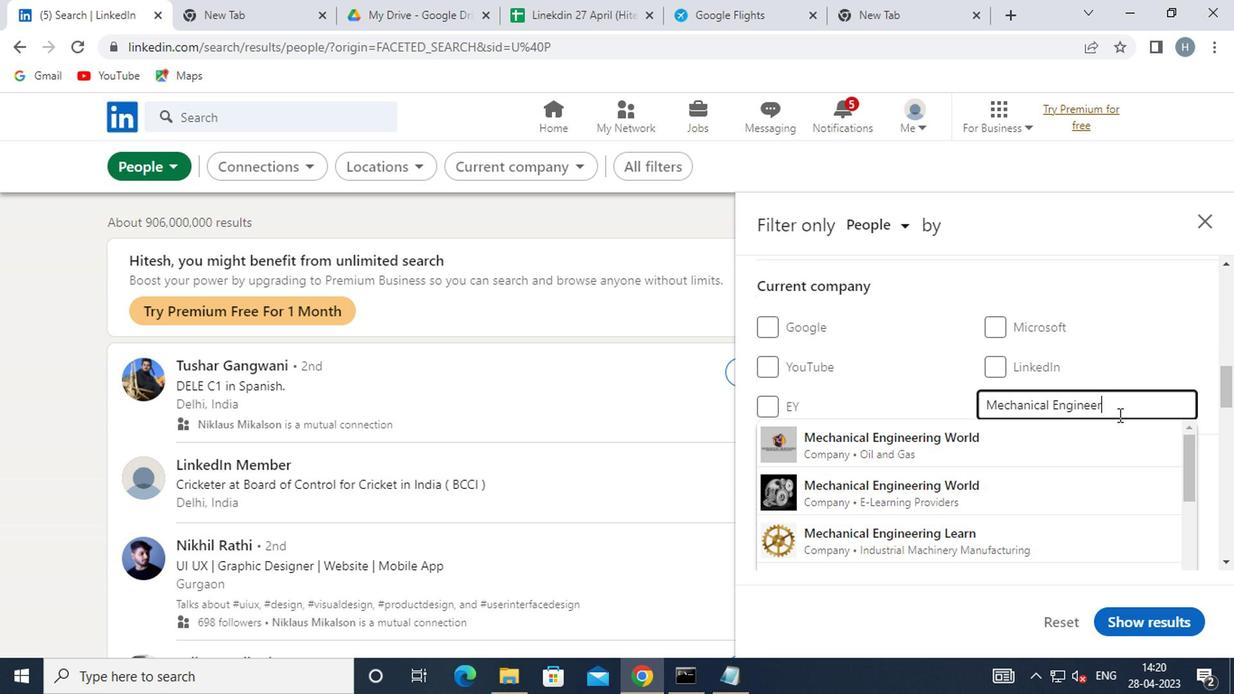 
Action: Mouse moved to (1118, 414)
Screenshot: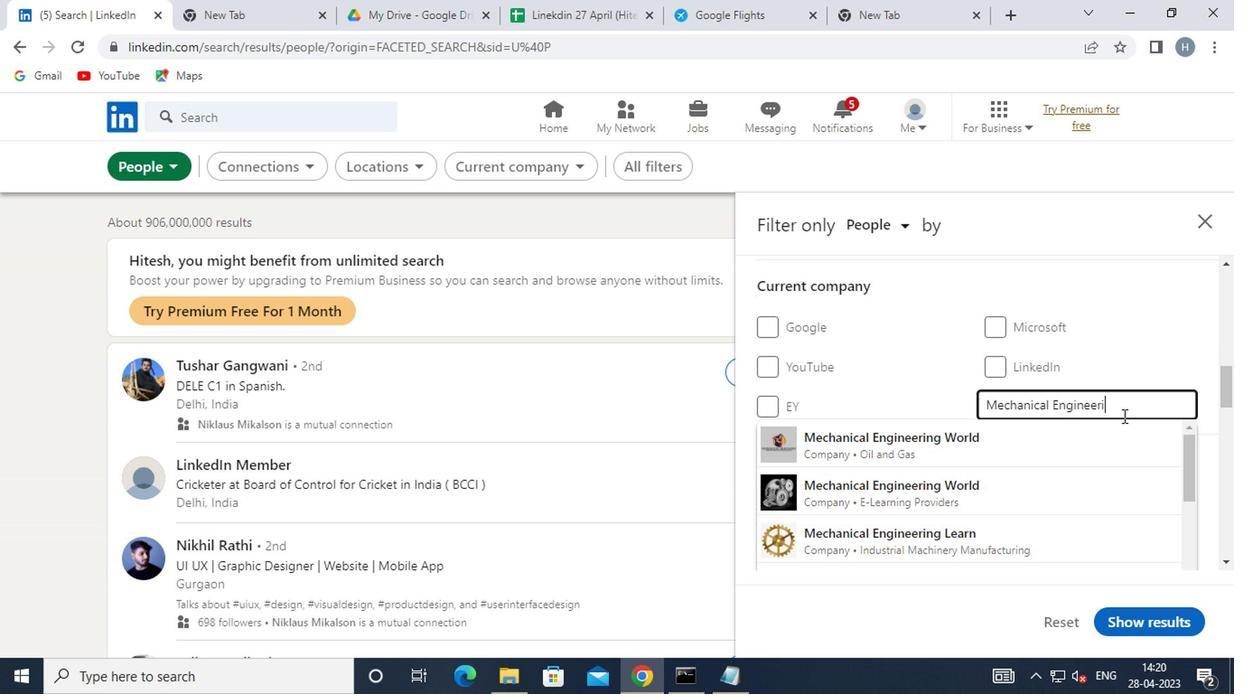 
Action: Key pressed N
Screenshot: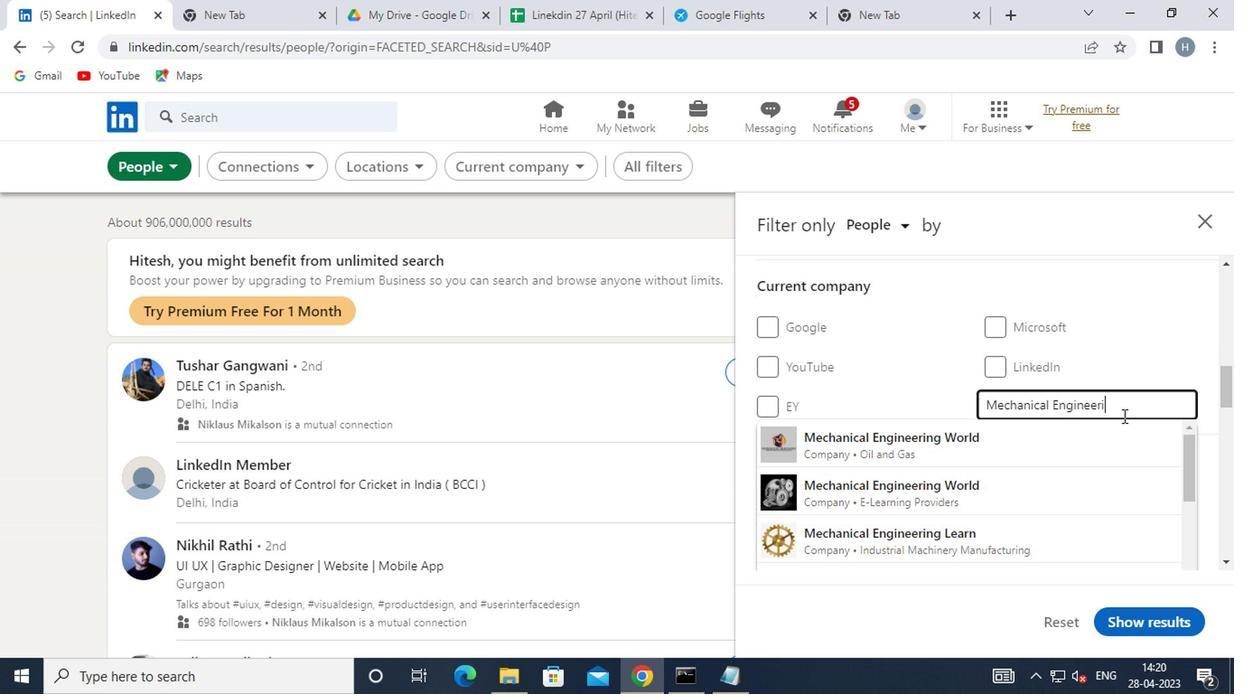 
Action: Mouse moved to (1115, 410)
Screenshot: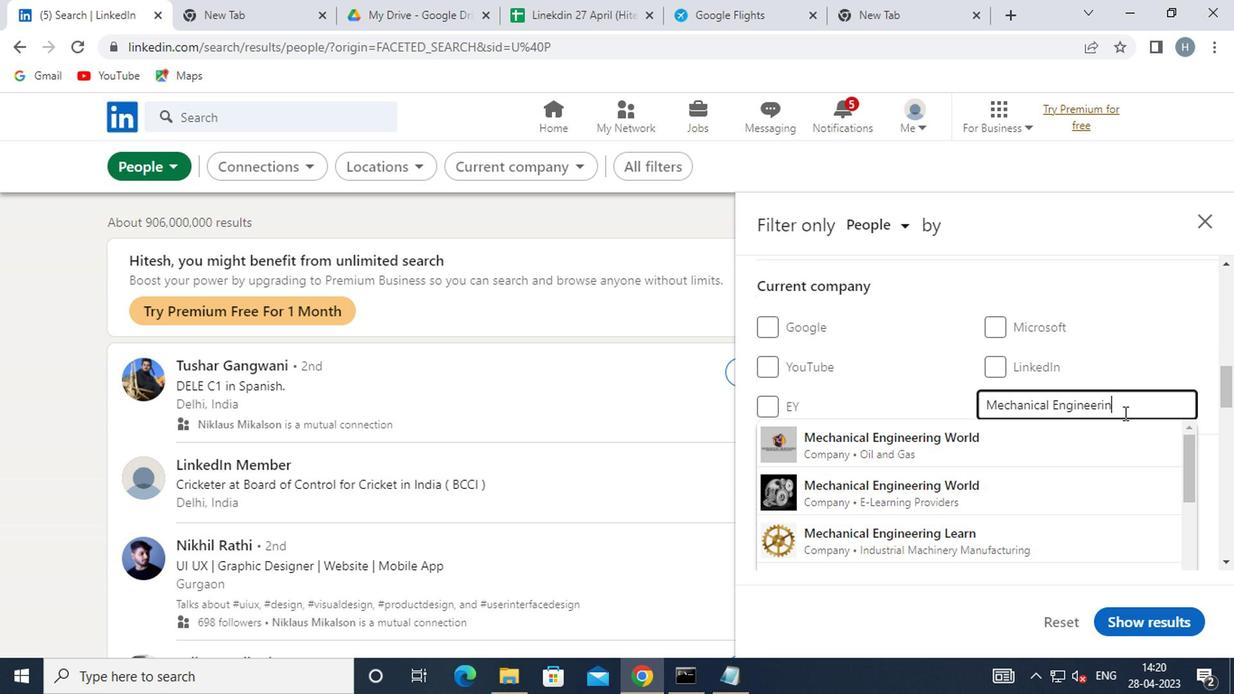 
Action: Key pressed G
Screenshot: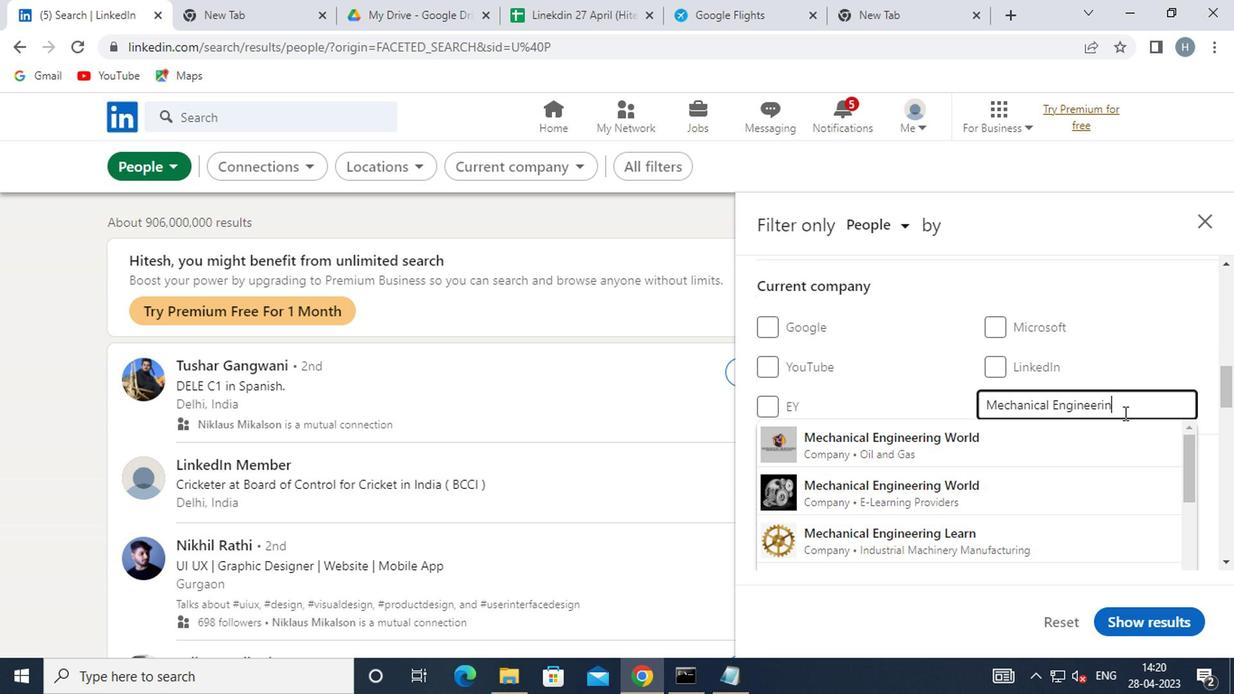 
Action: Mouse moved to (1086, 439)
Screenshot: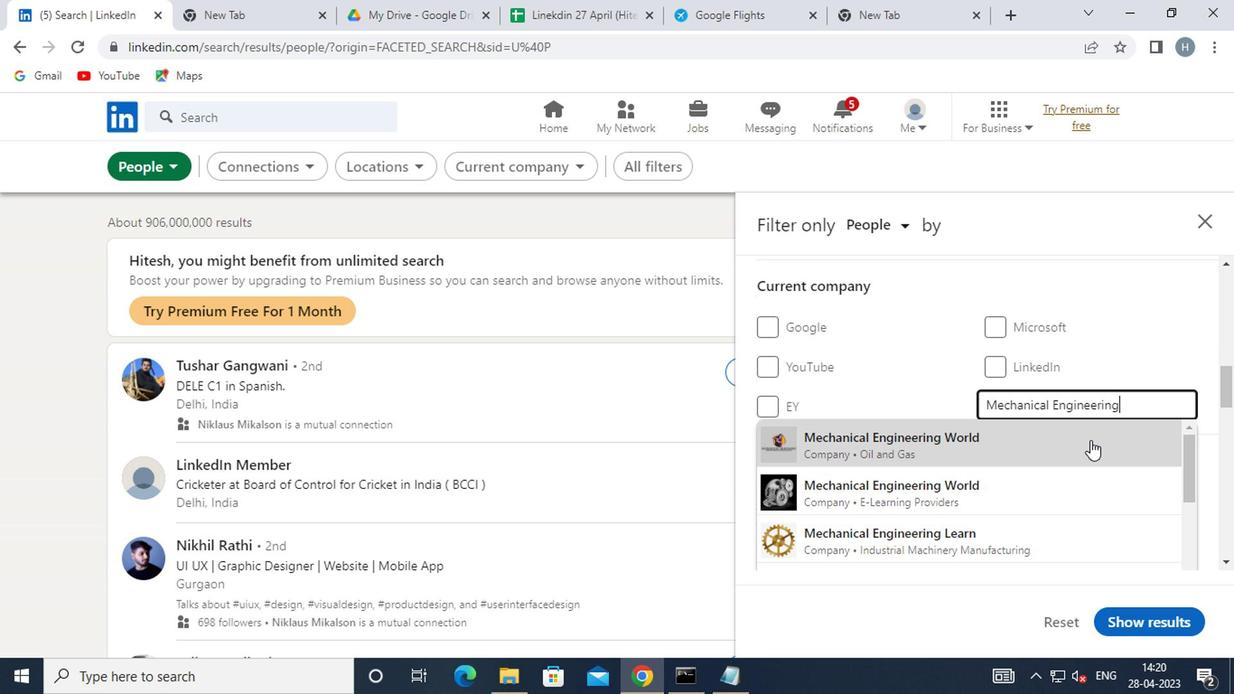 
Action: Key pressed <Key.space>
Screenshot: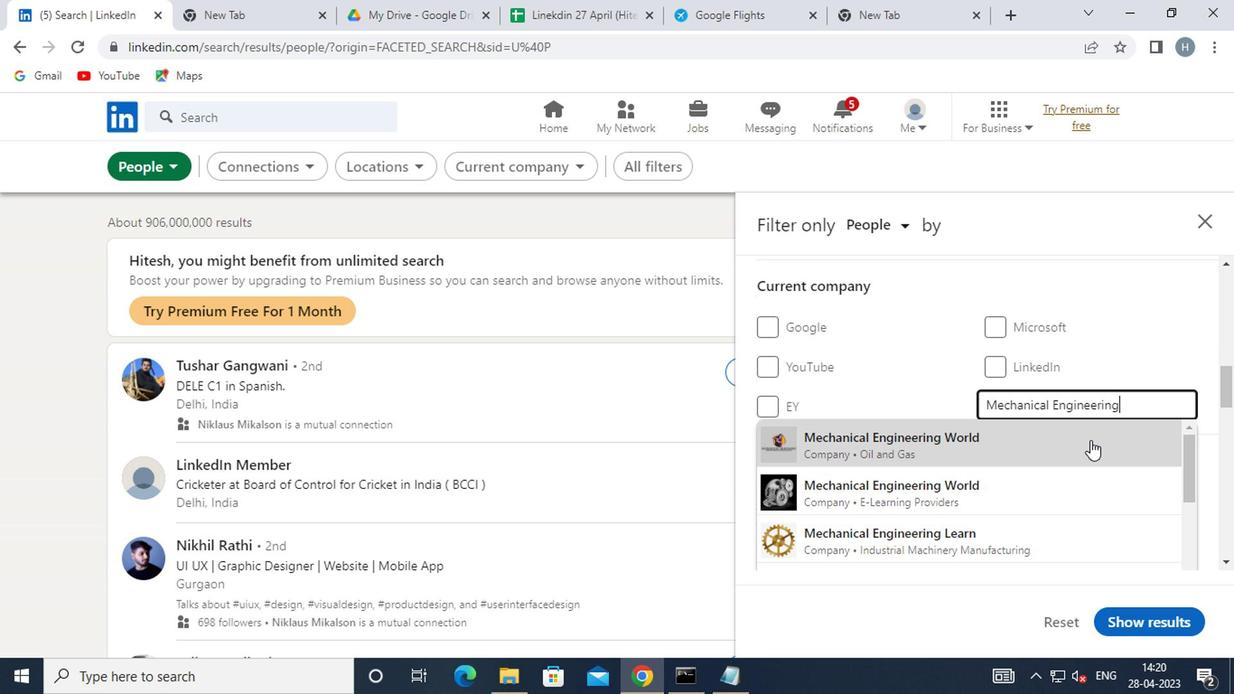 
Action: Mouse moved to (1088, 430)
Screenshot: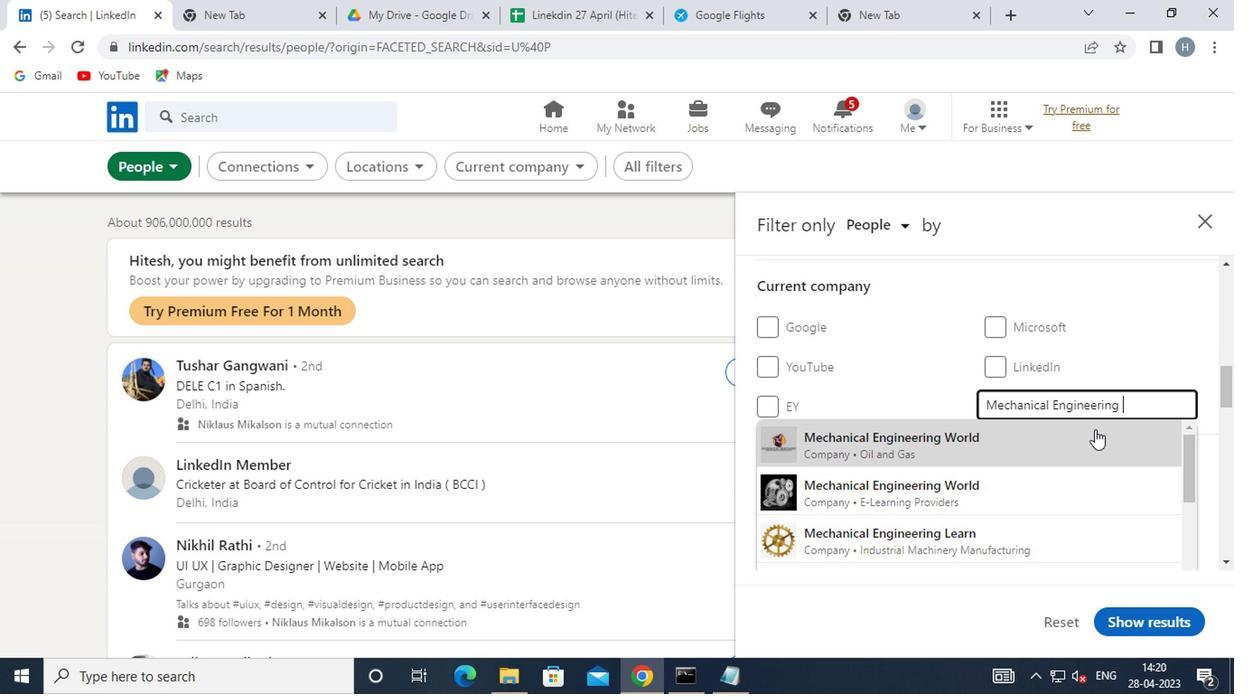 
Action: Key pressed <Key.shift>W
Screenshot: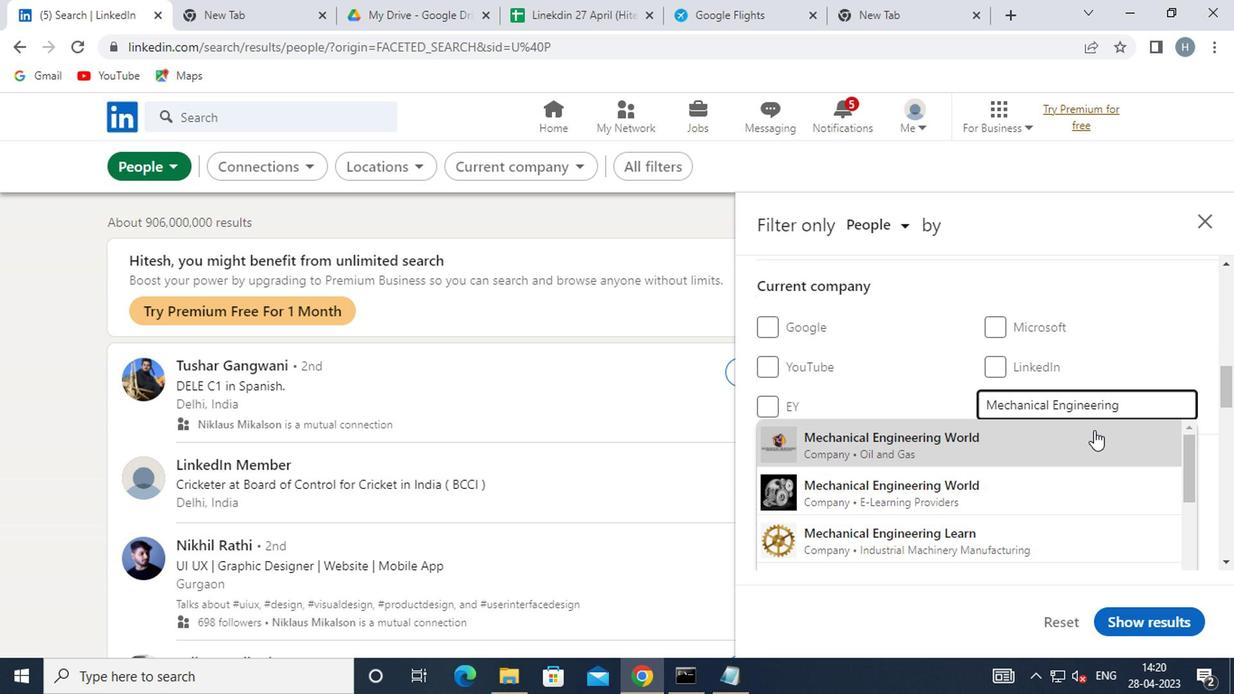 
Action: Mouse moved to (1095, 442)
Screenshot: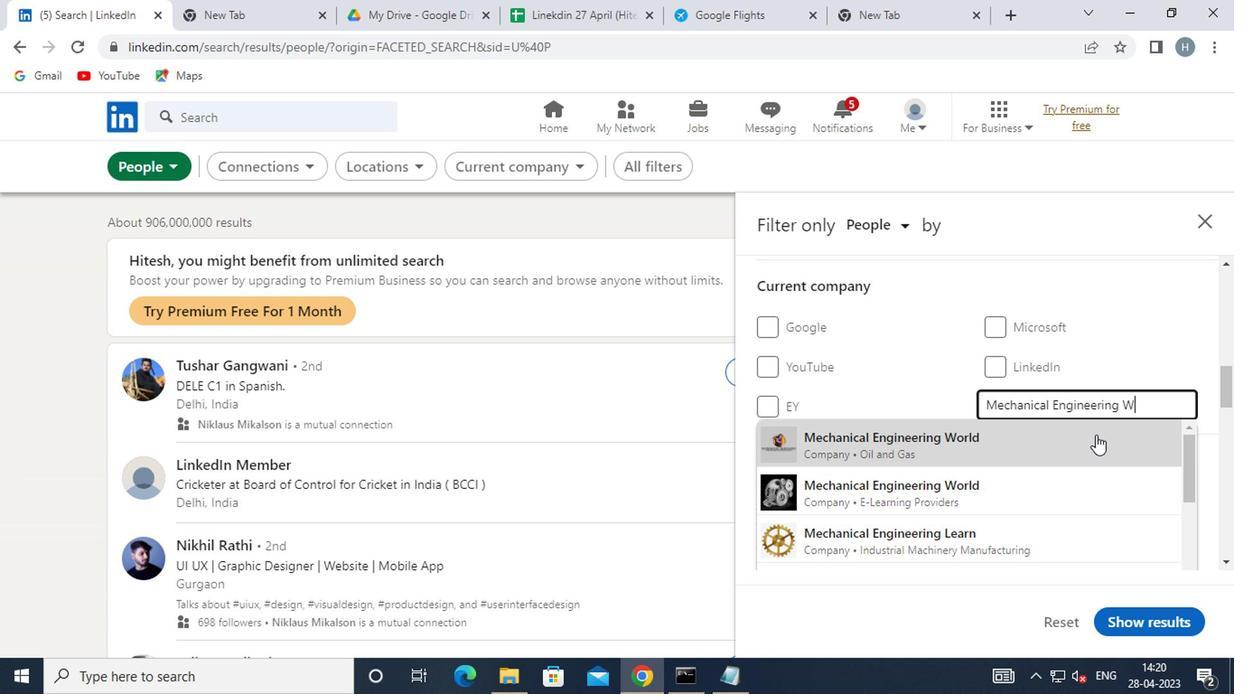 
Action: Key pressed O
Screenshot: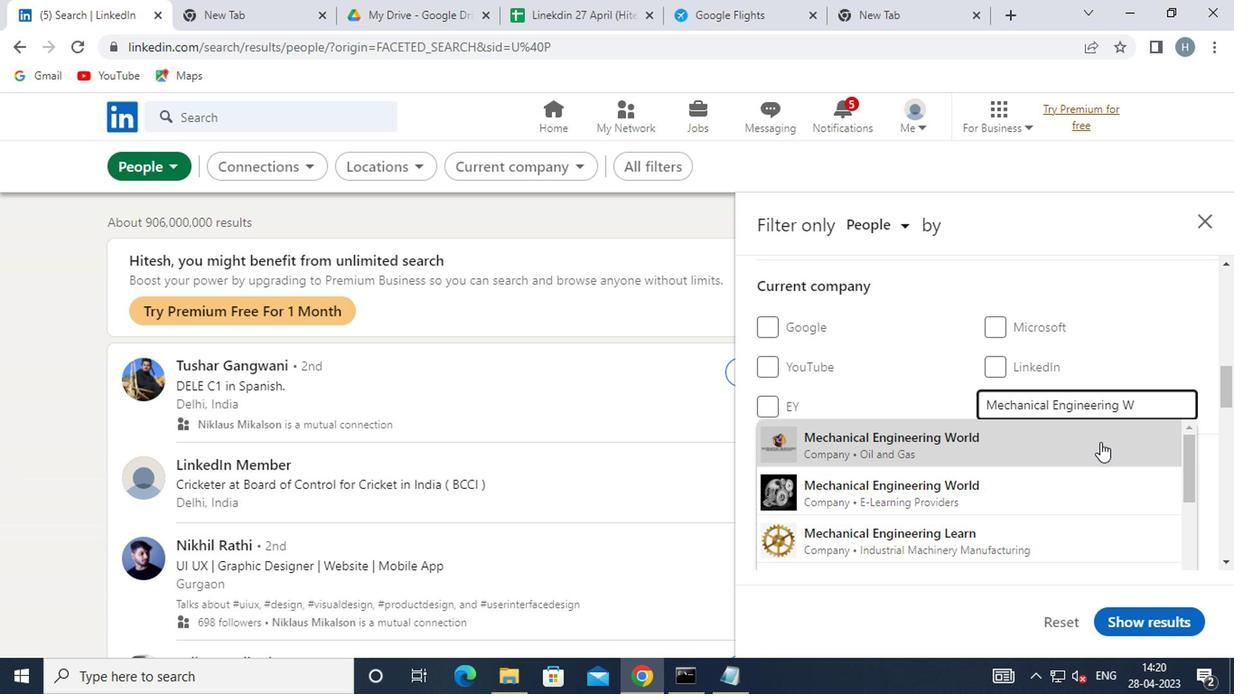 
Action: Mouse moved to (1017, 441)
Screenshot: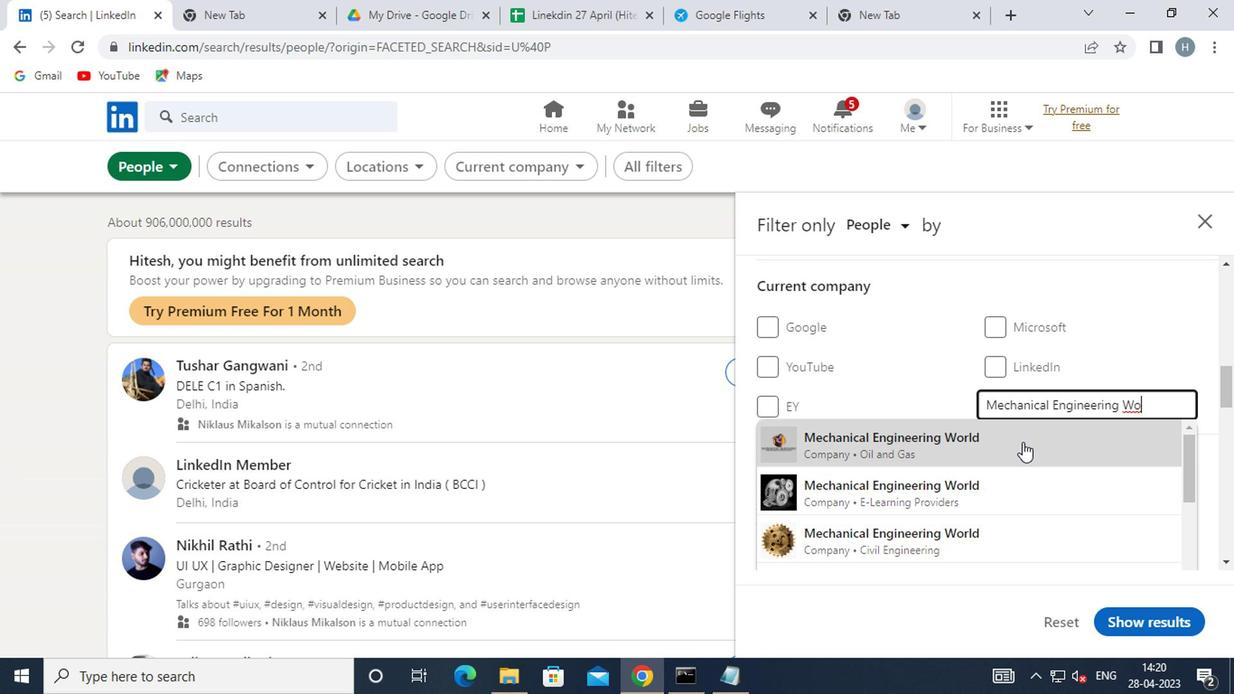 
Action: Mouse pressed left at (1017, 441)
Screenshot: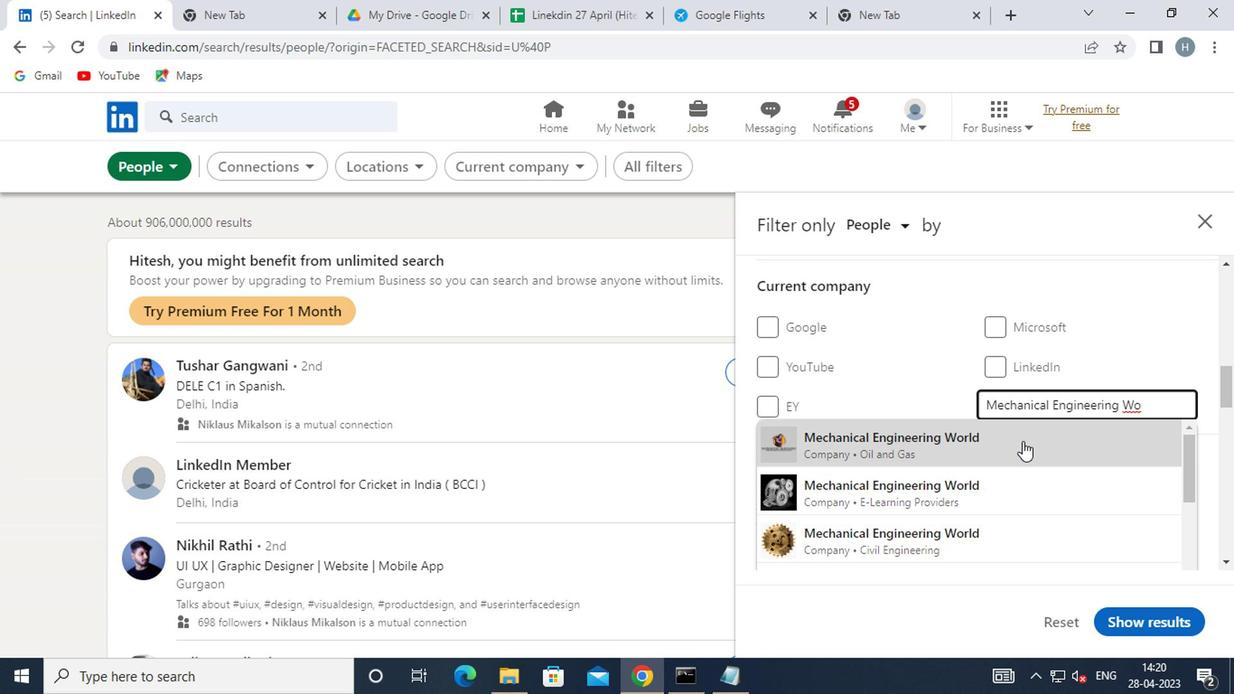 
Action: Mouse moved to (955, 428)
Screenshot: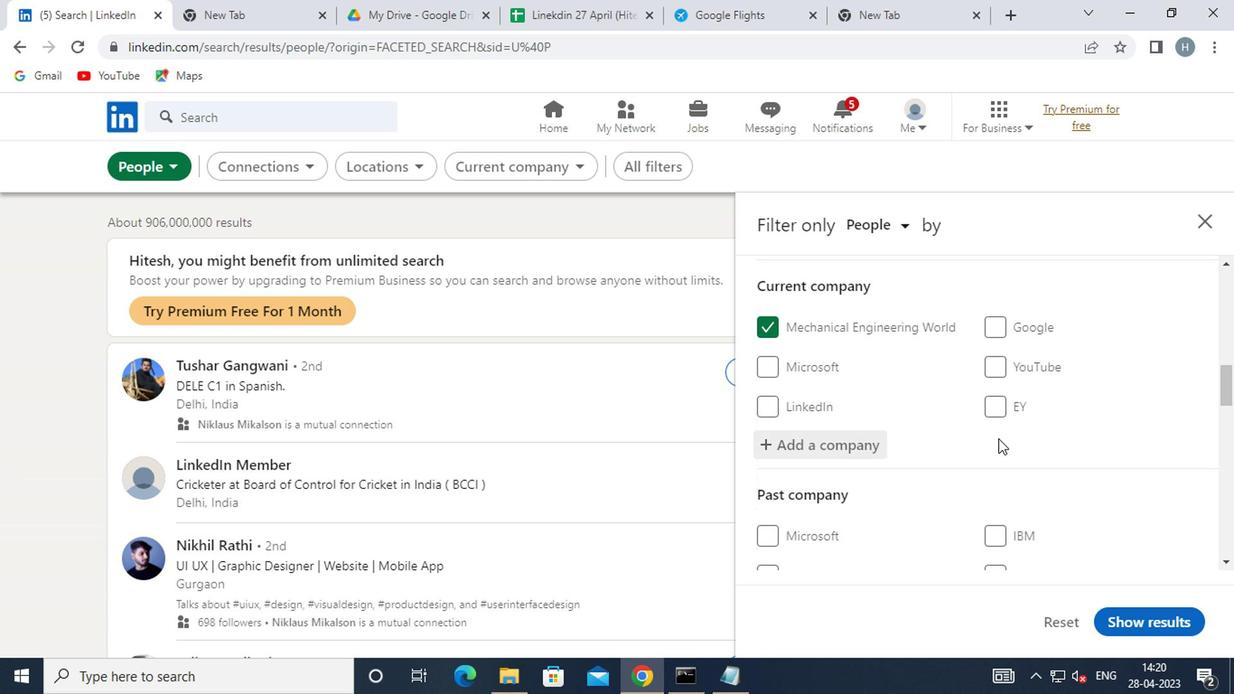 
Action: Mouse scrolled (955, 427) with delta (0, -1)
Screenshot: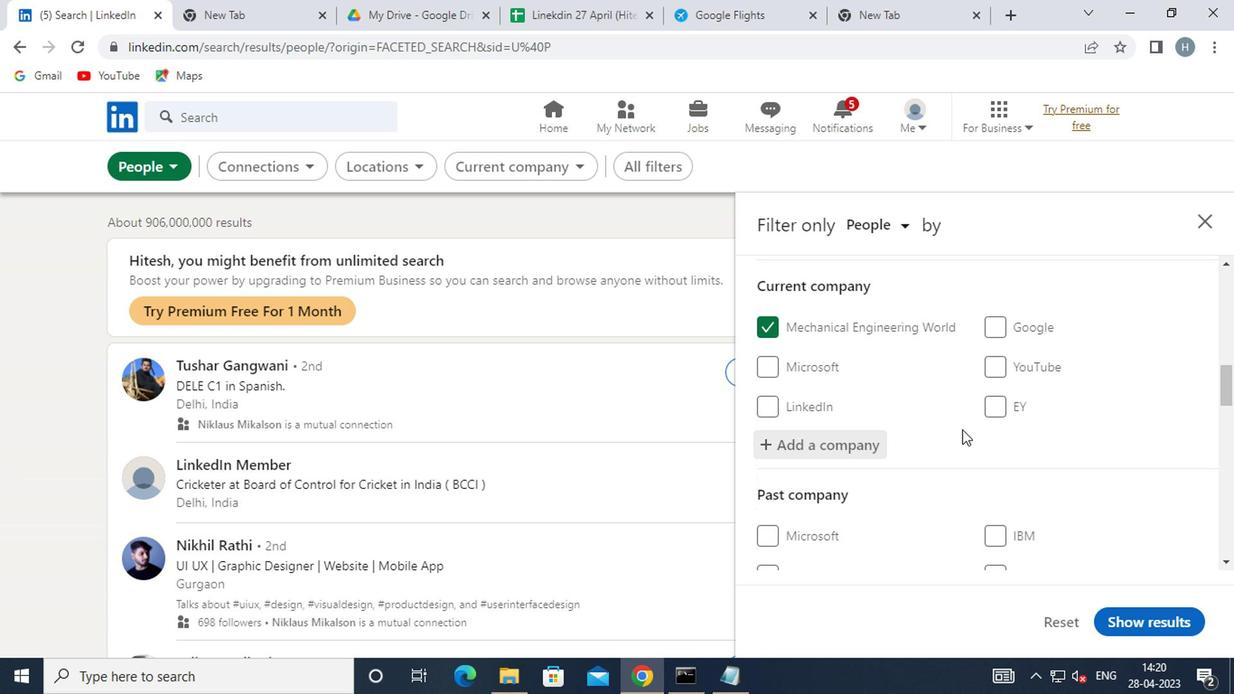 
Action: Mouse scrolled (955, 427) with delta (0, -1)
Screenshot: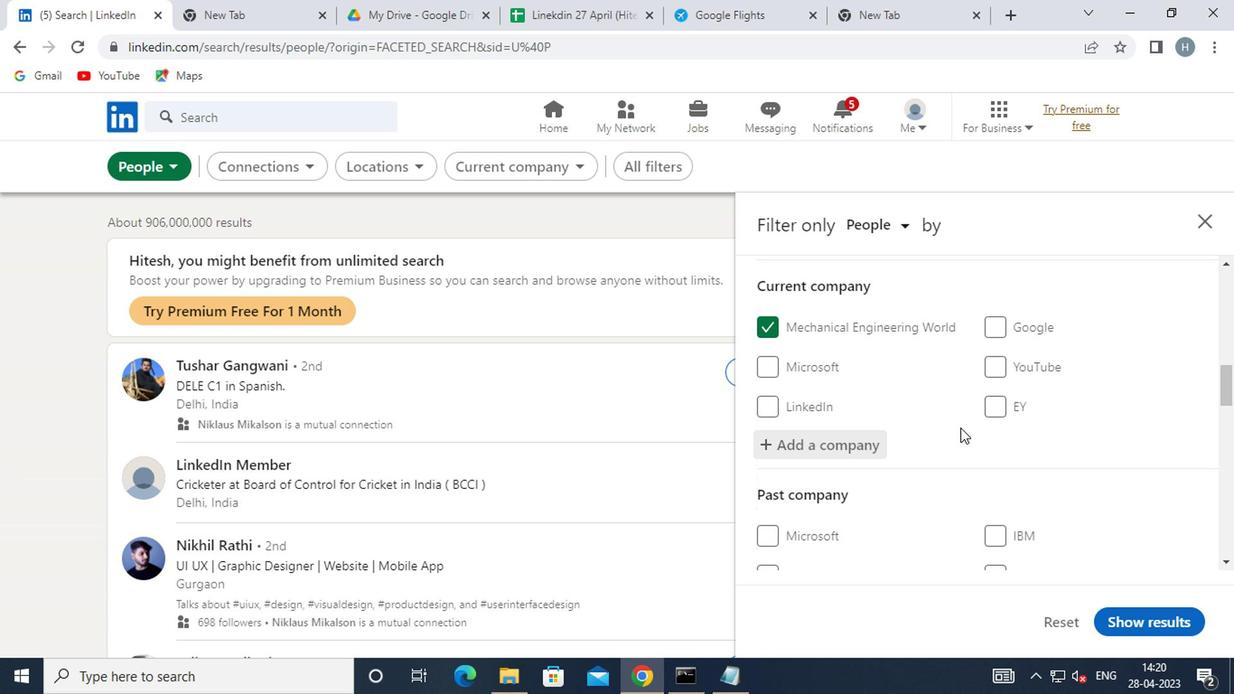 
Action: Mouse moved to (967, 431)
Screenshot: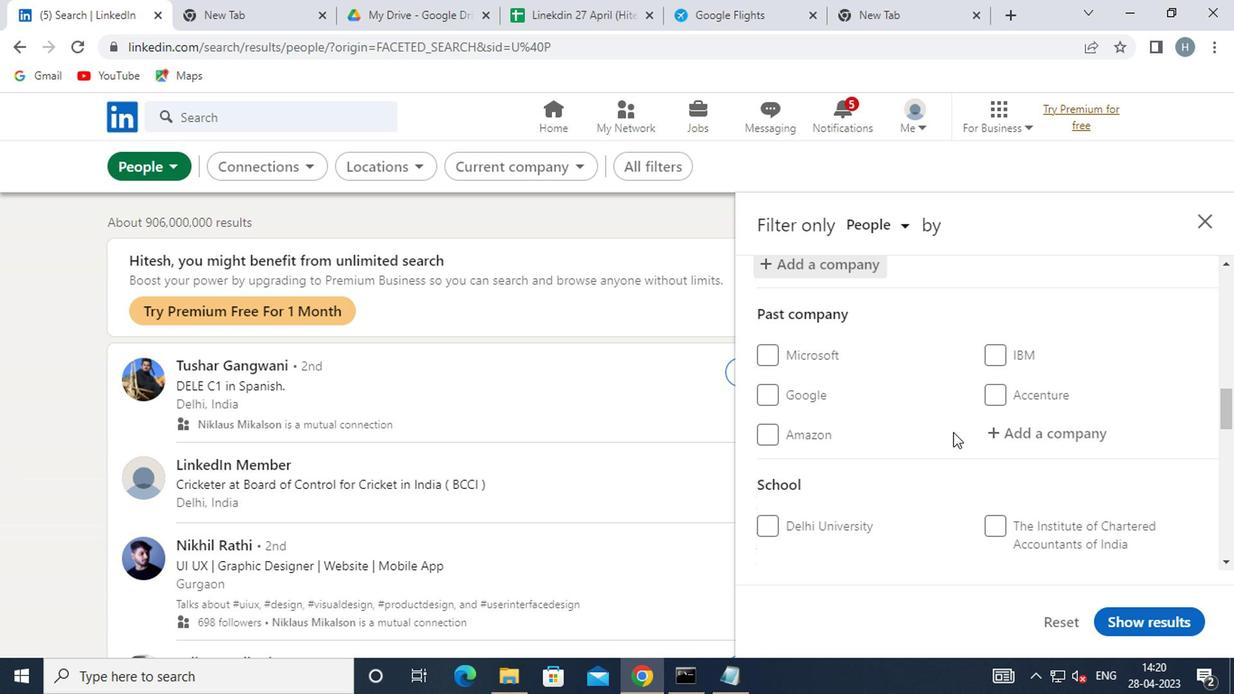 
Action: Mouse scrolled (967, 430) with delta (0, 0)
Screenshot: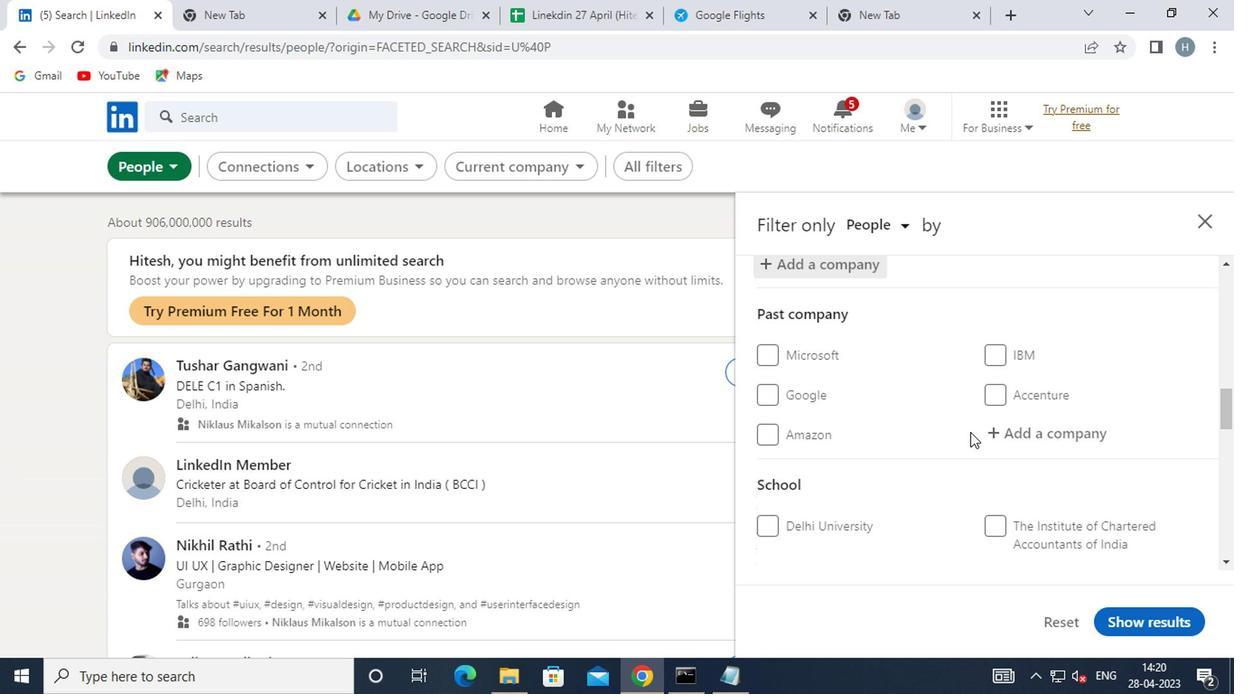 
Action: Mouse scrolled (967, 430) with delta (0, 0)
Screenshot: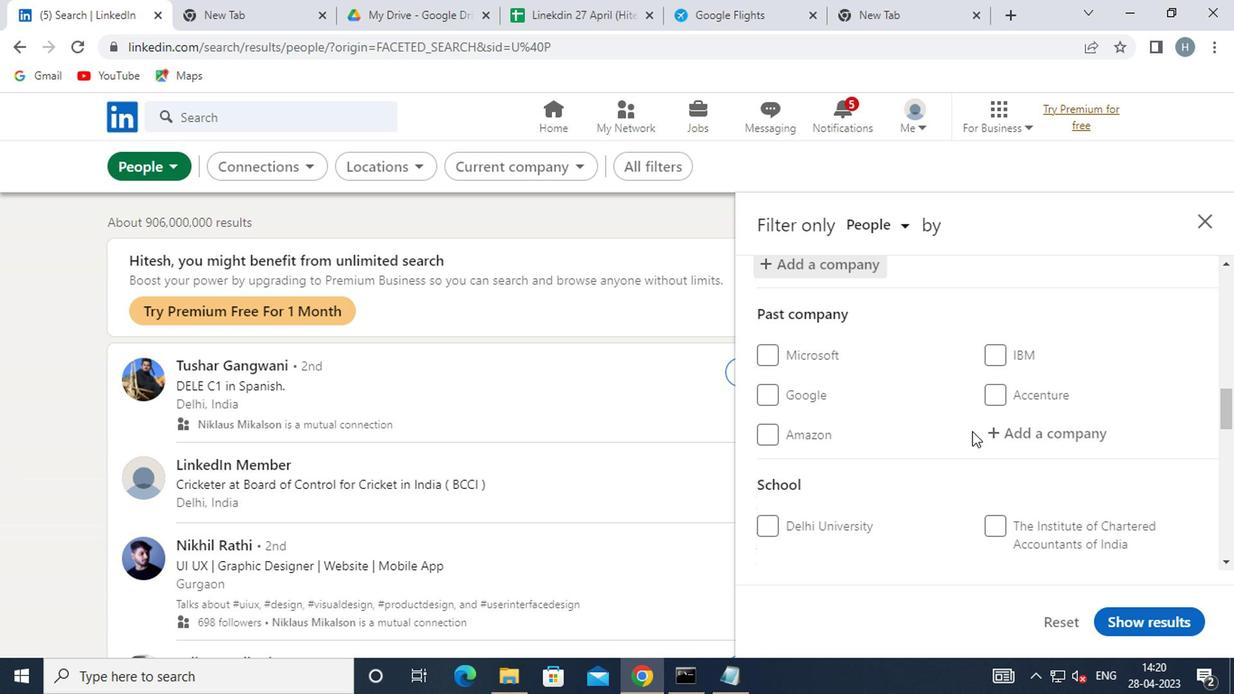 
Action: Mouse moved to (967, 430)
Screenshot: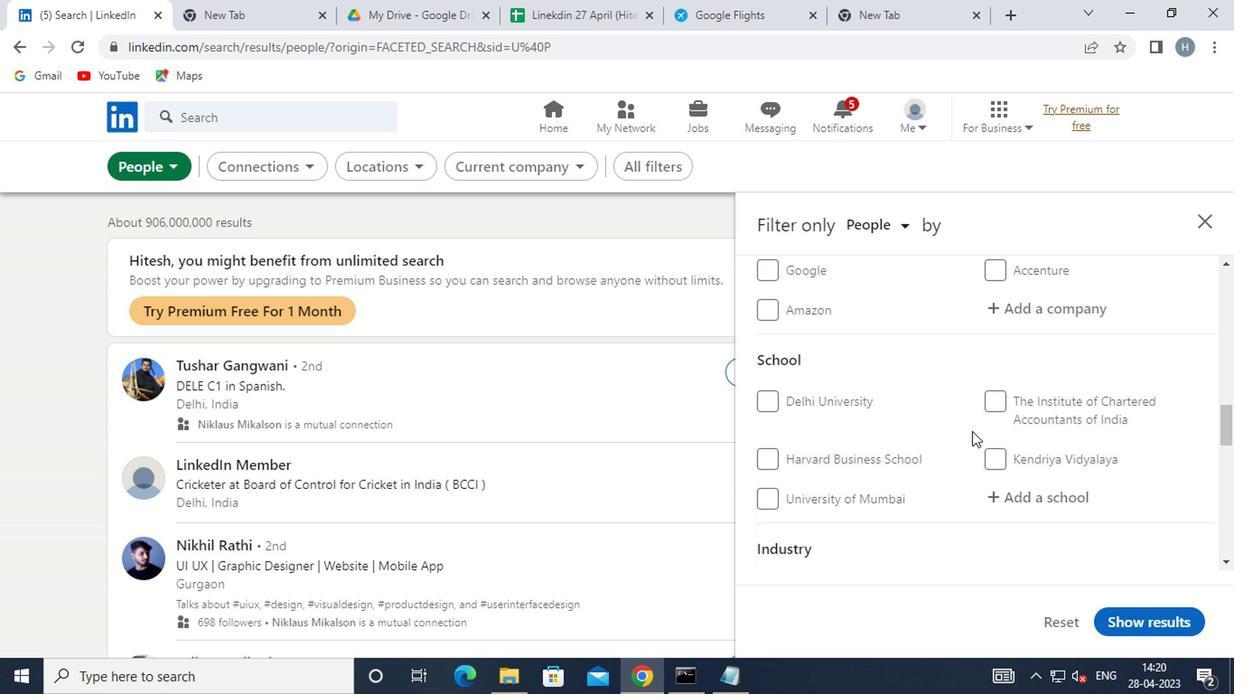 
Action: Mouse scrolled (967, 429) with delta (0, -1)
Screenshot: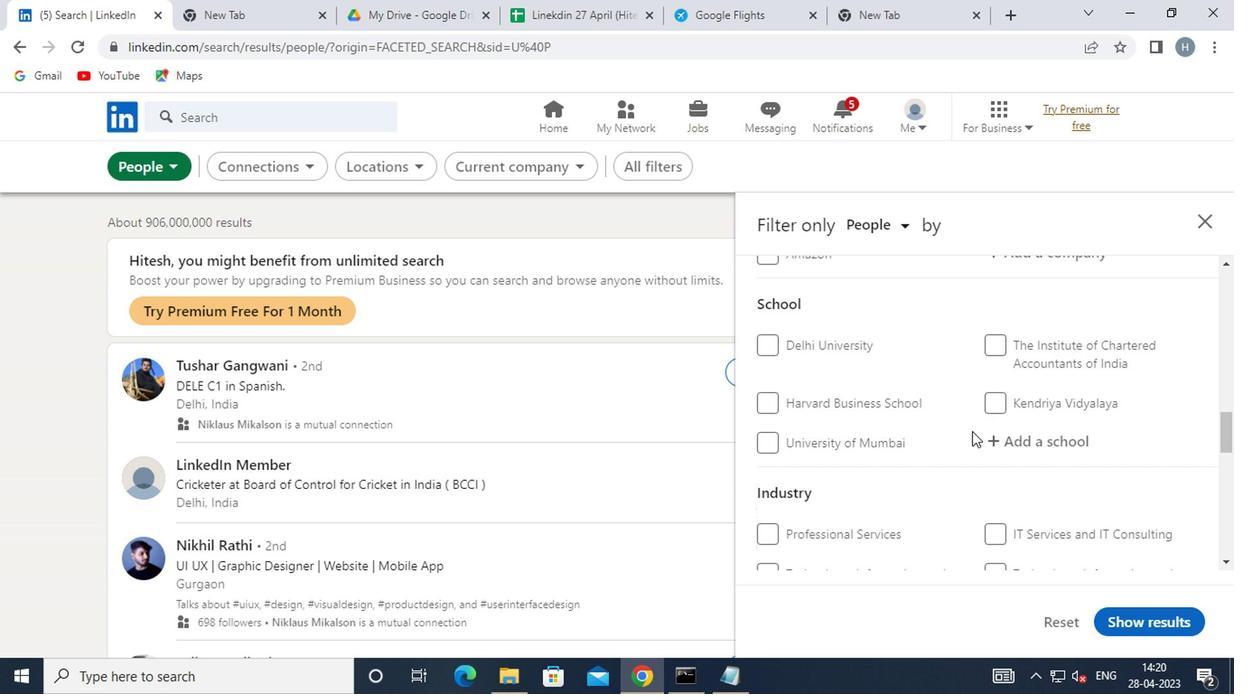 
Action: Mouse moved to (1032, 343)
Screenshot: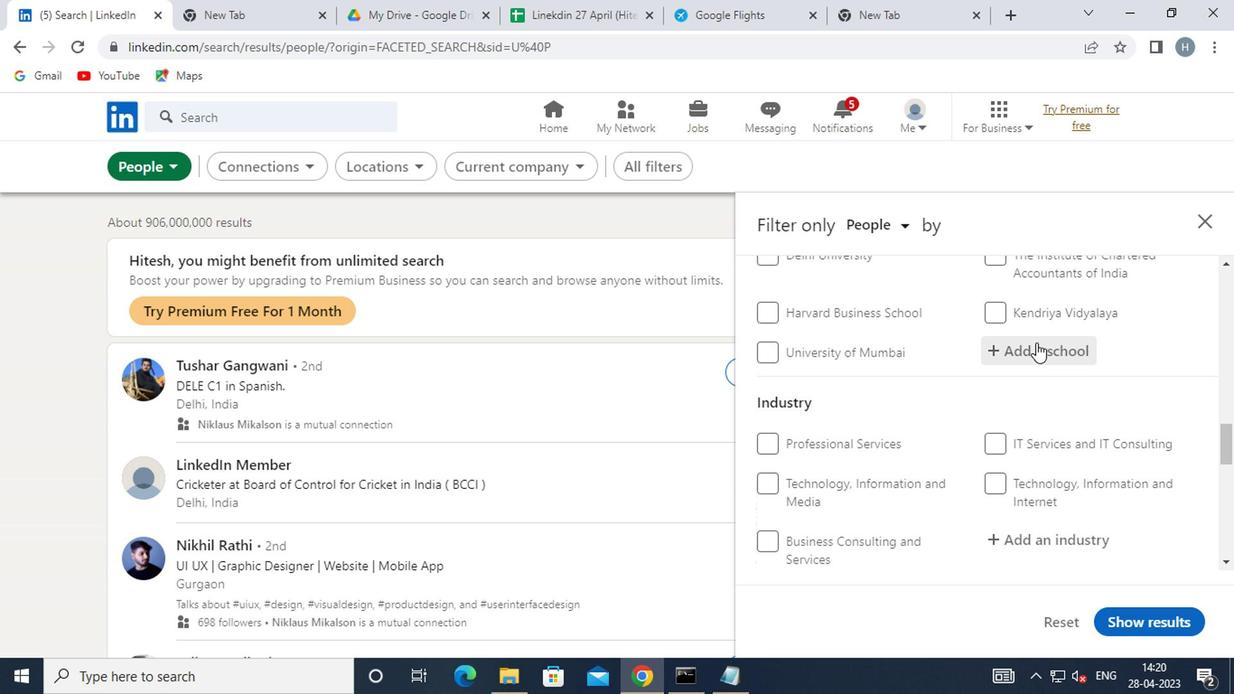 
Action: Mouse pressed left at (1032, 343)
Screenshot: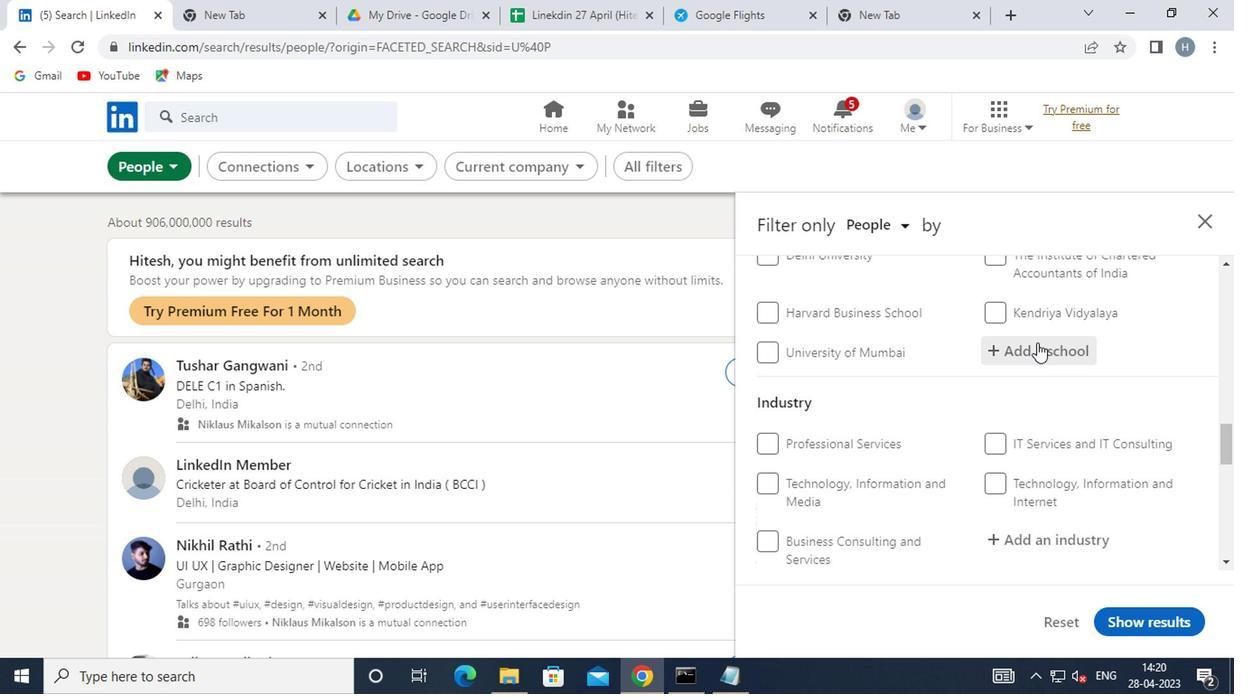 
Action: Mouse moved to (1027, 343)
Screenshot: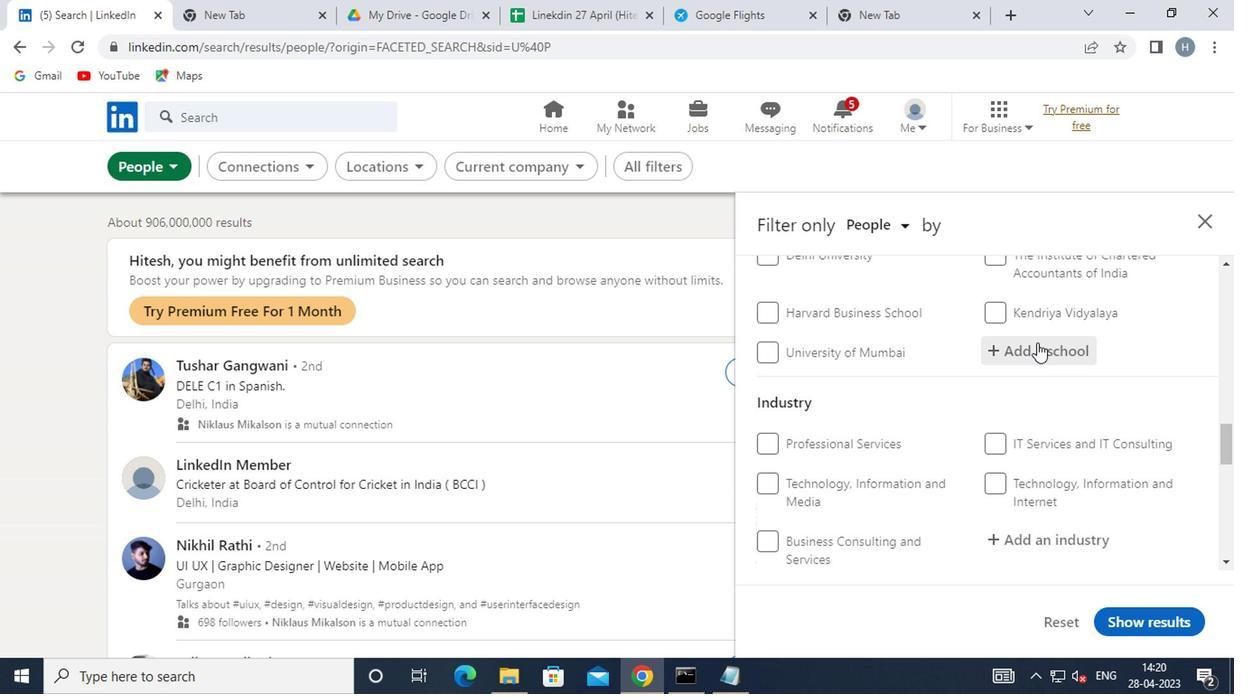 
Action: Key pressed <Key.shift>ASSAM
Screenshot: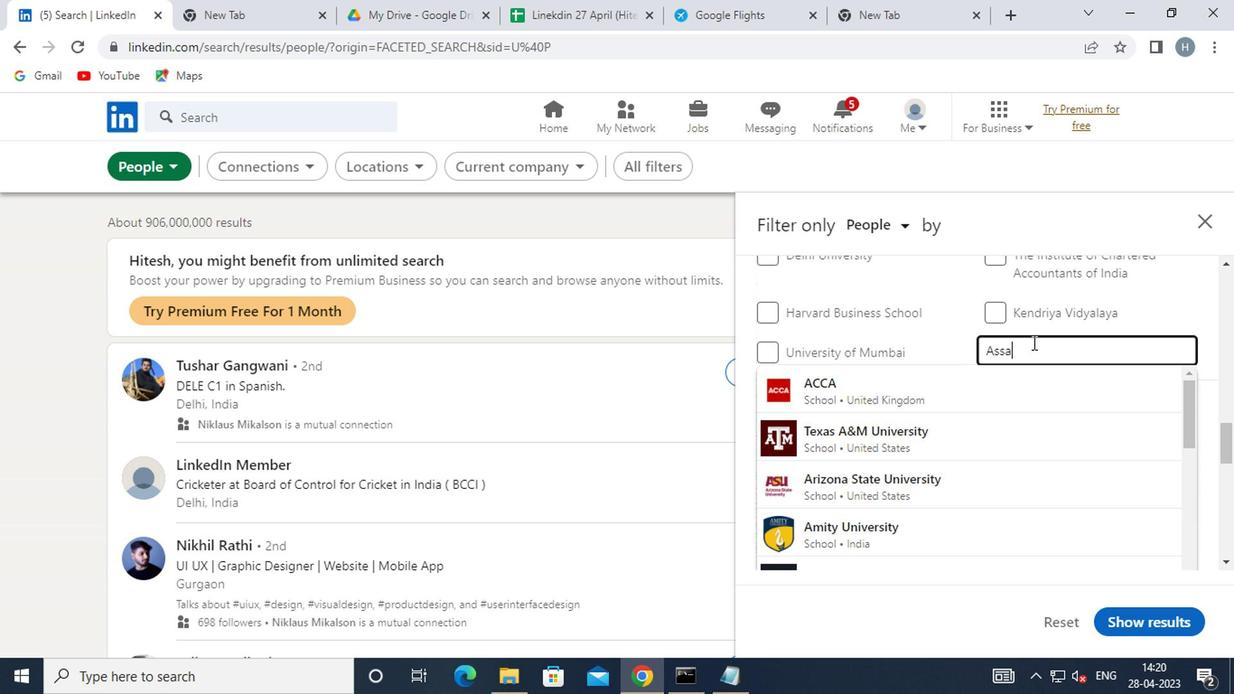 
Action: Mouse moved to (976, 435)
Screenshot: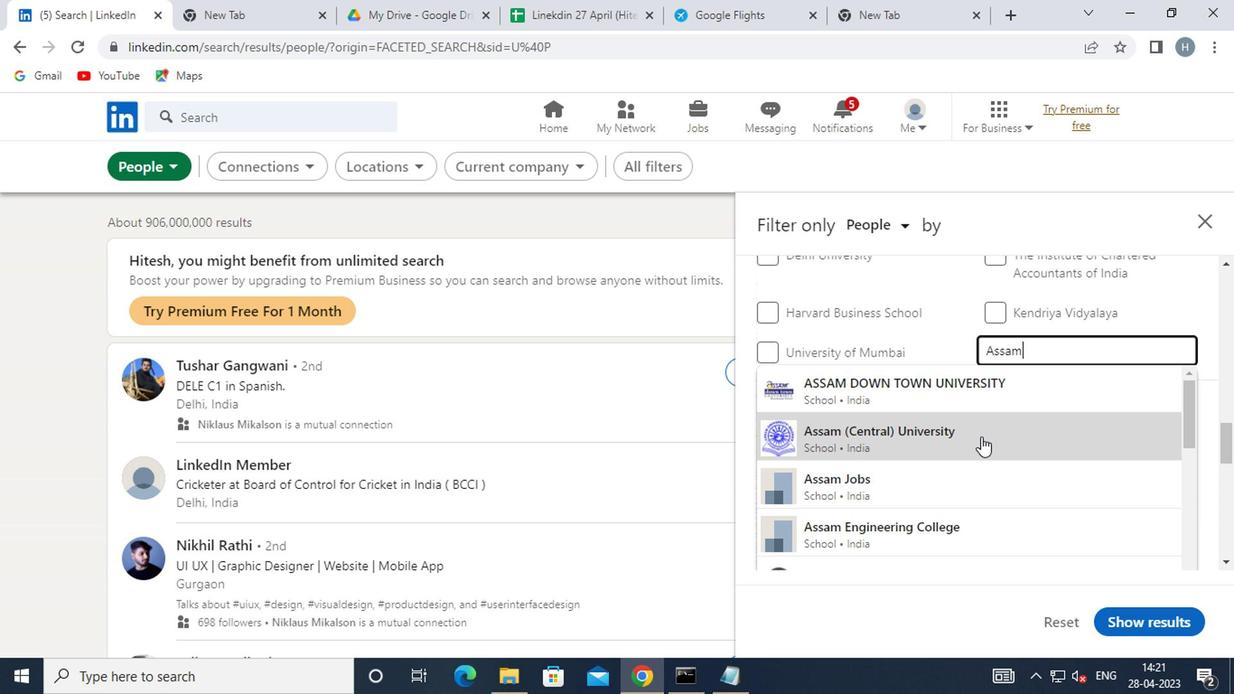 
Action: Mouse pressed left at (976, 435)
Screenshot: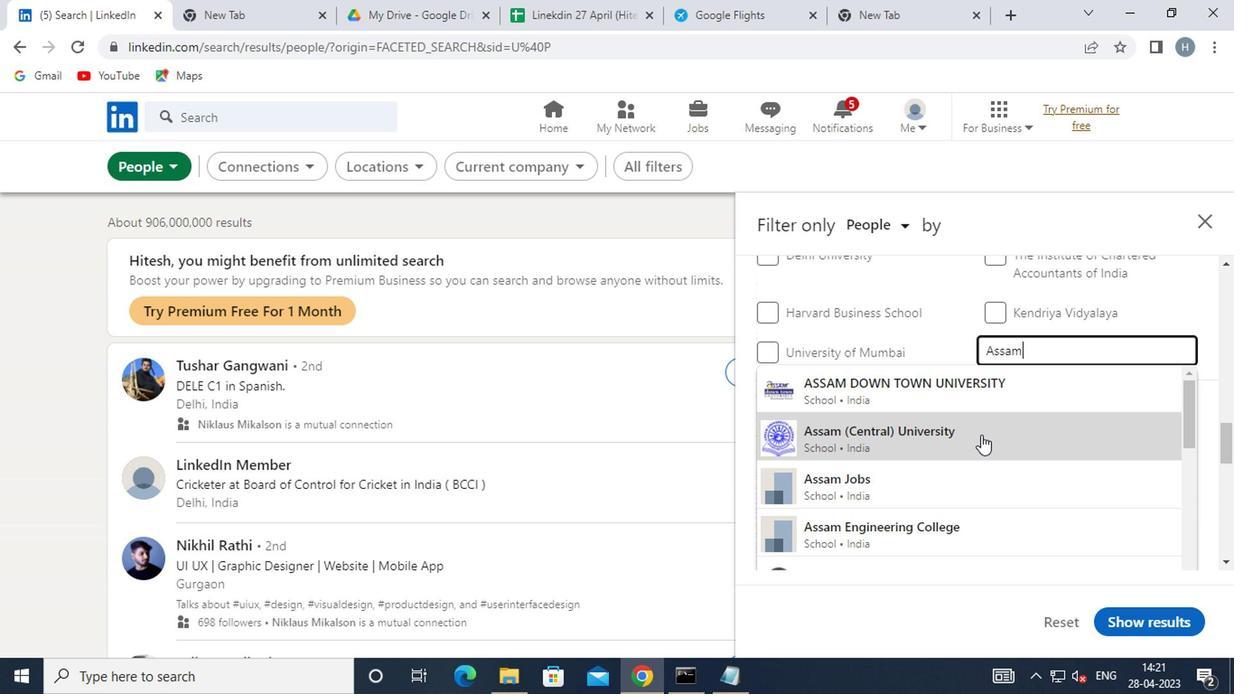 
Action: Mouse moved to (944, 390)
Screenshot: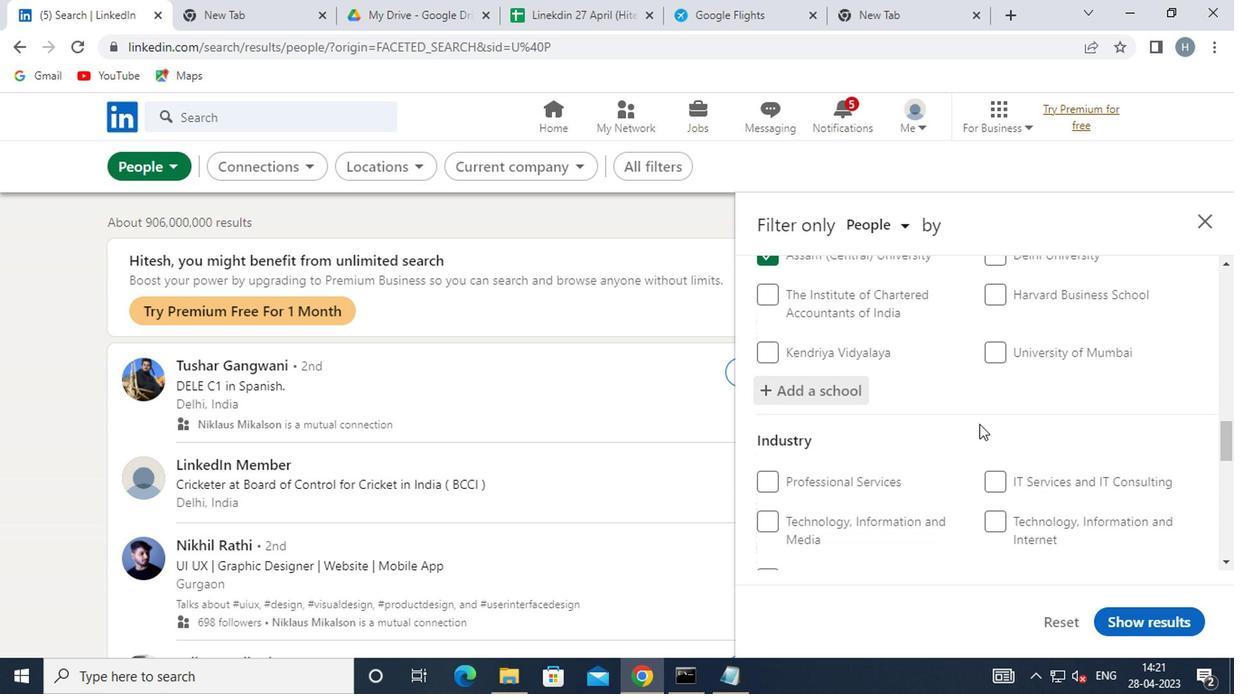 
Action: Mouse scrolled (944, 389) with delta (0, -1)
Screenshot: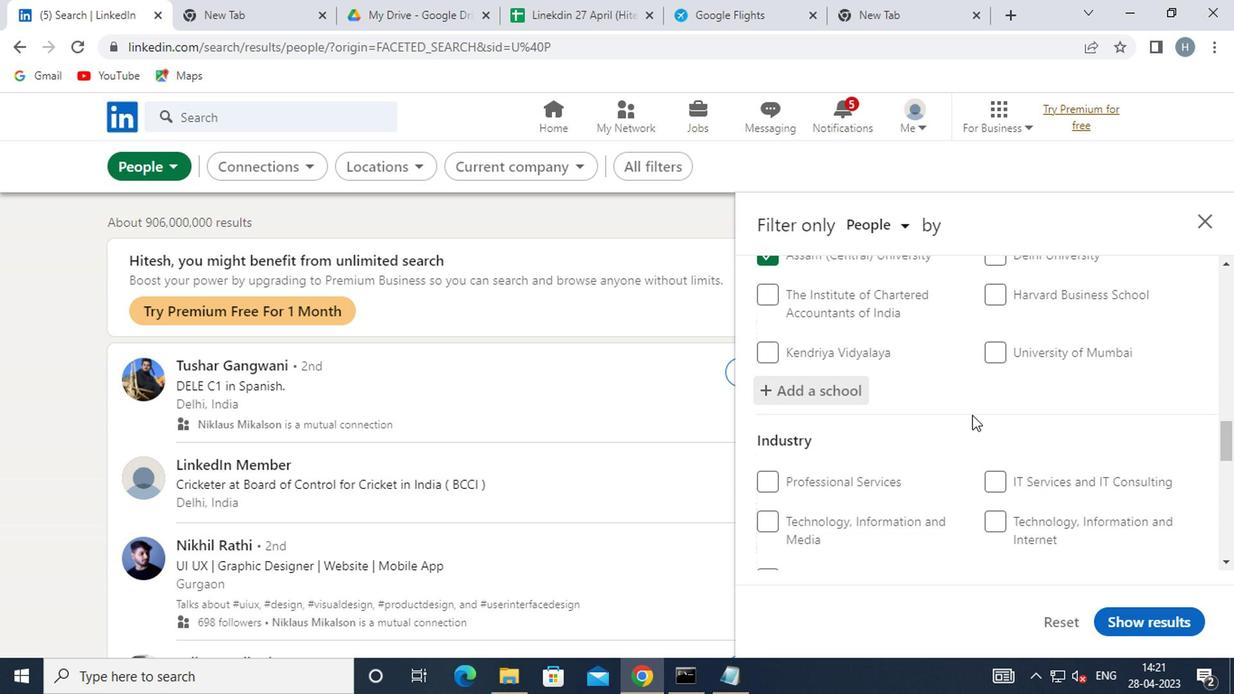
Action: Mouse scrolled (944, 389) with delta (0, -1)
Screenshot: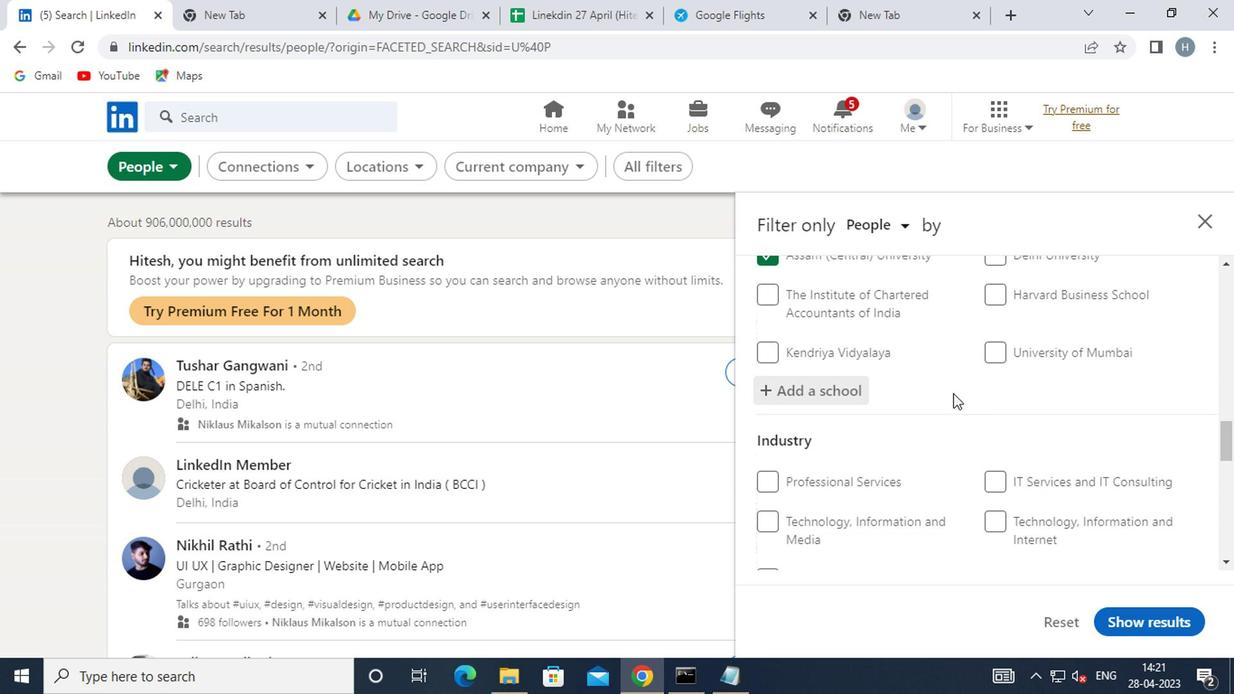 
Action: Mouse moved to (1065, 394)
Screenshot: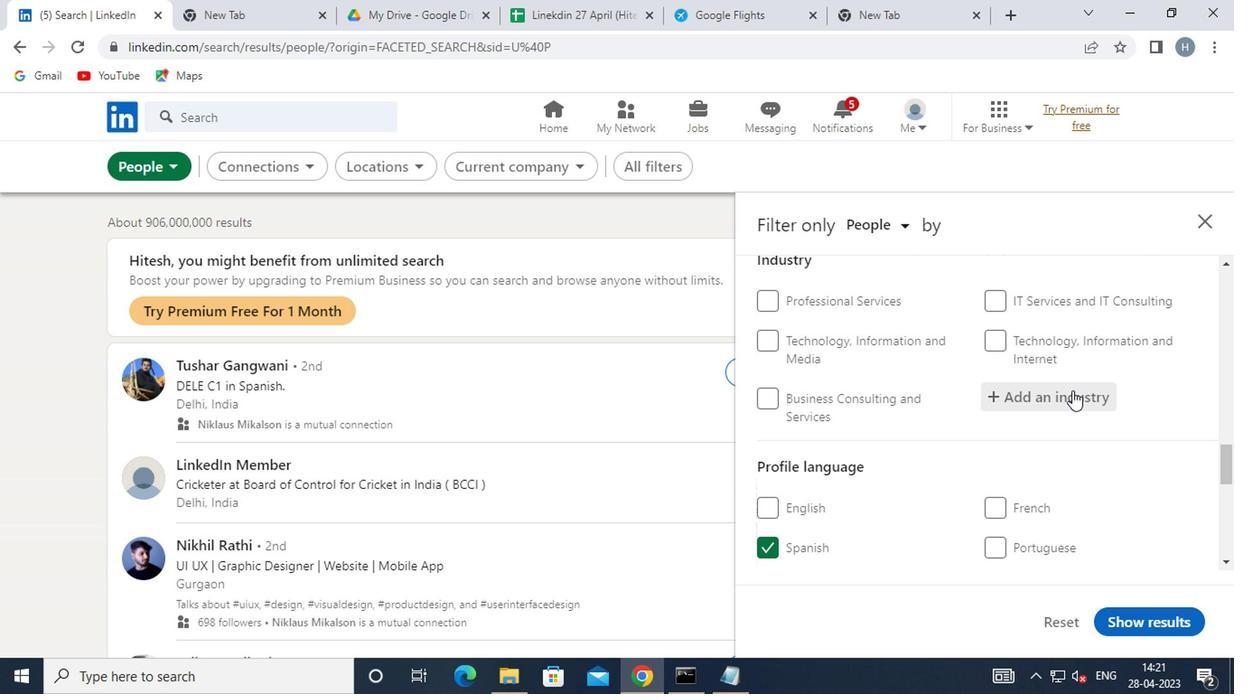 
Action: Mouse pressed left at (1065, 394)
Screenshot: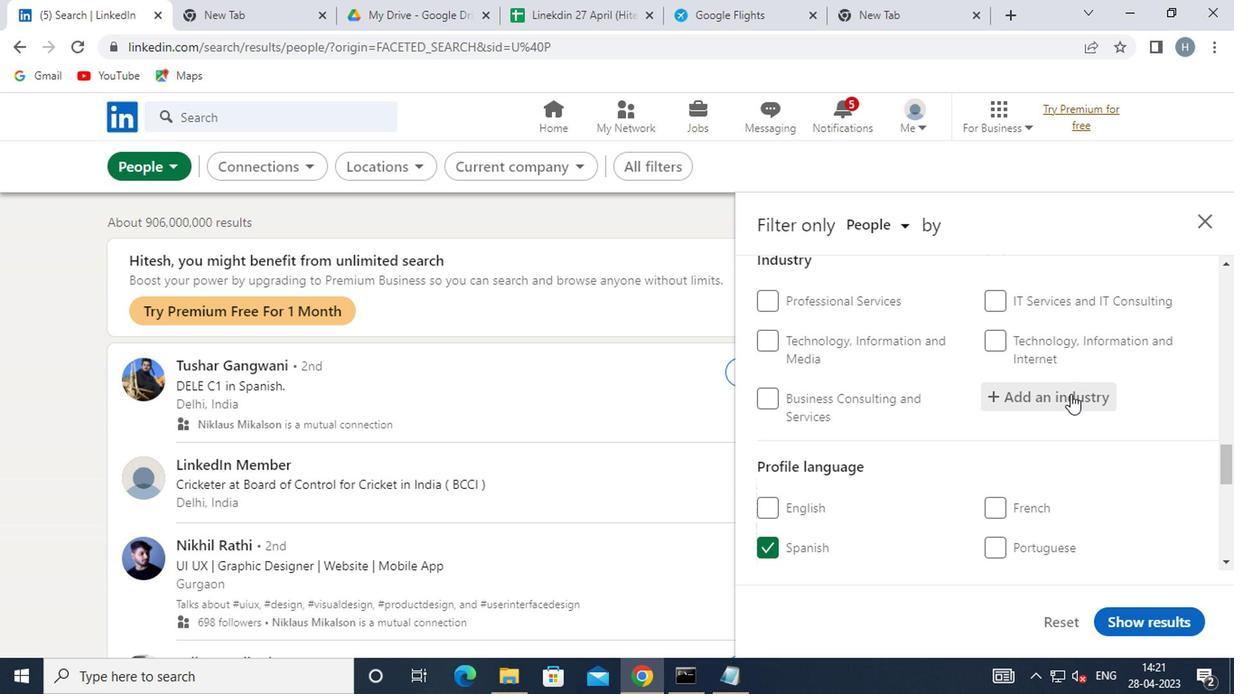 
Action: Key pressed <Key.shift>WHOLE
Screenshot: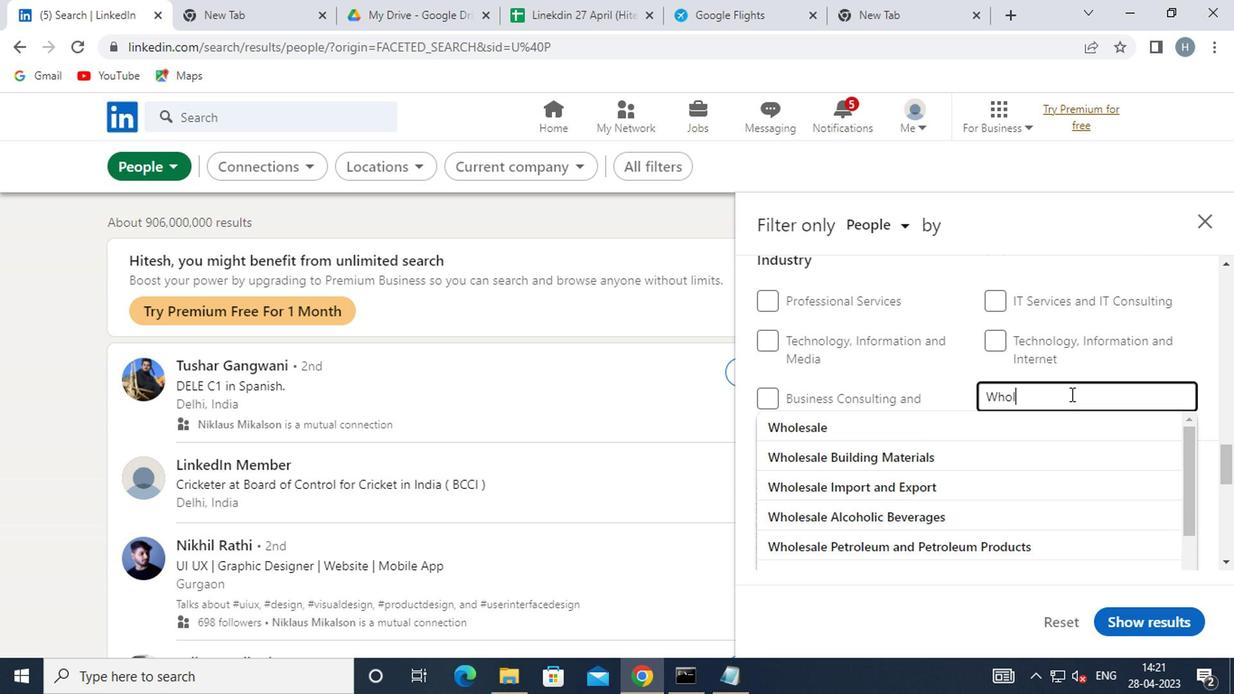
Action: Mouse moved to (1062, 394)
Screenshot: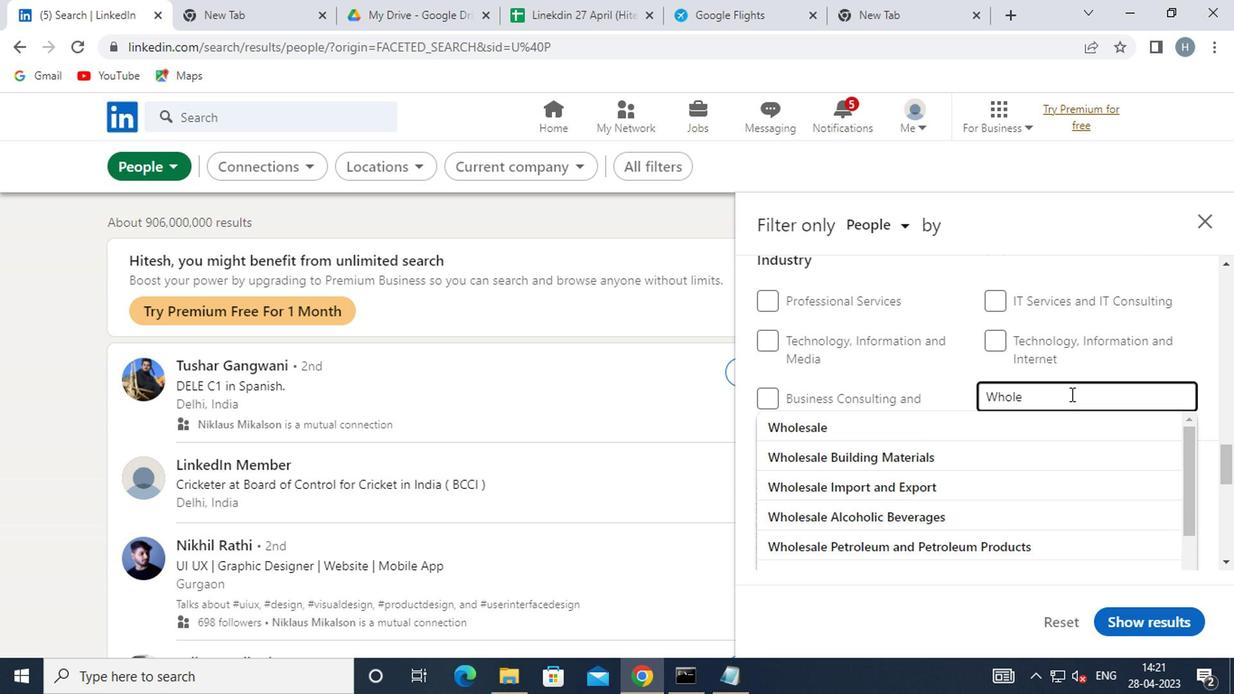 
Action: Key pressed SA
Screenshot: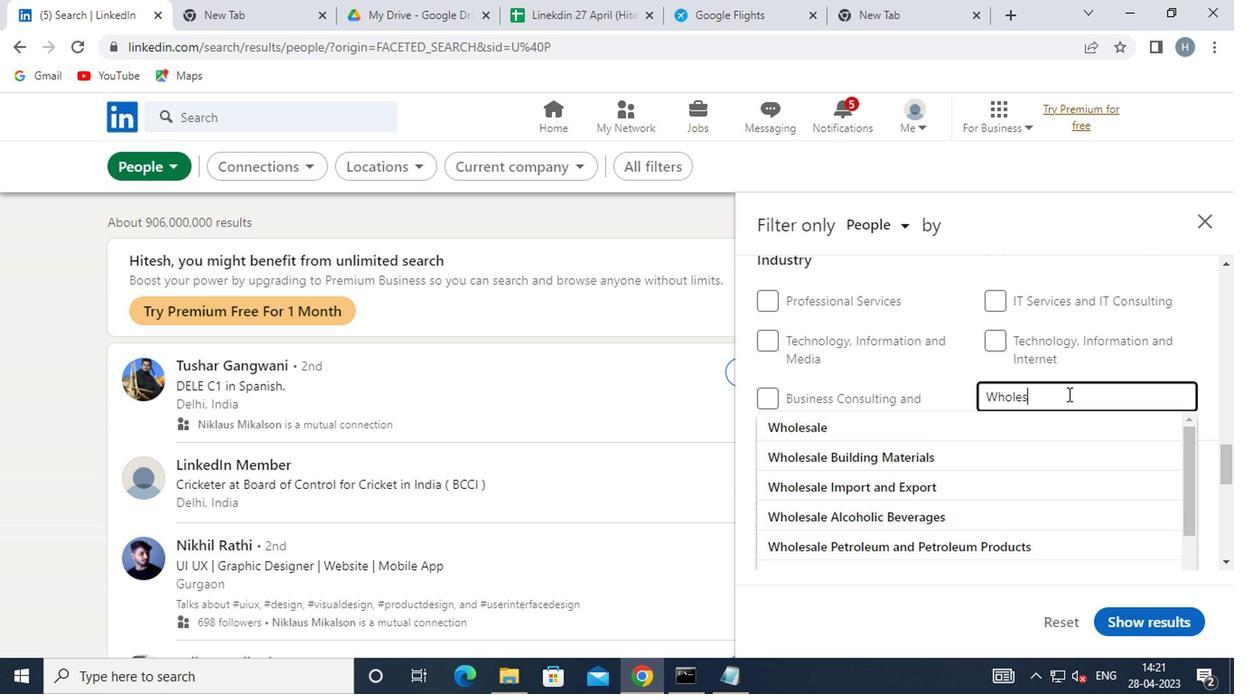 
Action: Mouse moved to (1063, 399)
Screenshot: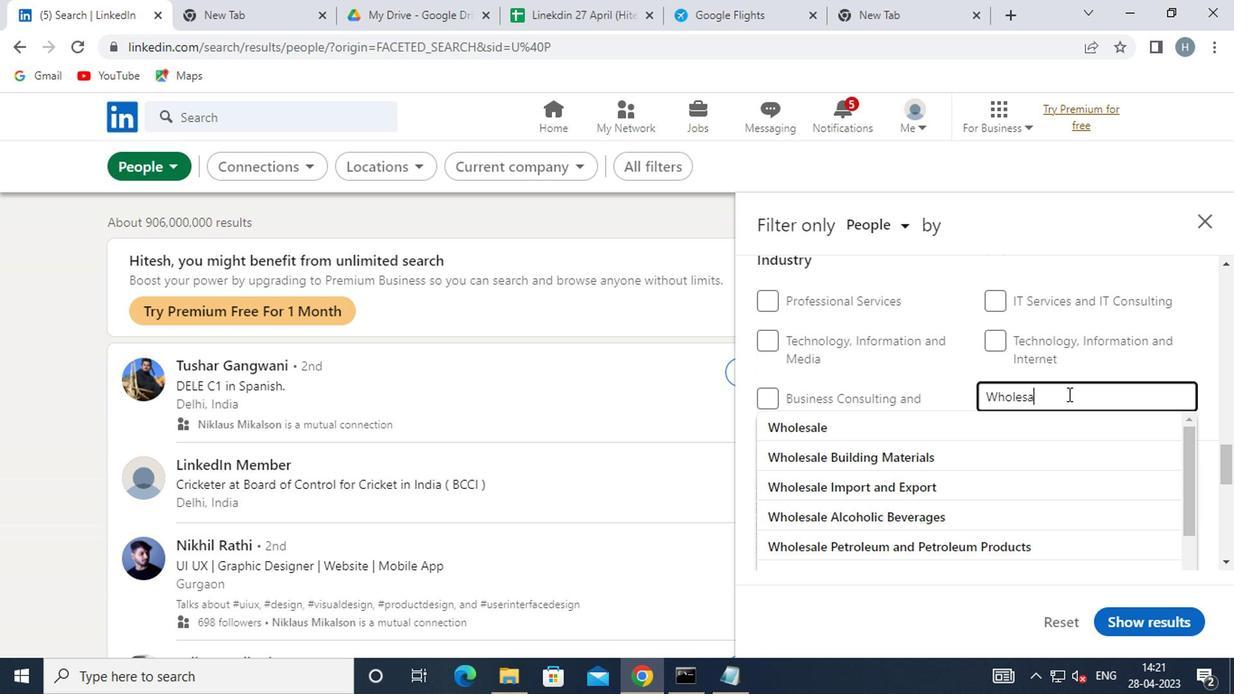 
Action: Key pressed LES
Screenshot: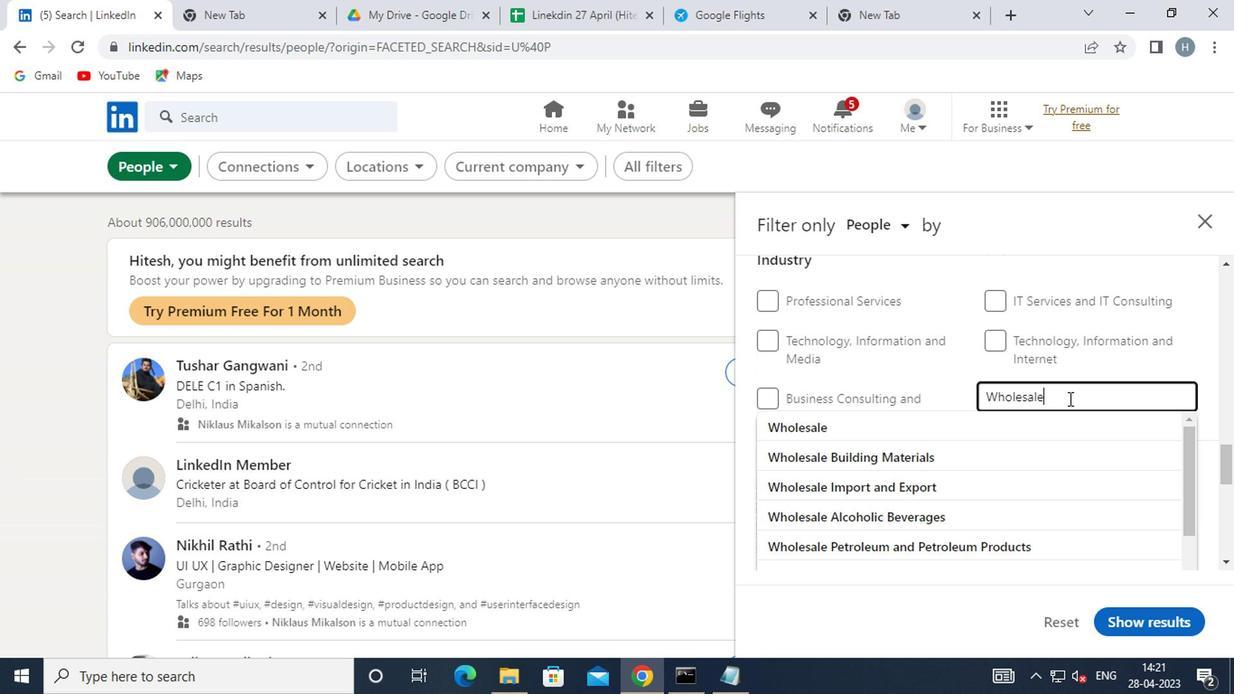 
Action: Mouse moved to (1088, 405)
Screenshot: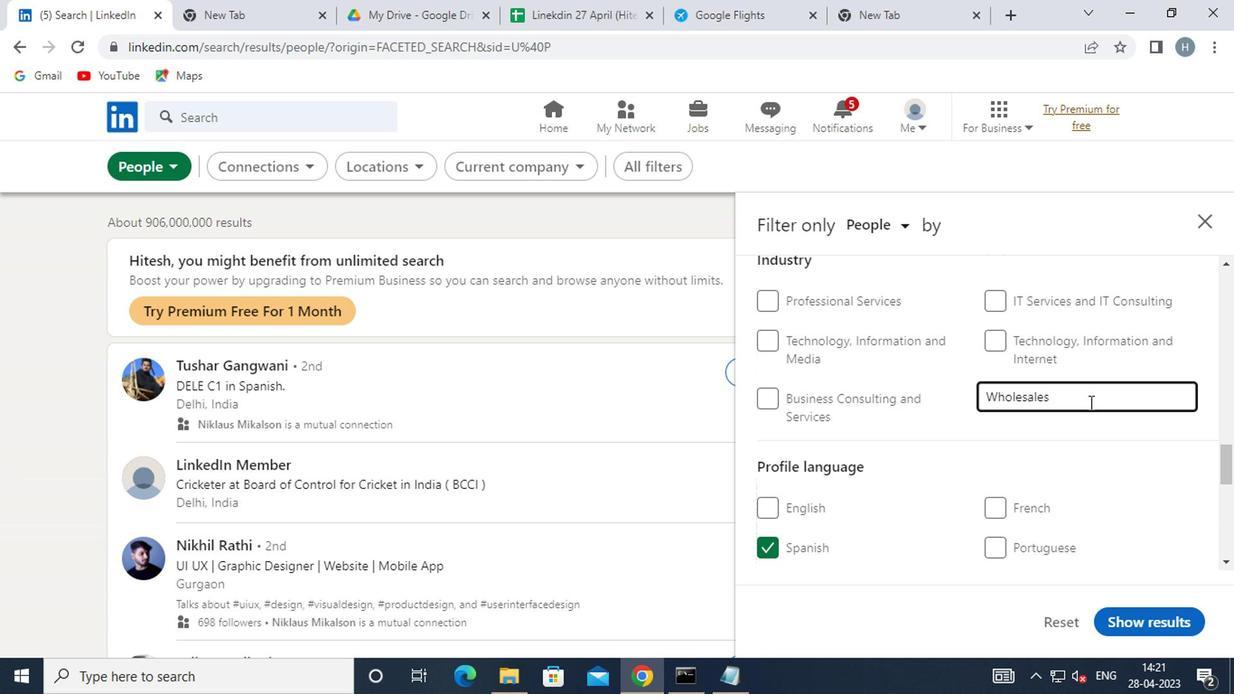 
Action: Key pressed <Key.backspace>
Screenshot: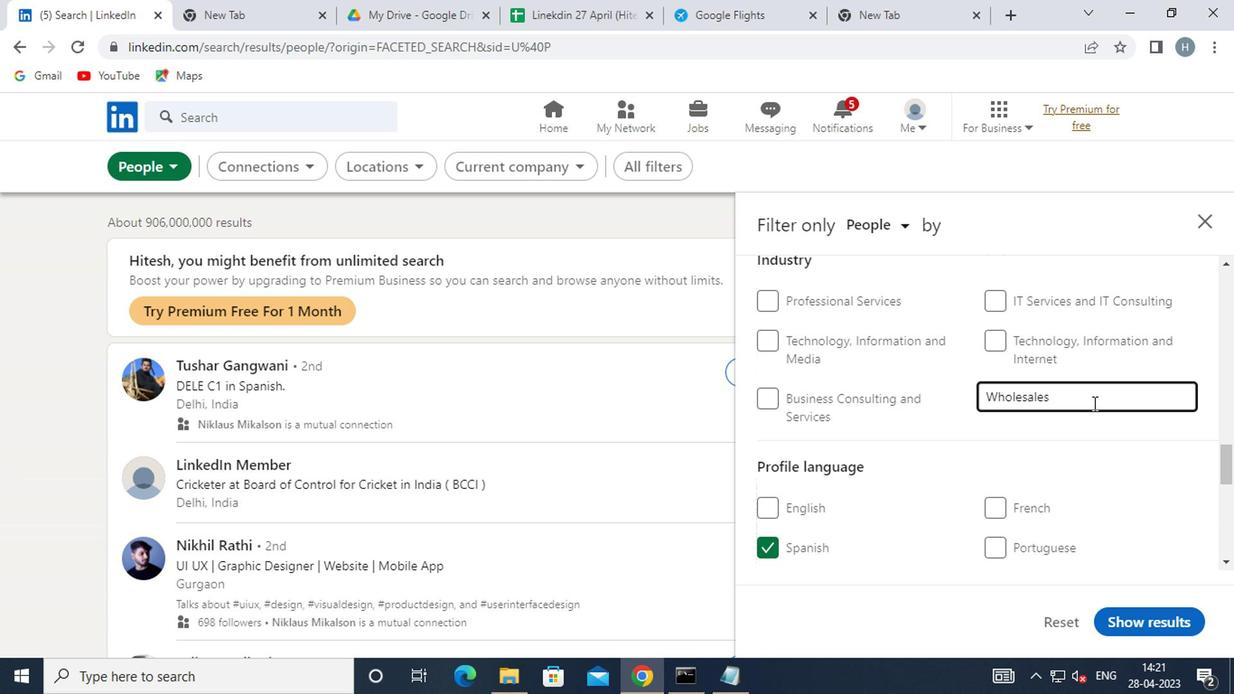 
Action: Mouse moved to (976, 456)
Screenshot: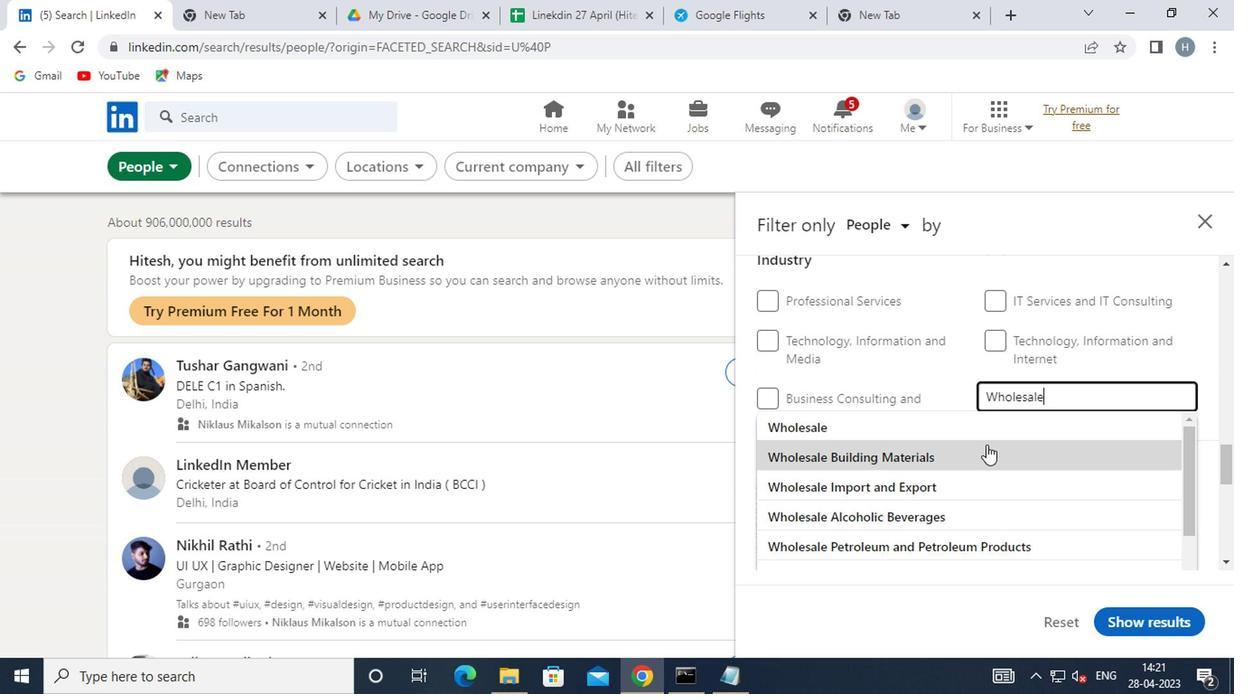 
Action: Mouse pressed left at (976, 456)
Screenshot: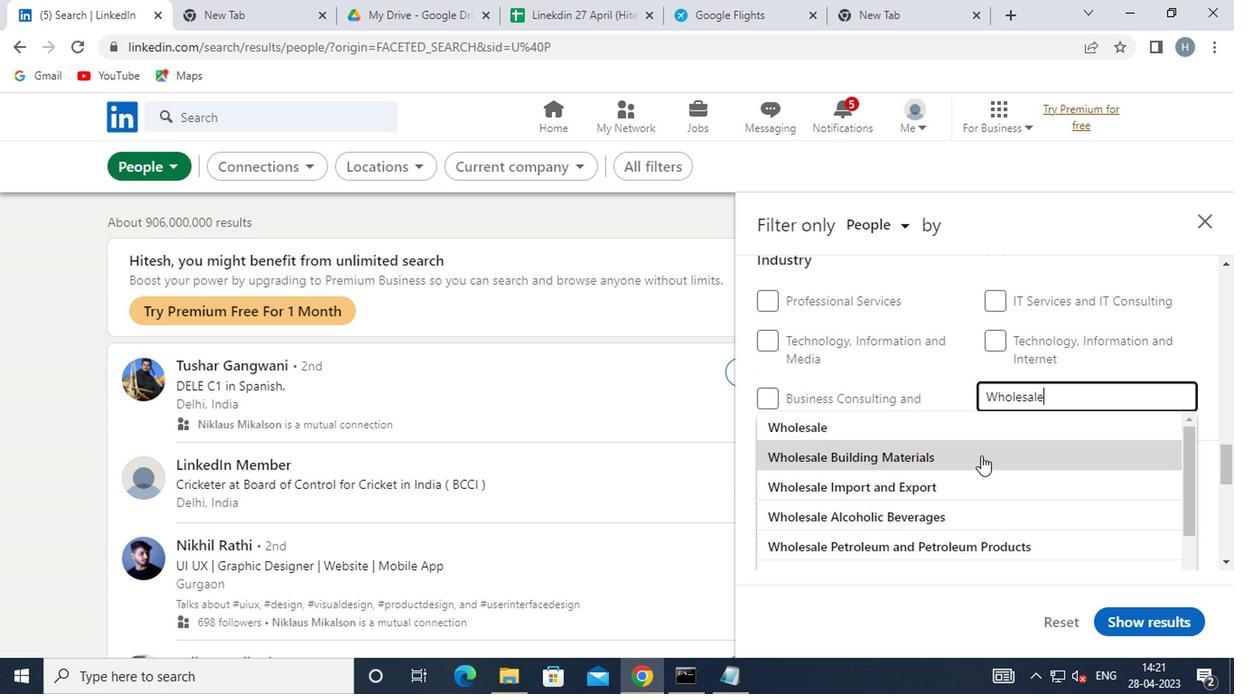 
Action: Mouse moved to (957, 441)
Screenshot: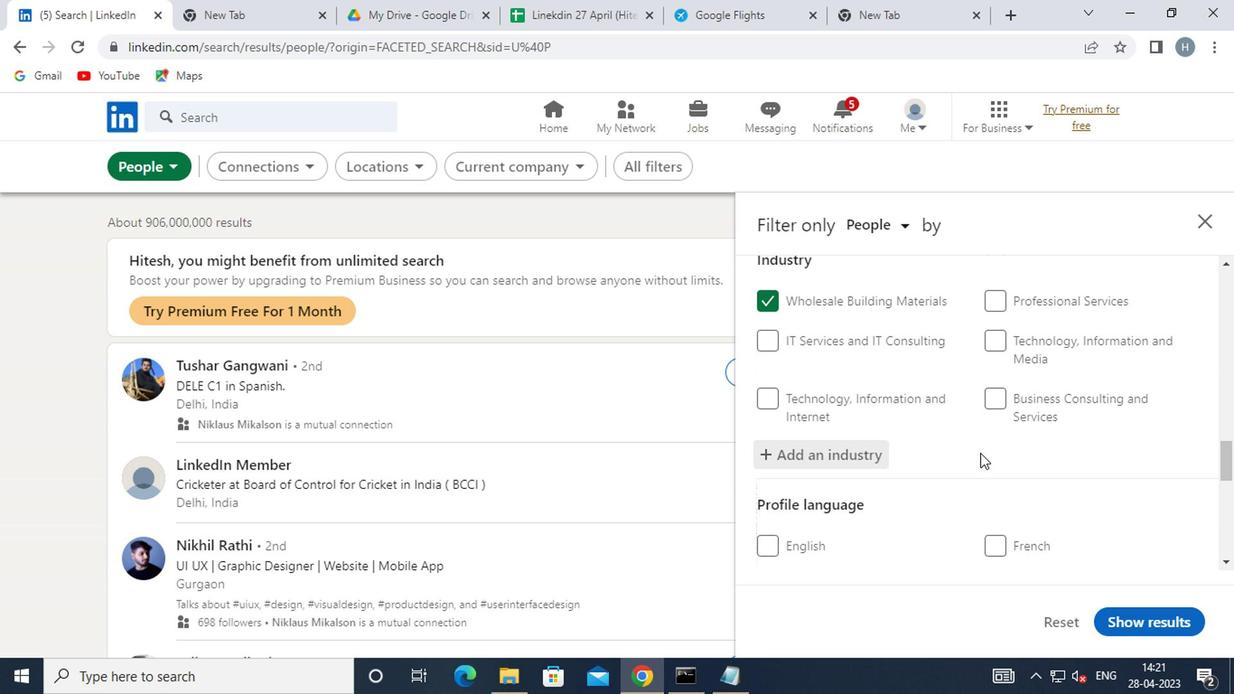 
Action: Mouse scrolled (957, 440) with delta (0, -1)
Screenshot: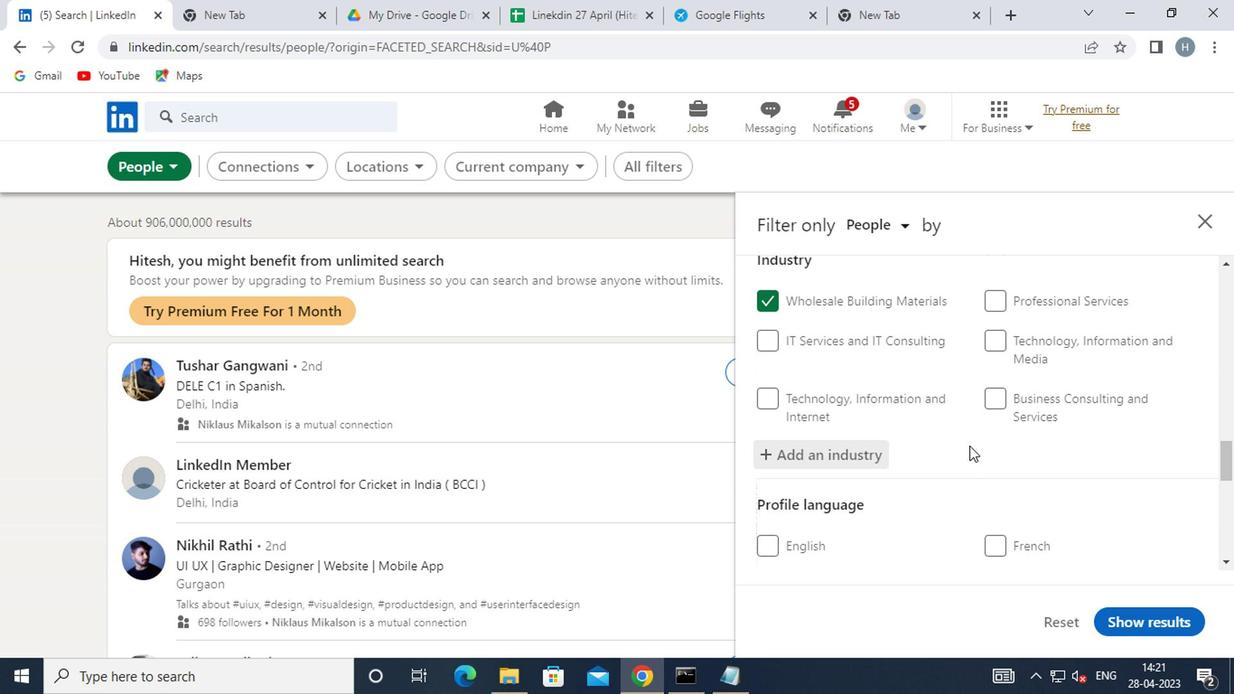 
Action: Mouse moved to (955, 440)
Screenshot: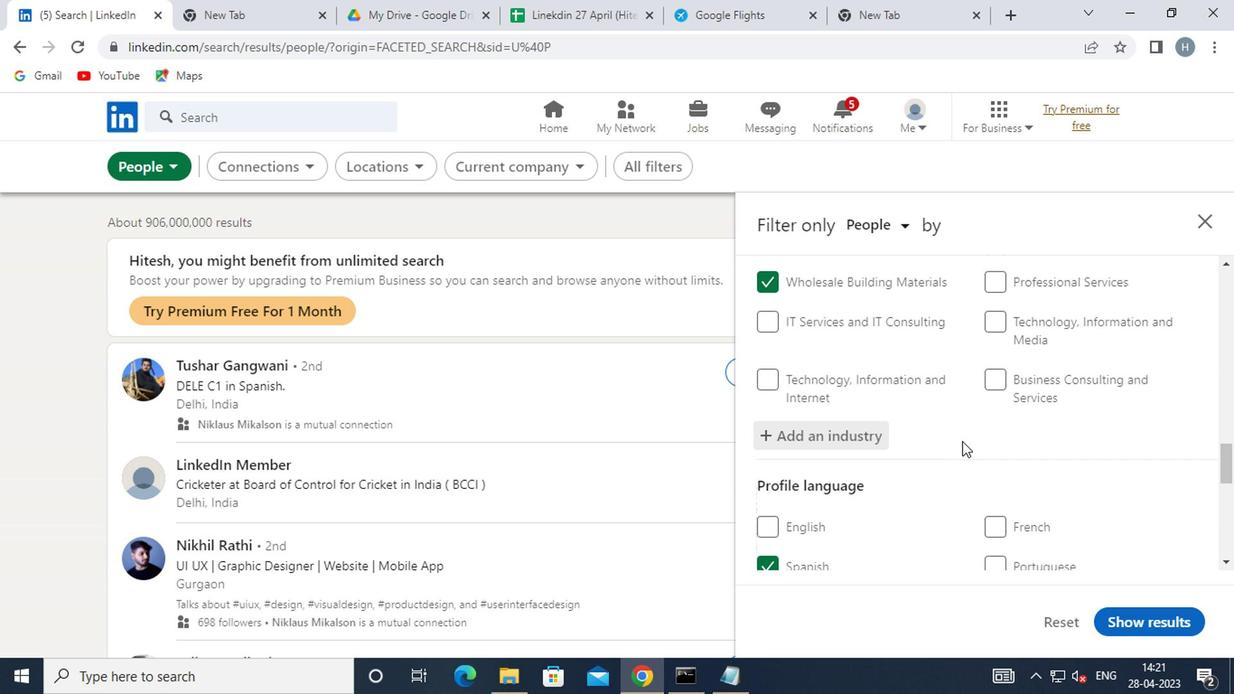 
Action: Mouse scrolled (955, 439) with delta (0, 0)
Screenshot: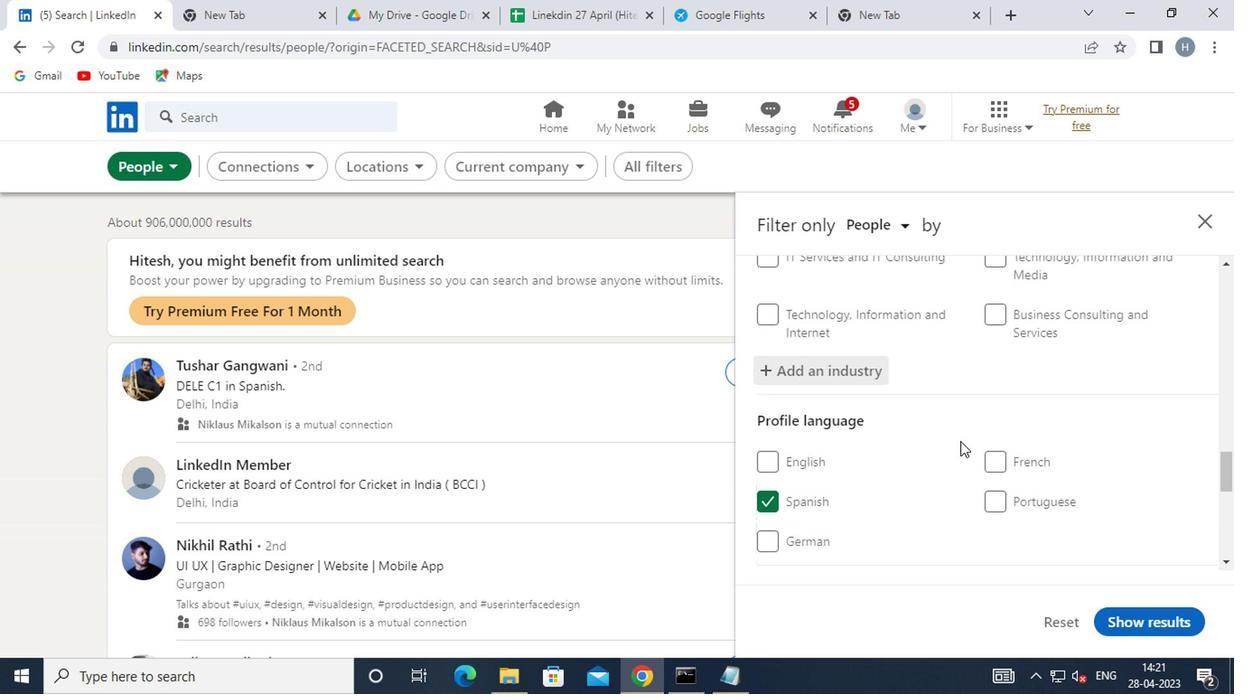 
Action: Mouse moved to (954, 440)
Screenshot: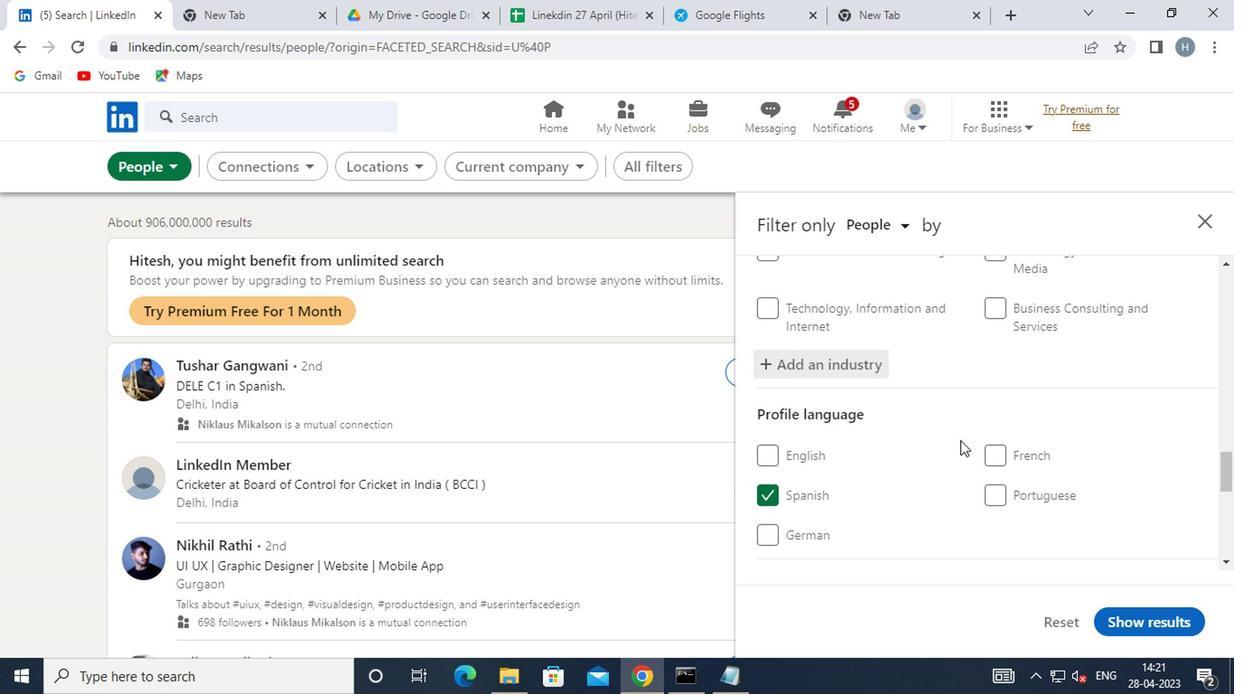 
Action: Mouse scrolled (954, 439) with delta (0, 0)
Screenshot: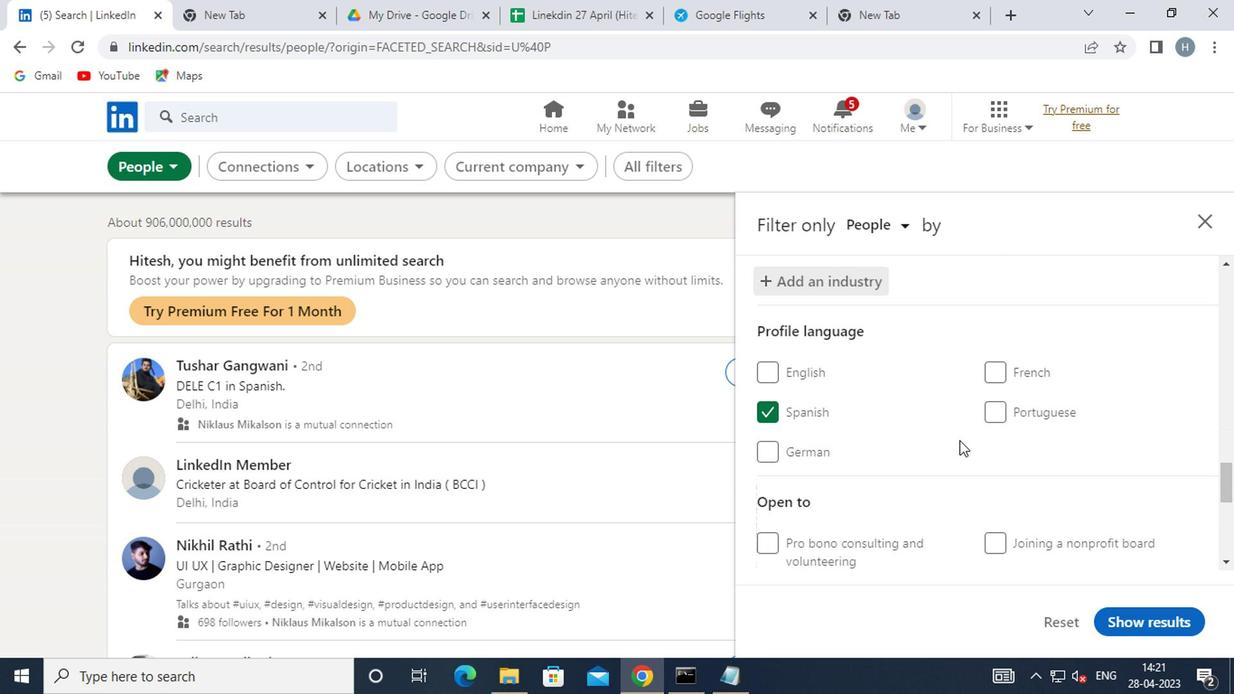 
Action: Mouse scrolled (954, 439) with delta (0, 0)
Screenshot: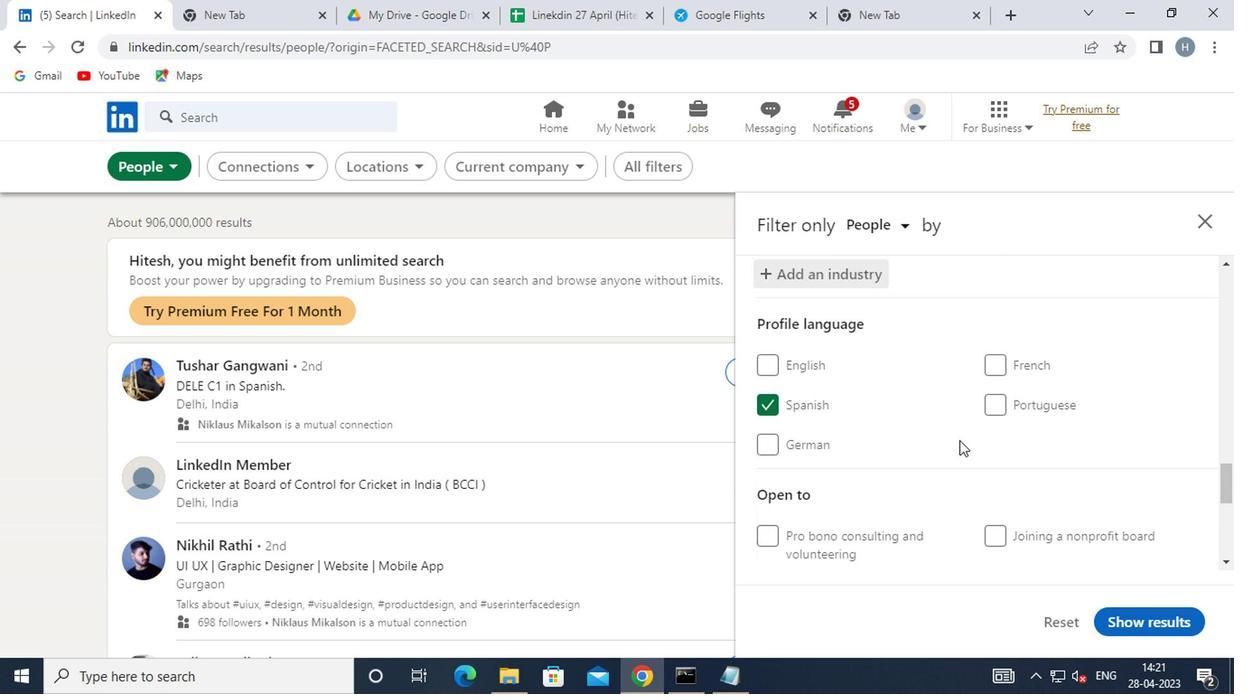 
Action: Mouse scrolled (954, 439) with delta (0, 0)
Screenshot: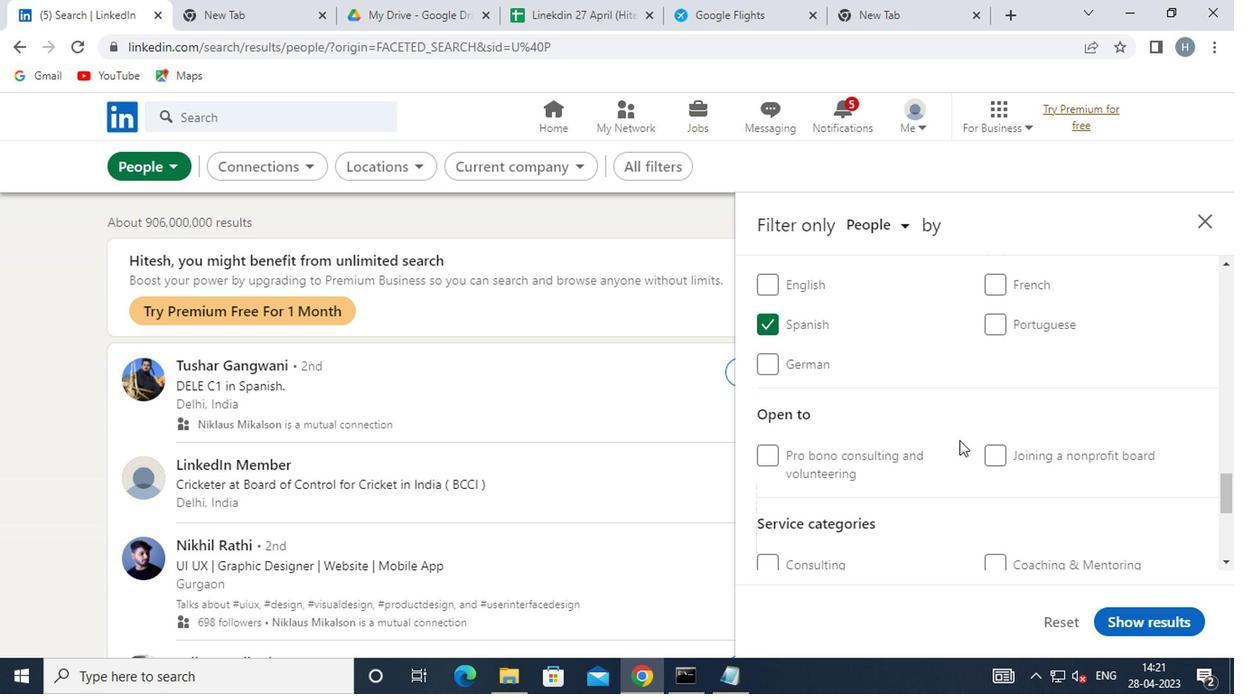 
Action: Mouse moved to (1008, 446)
Screenshot: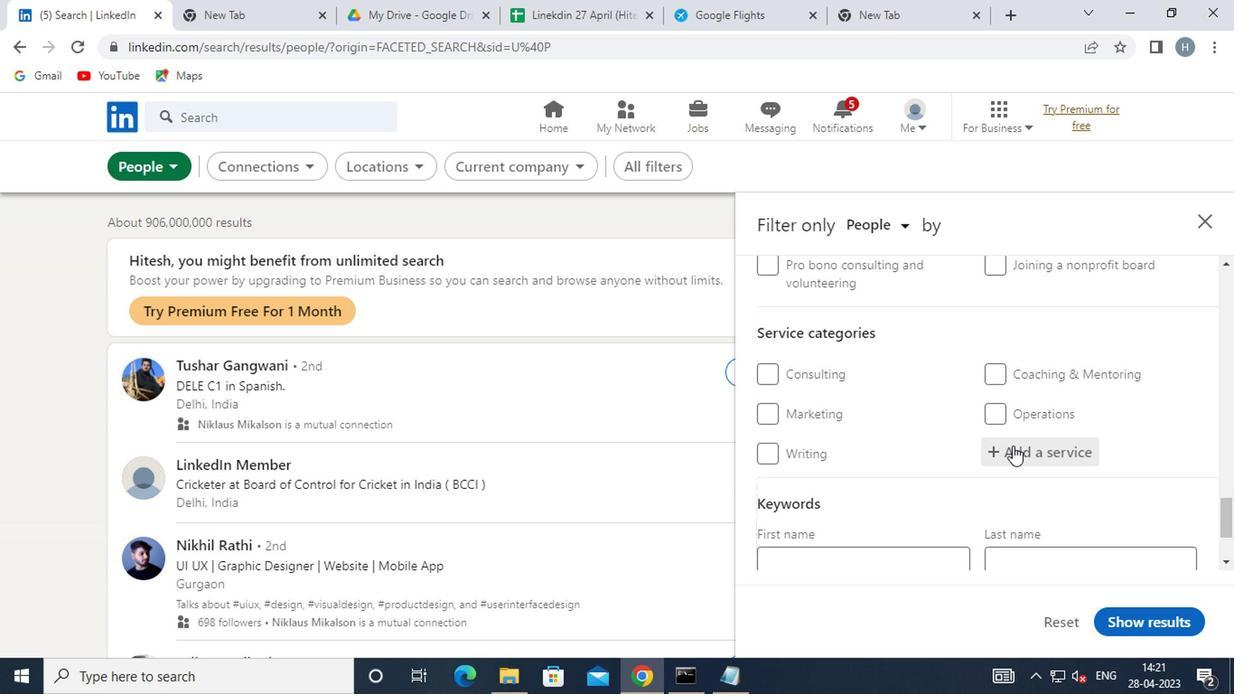 
Action: Mouse pressed left at (1008, 446)
Screenshot: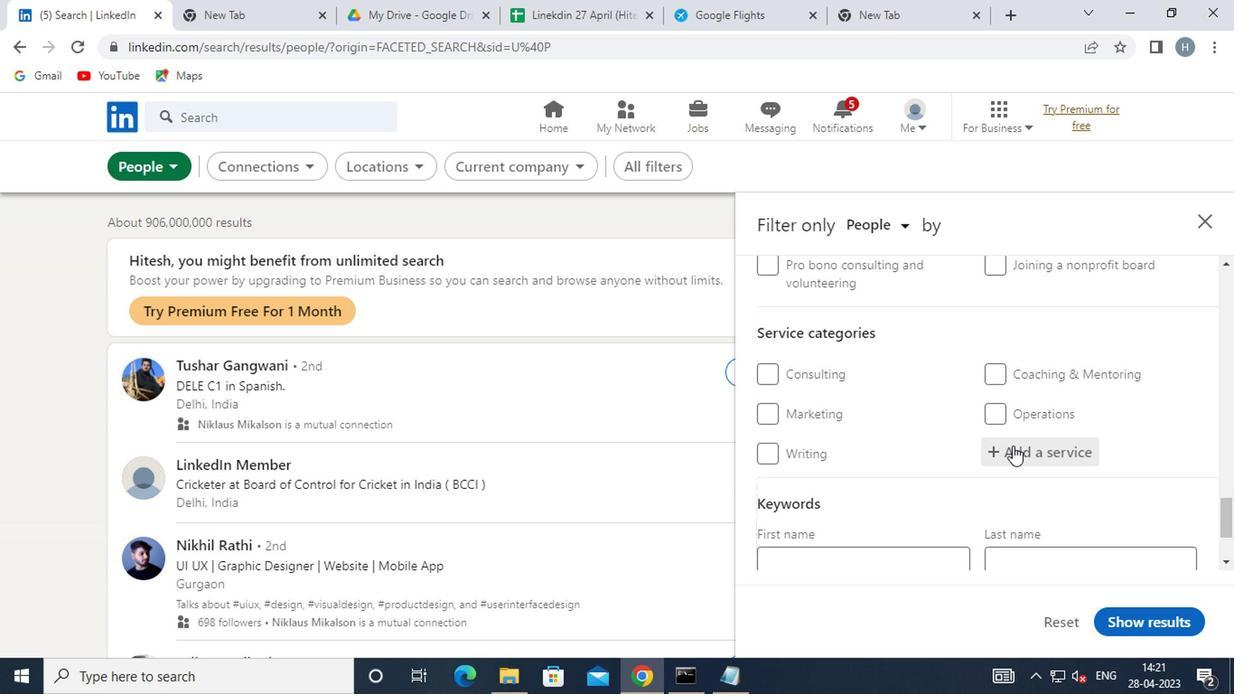
Action: Mouse moved to (1010, 446)
Screenshot: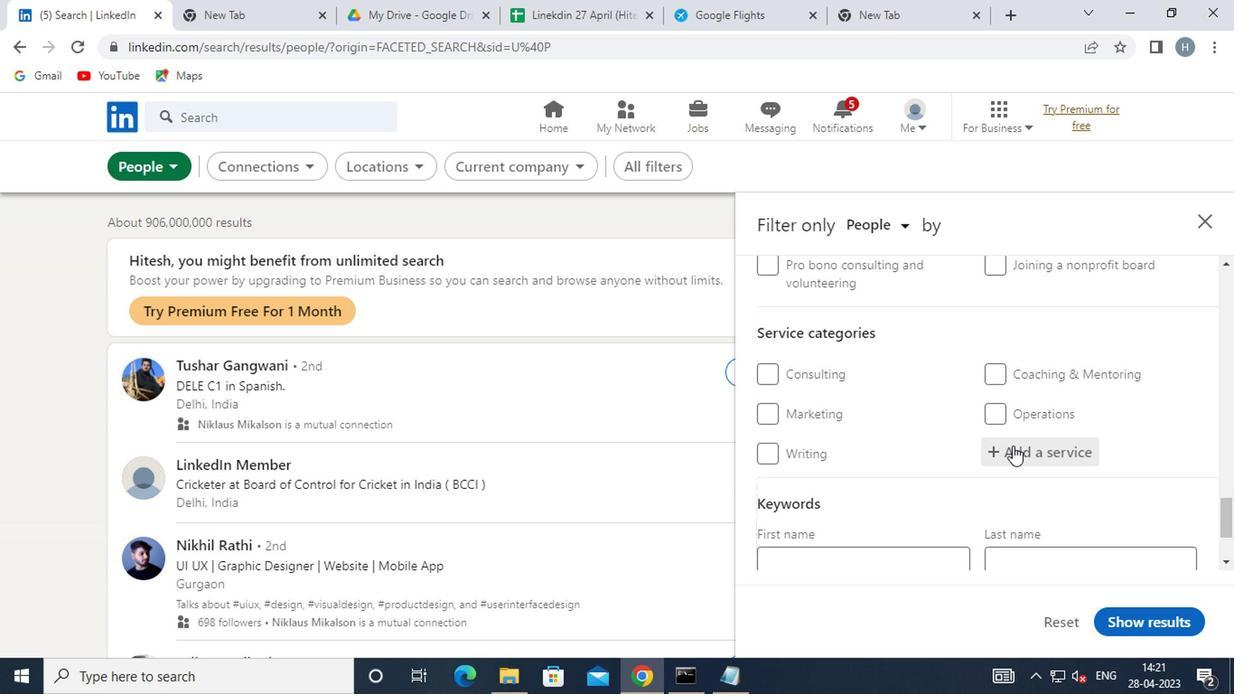 
Action: Key pressed <Key.shift>E
Screenshot: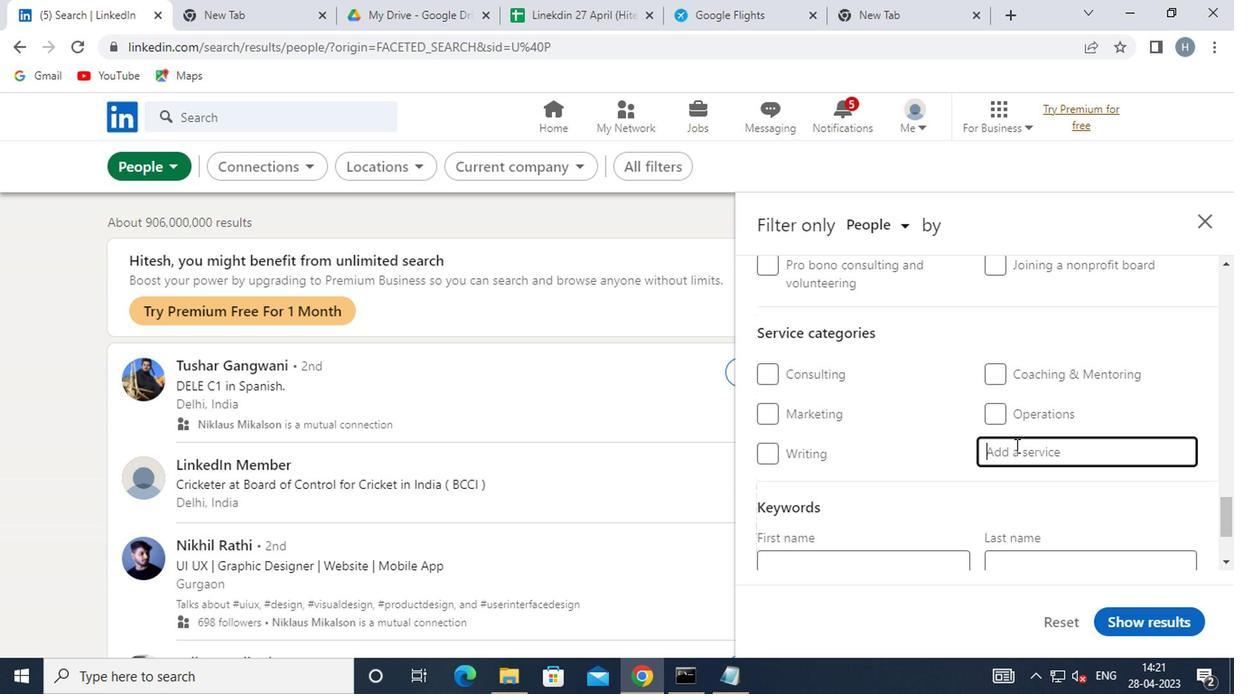 
Action: Mouse moved to (1011, 446)
Screenshot: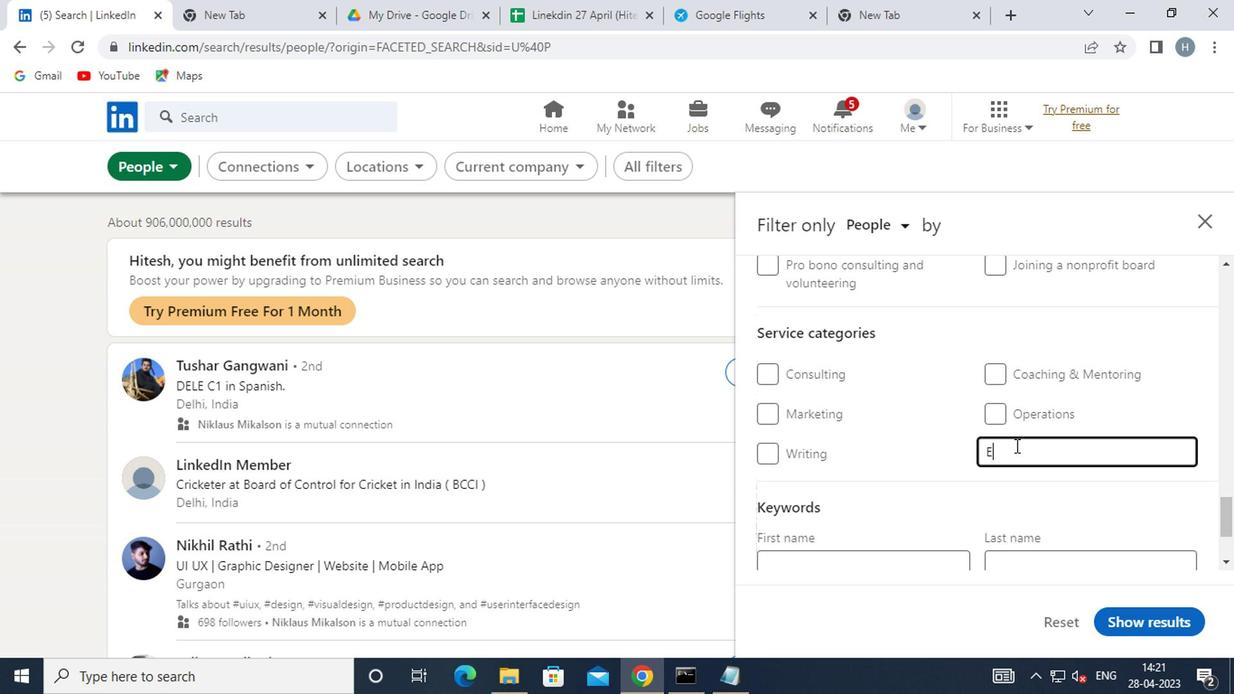 
Action: Key pressed M
Screenshot: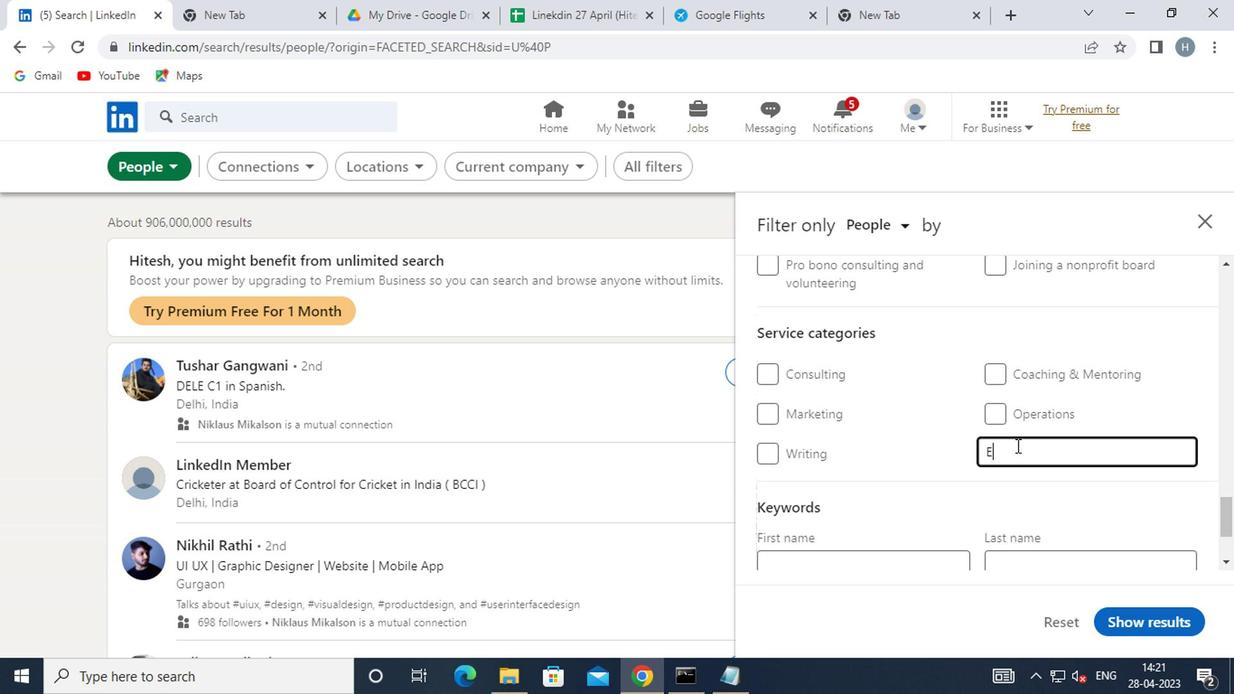 
Action: Mouse moved to (1012, 445)
Screenshot: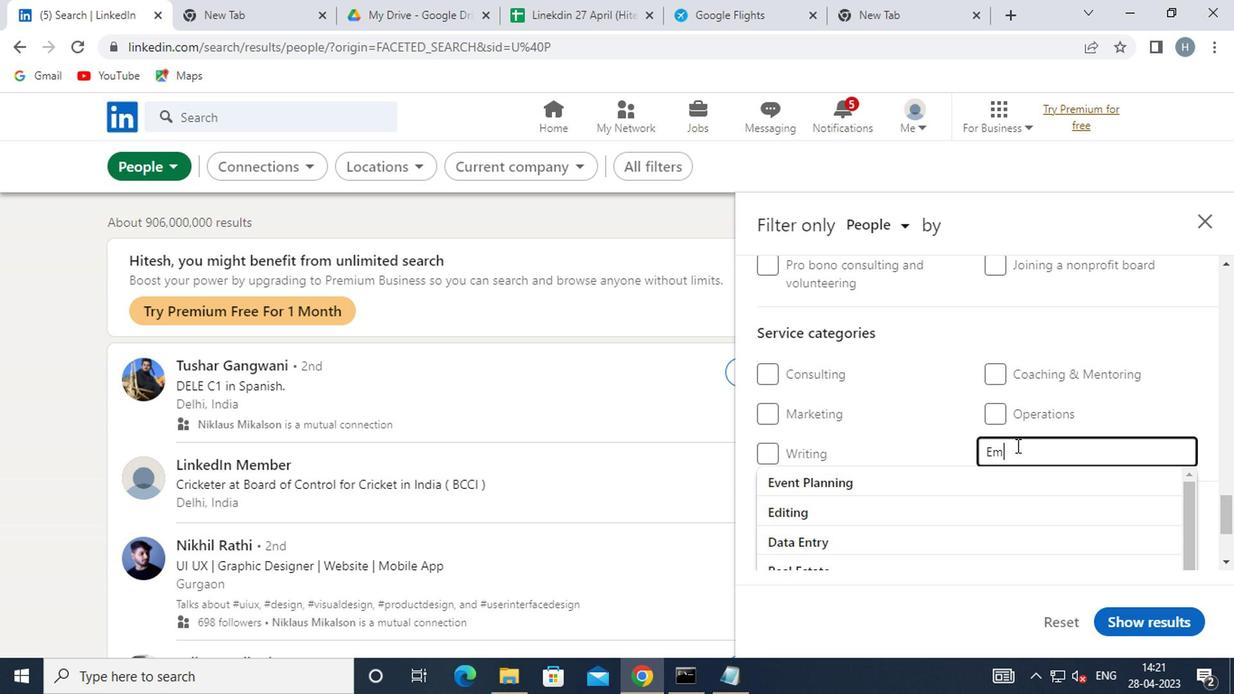 
Action: Key pressed A
Screenshot: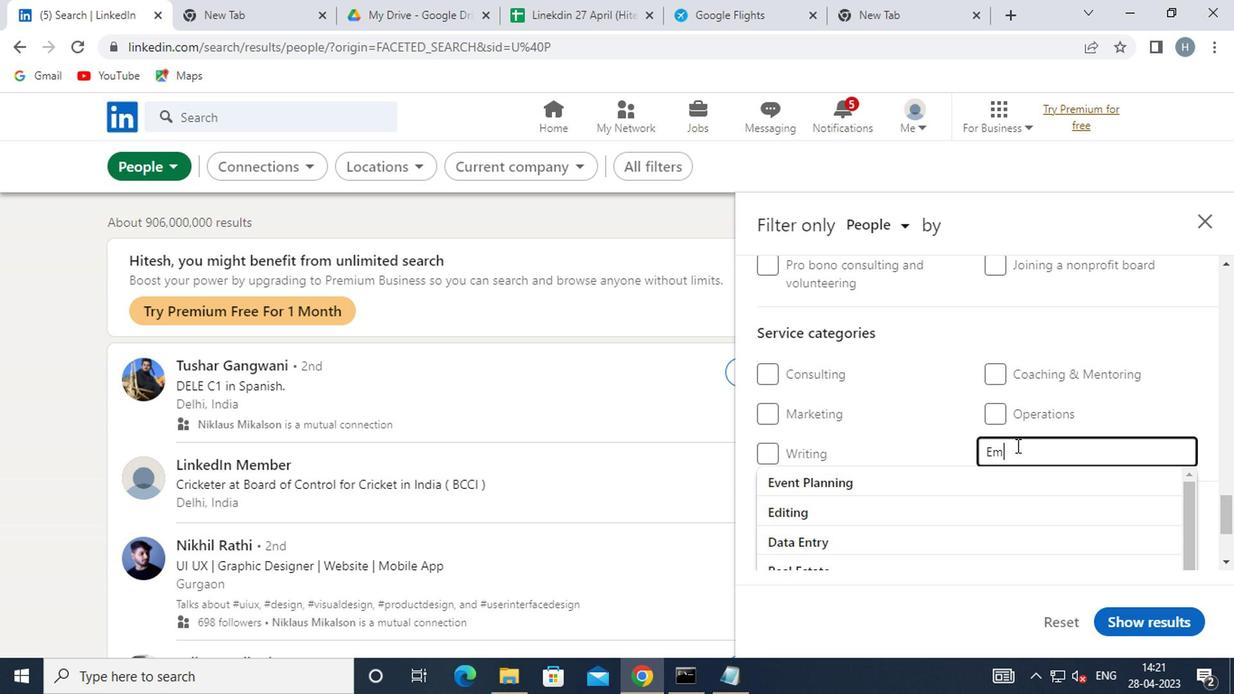 
Action: Mouse moved to (1013, 446)
Screenshot: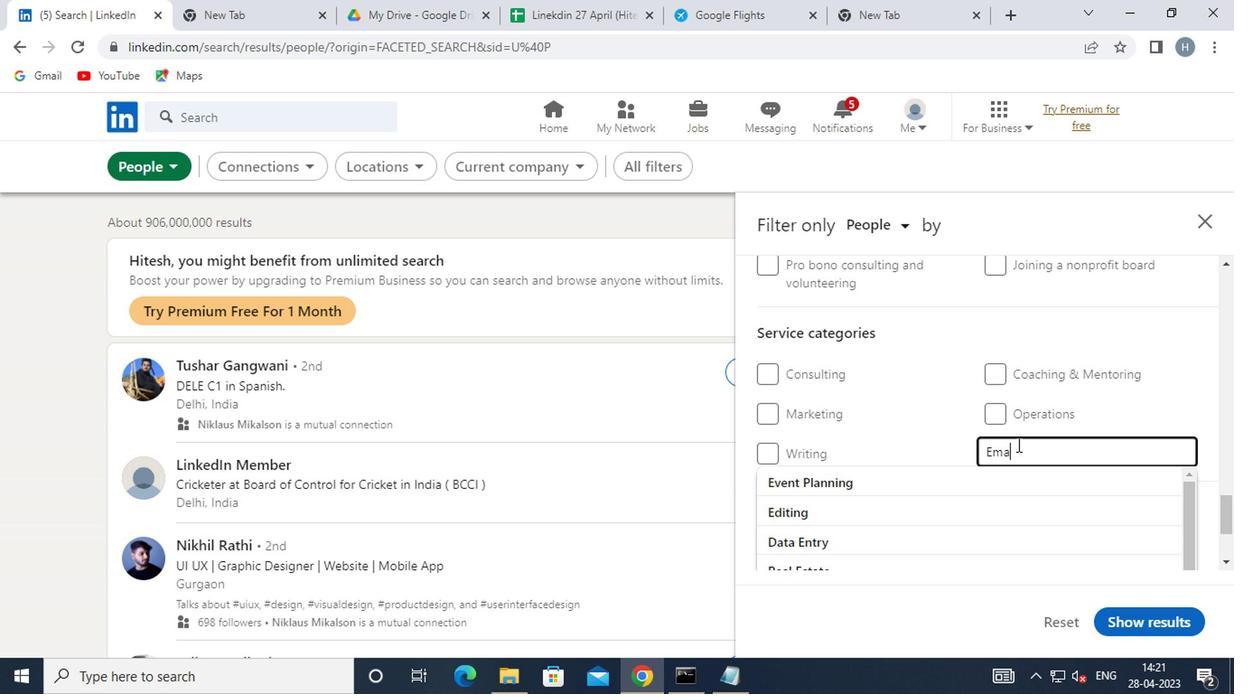 
Action: Key pressed IL
Screenshot: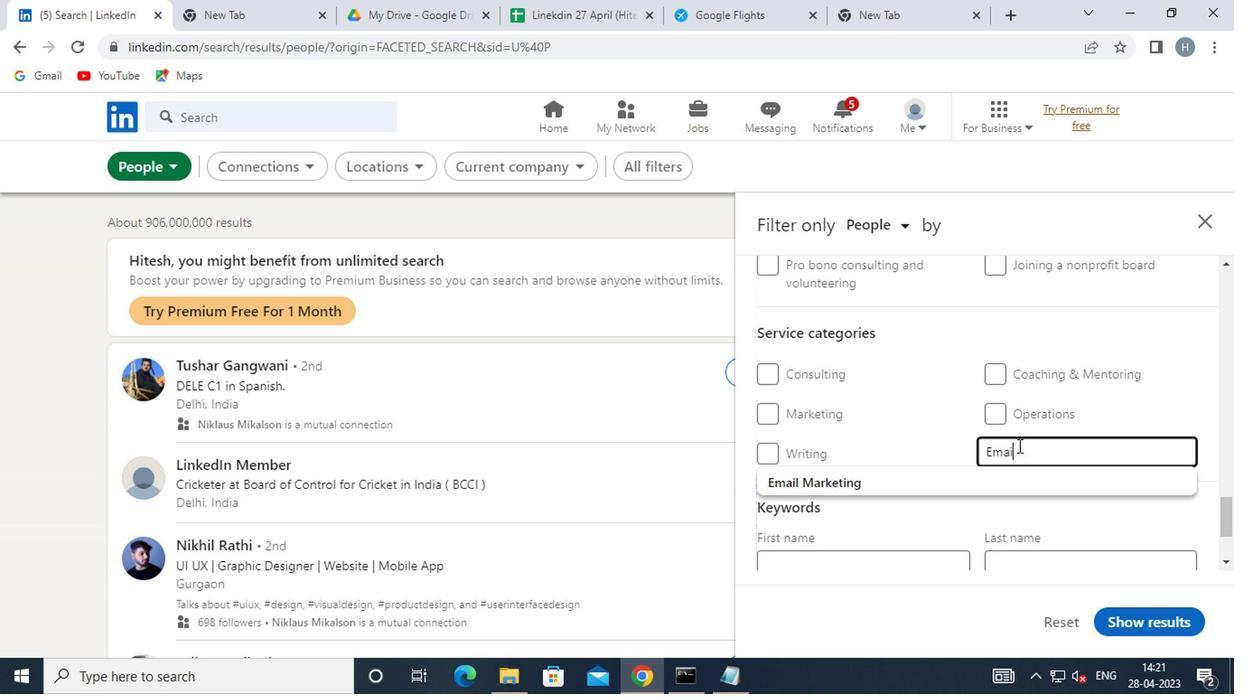 
Action: Mouse moved to (969, 474)
Screenshot: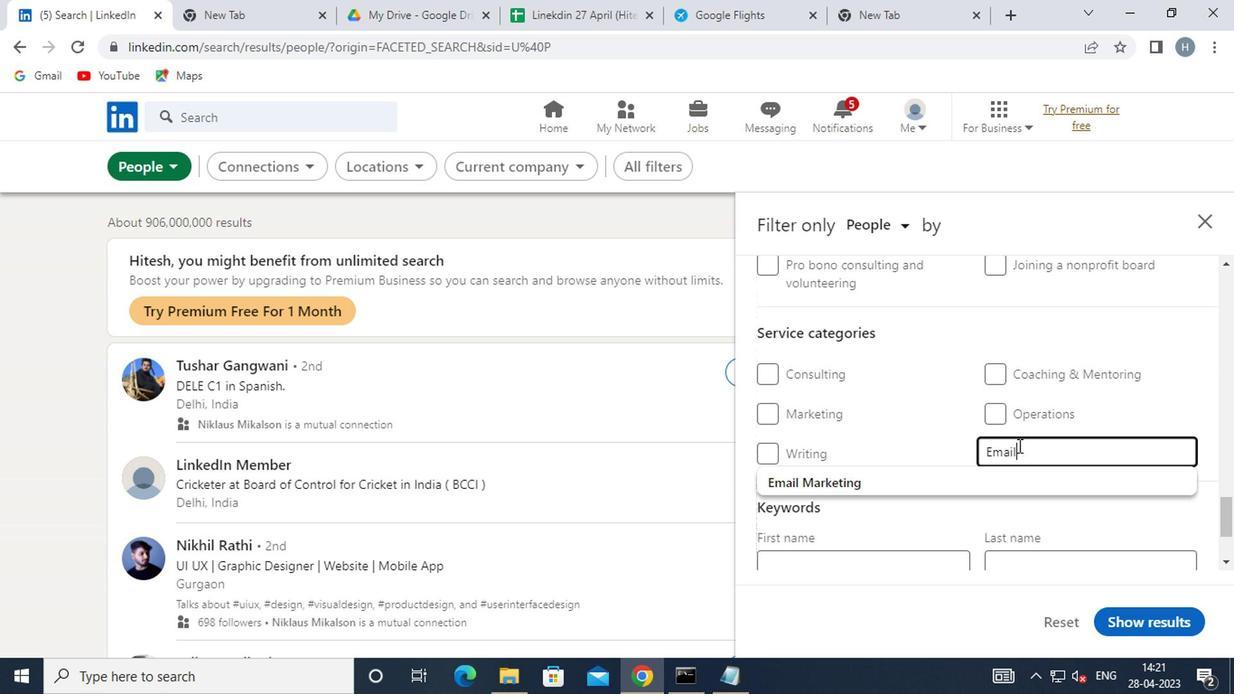 
Action: Mouse pressed left at (969, 474)
Screenshot: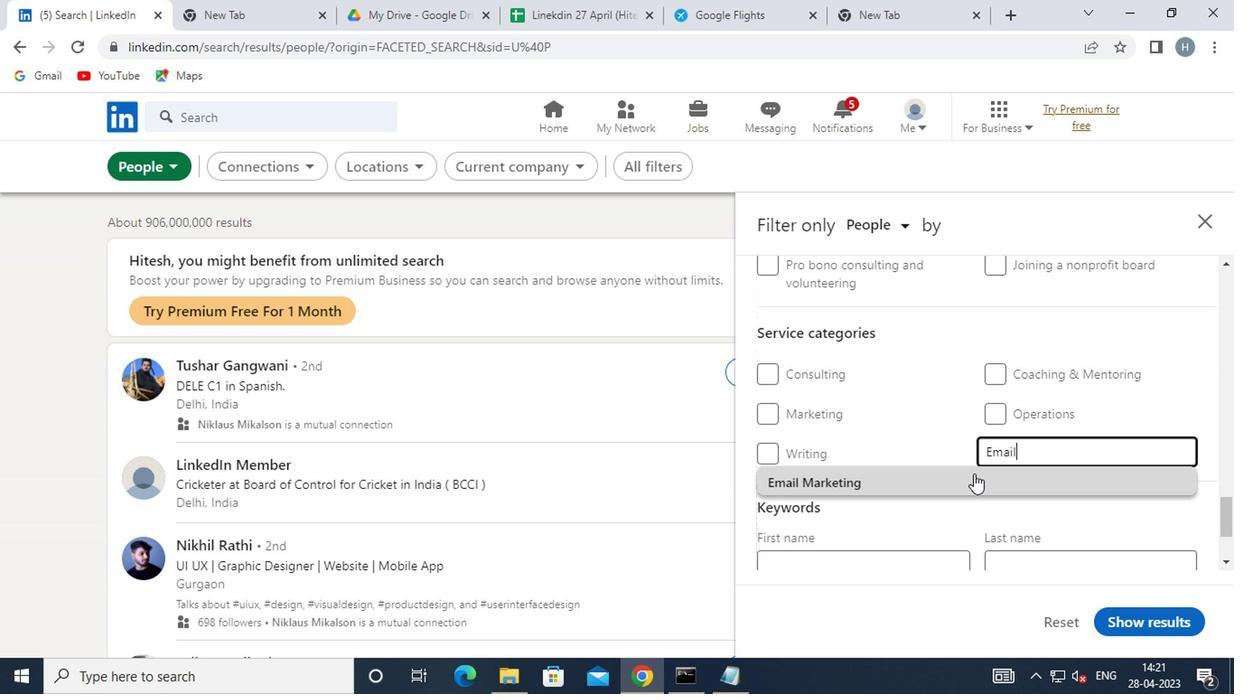 
Action: Mouse moved to (945, 452)
Screenshot: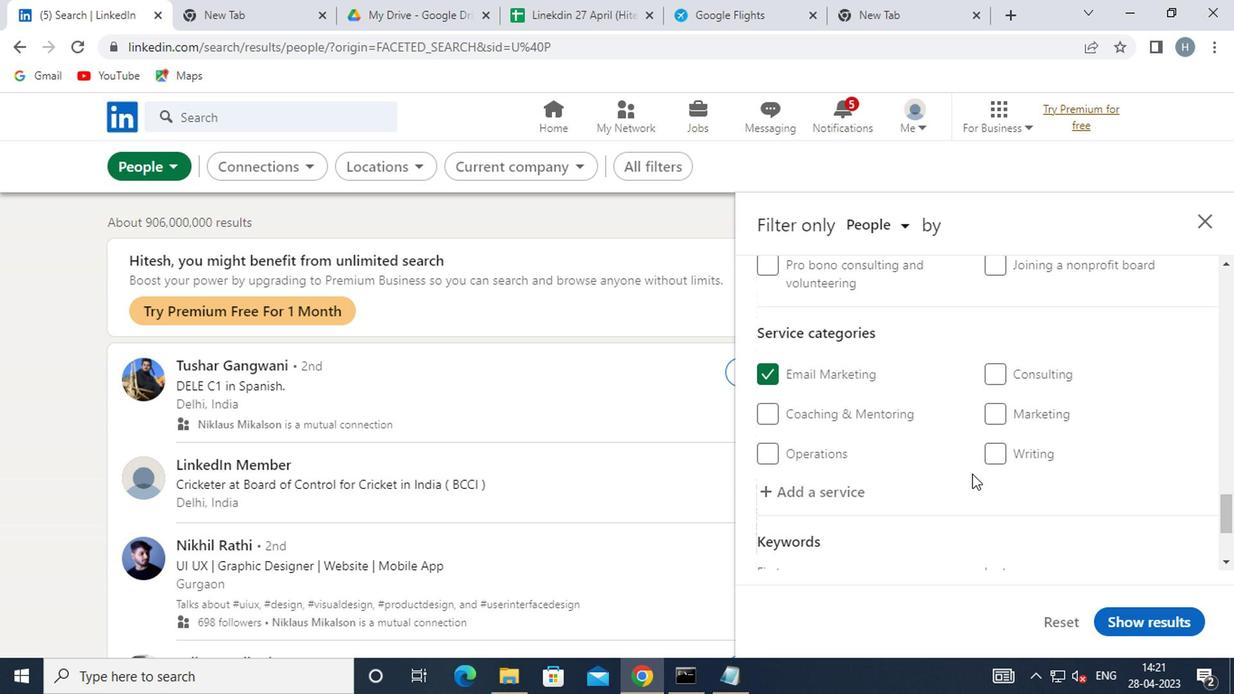 
Action: Mouse scrolled (945, 451) with delta (0, 0)
Screenshot: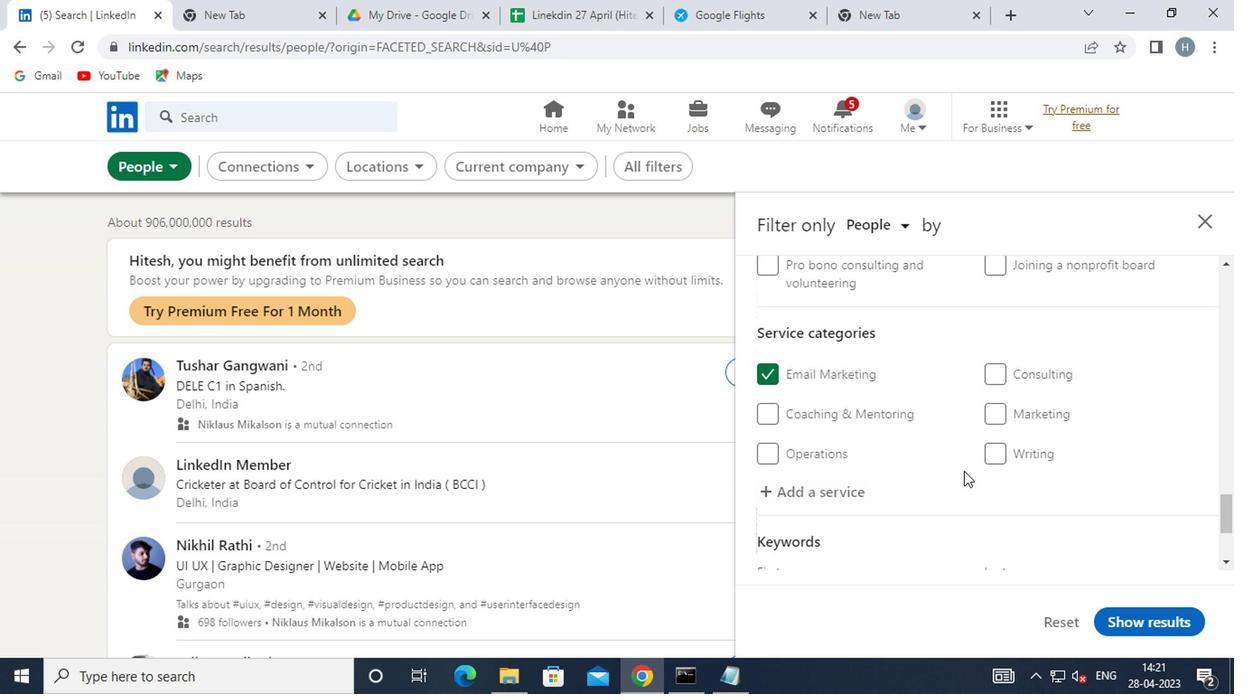 
Action: Mouse scrolled (945, 451) with delta (0, 0)
Screenshot: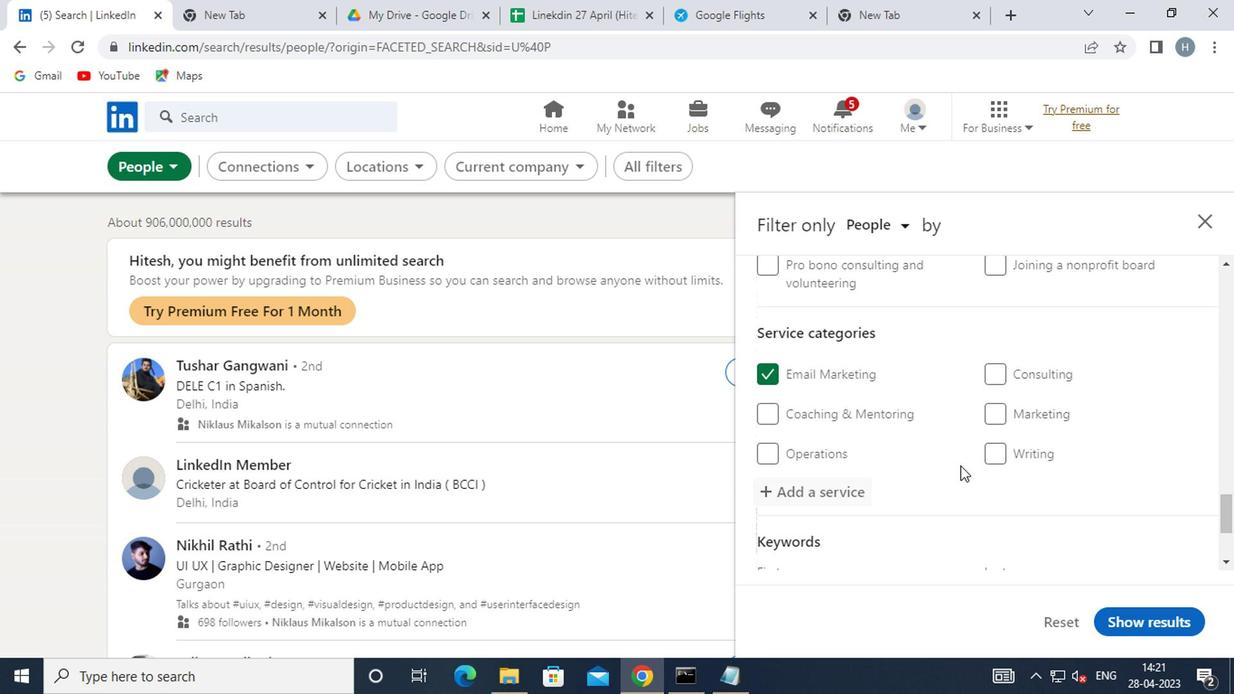 
Action: Mouse moved to (938, 445)
Screenshot: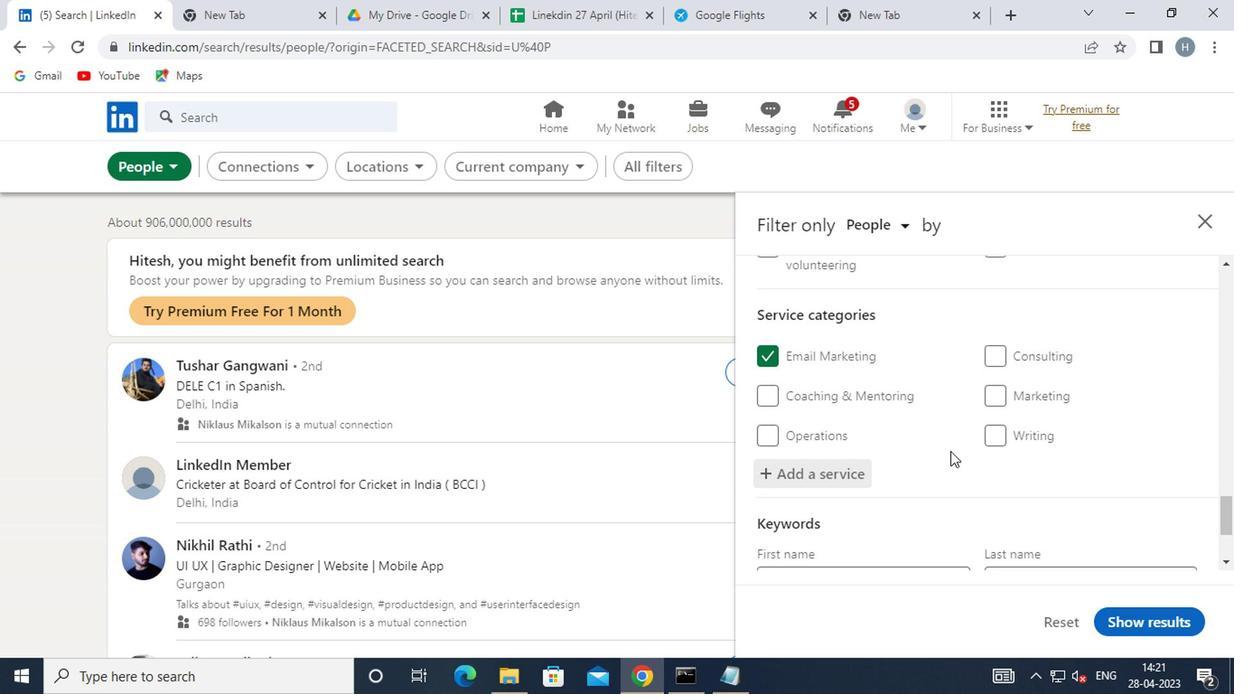 
Action: Mouse scrolled (938, 444) with delta (0, 0)
Screenshot: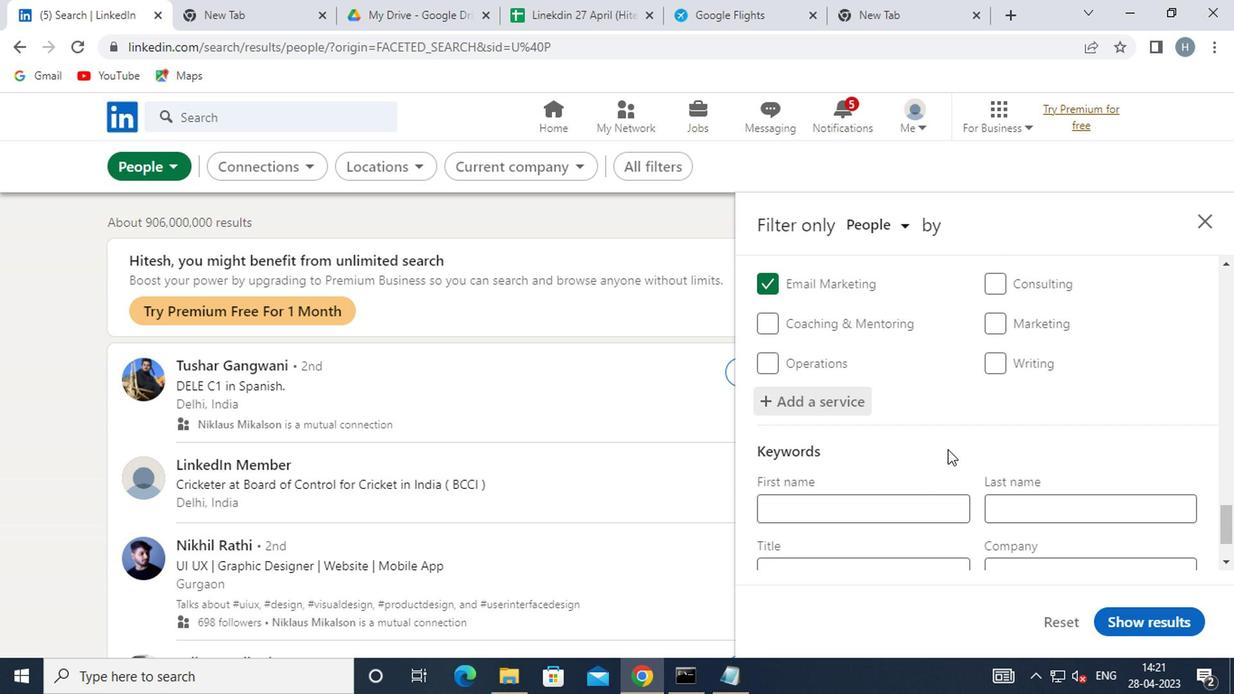 
Action: Mouse moved to (938, 444)
Screenshot: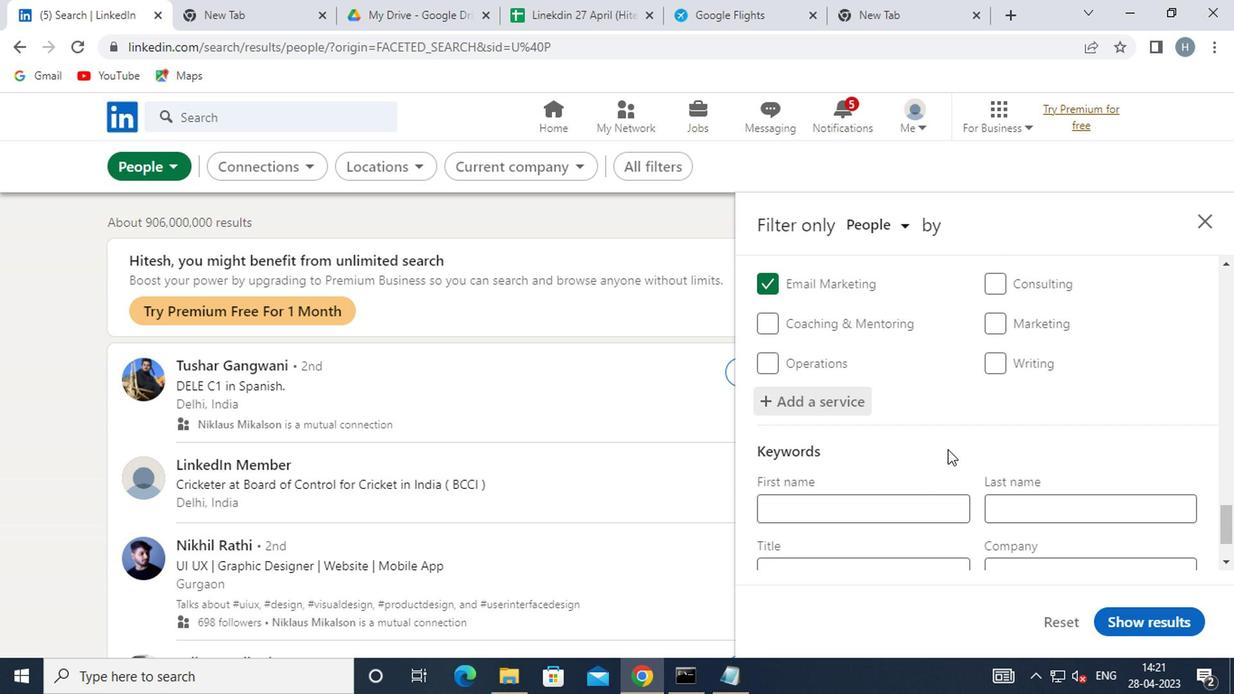 
Action: Mouse scrolled (938, 443) with delta (0, -1)
Screenshot: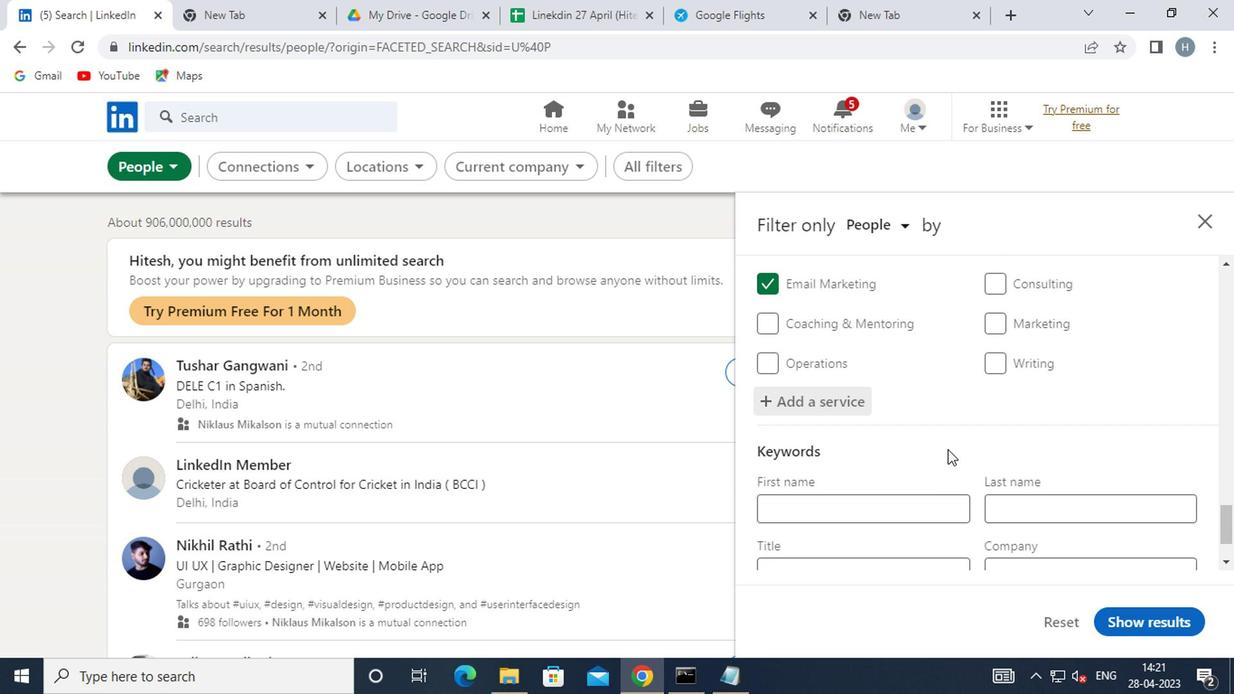 
Action: Mouse moved to (915, 483)
Screenshot: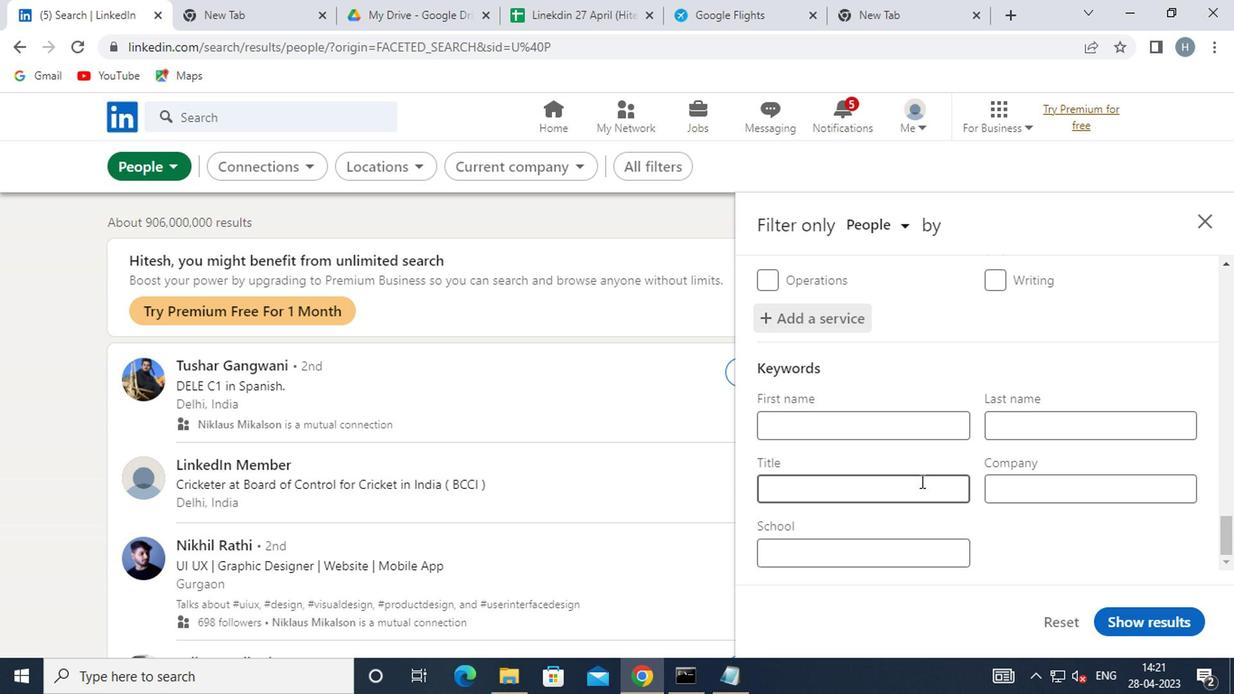 
Action: Mouse pressed left at (915, 483)
Screenshot: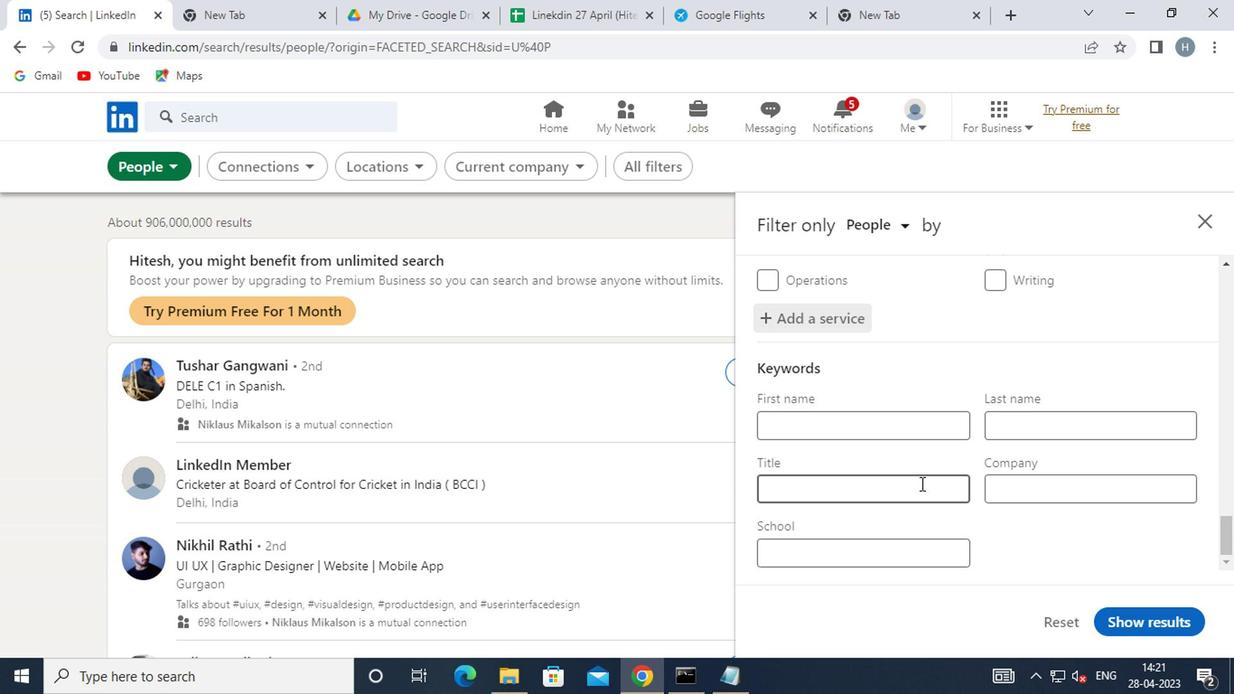 
Action: Mouse moved to (911, 479)
Screenshot: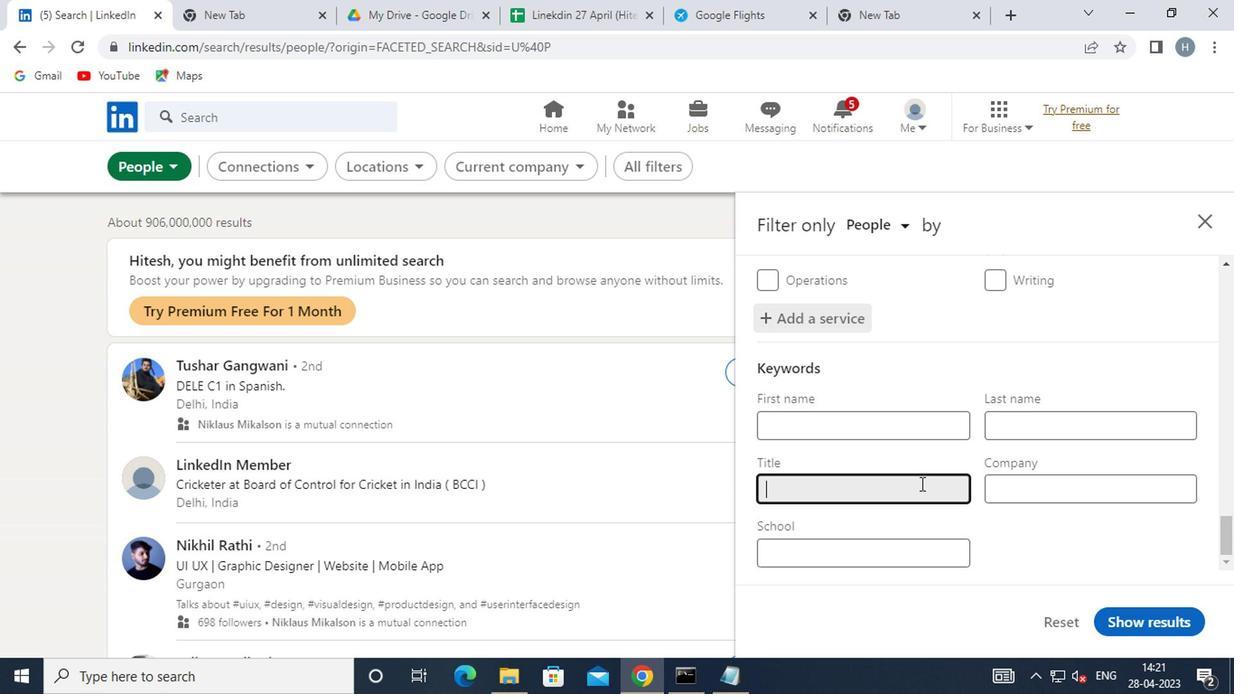 
Action: Key pressed <Key.shift>FAST<Key.space><Key.shift>FOOD
Screenshot: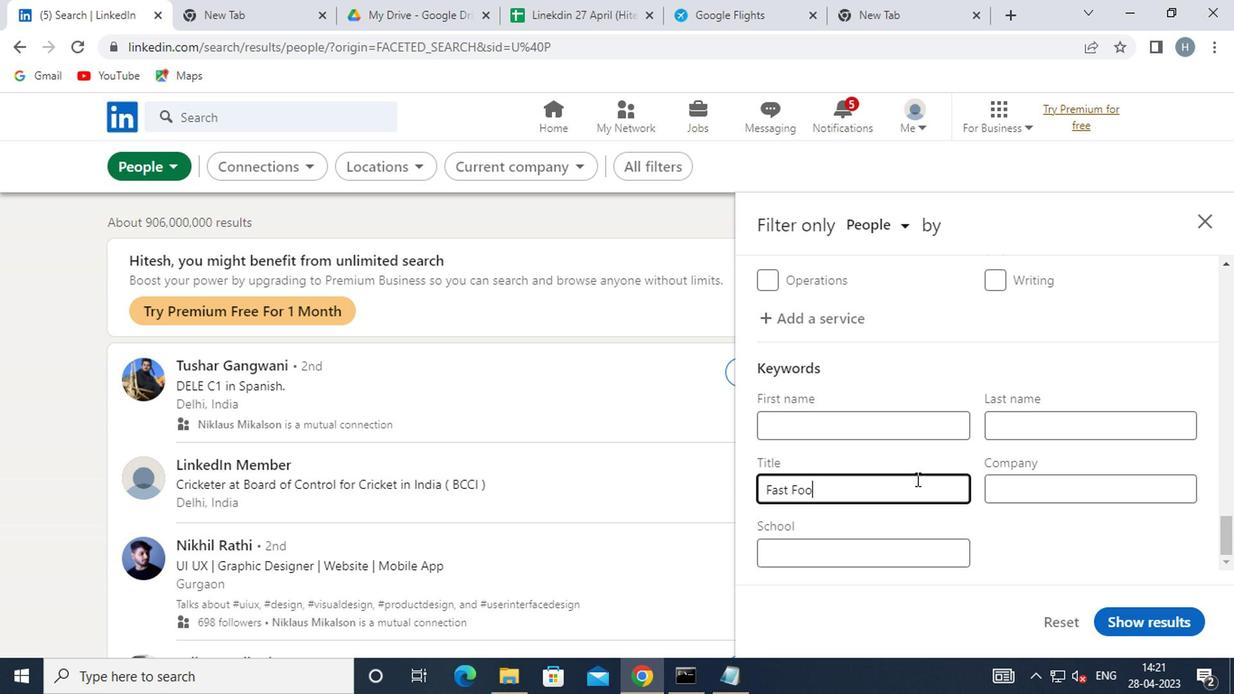 
Action: Mouse moved to (912, 476)
Screenshot: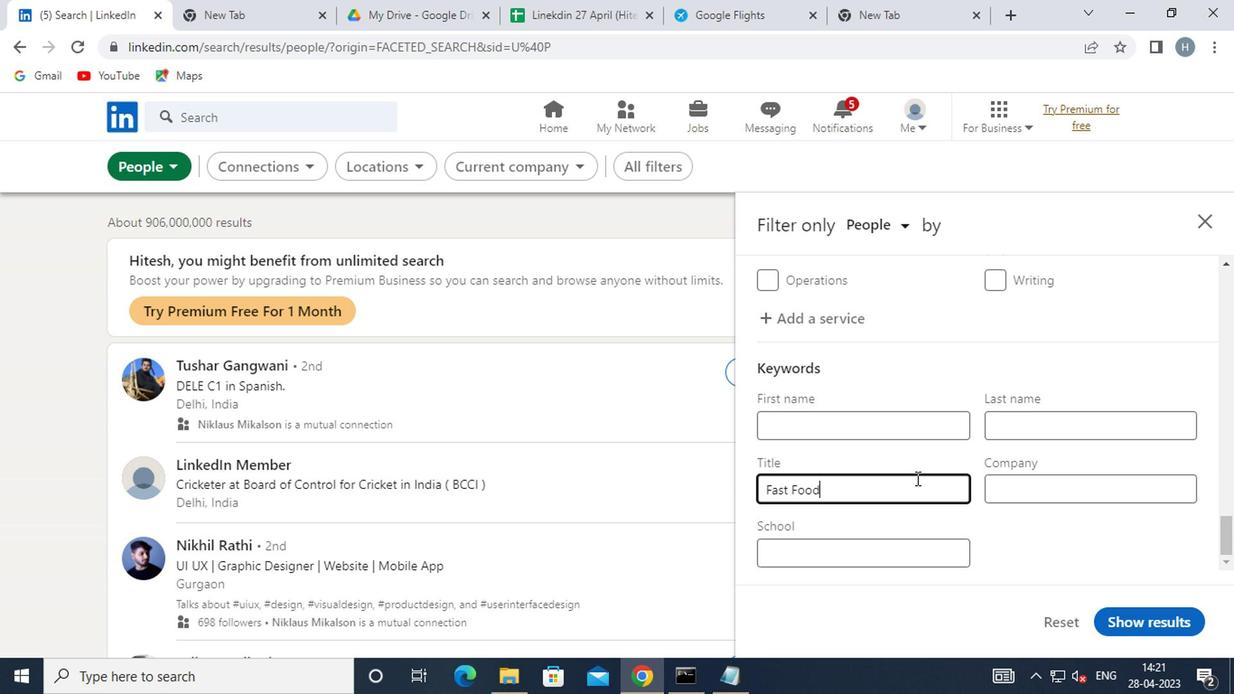 
Action: Key pressed <Key.space><Key.shift>WORKER
Screenshot: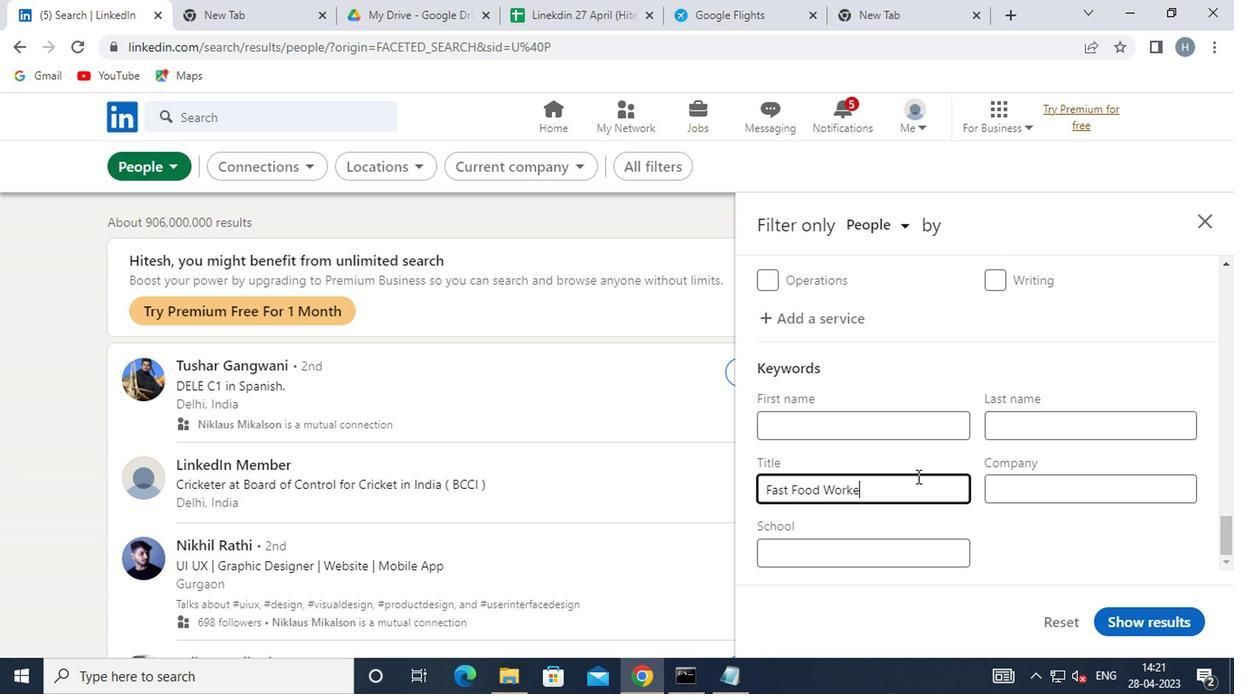 
Action: Mouse moved to (1145, 618)
Screenshot: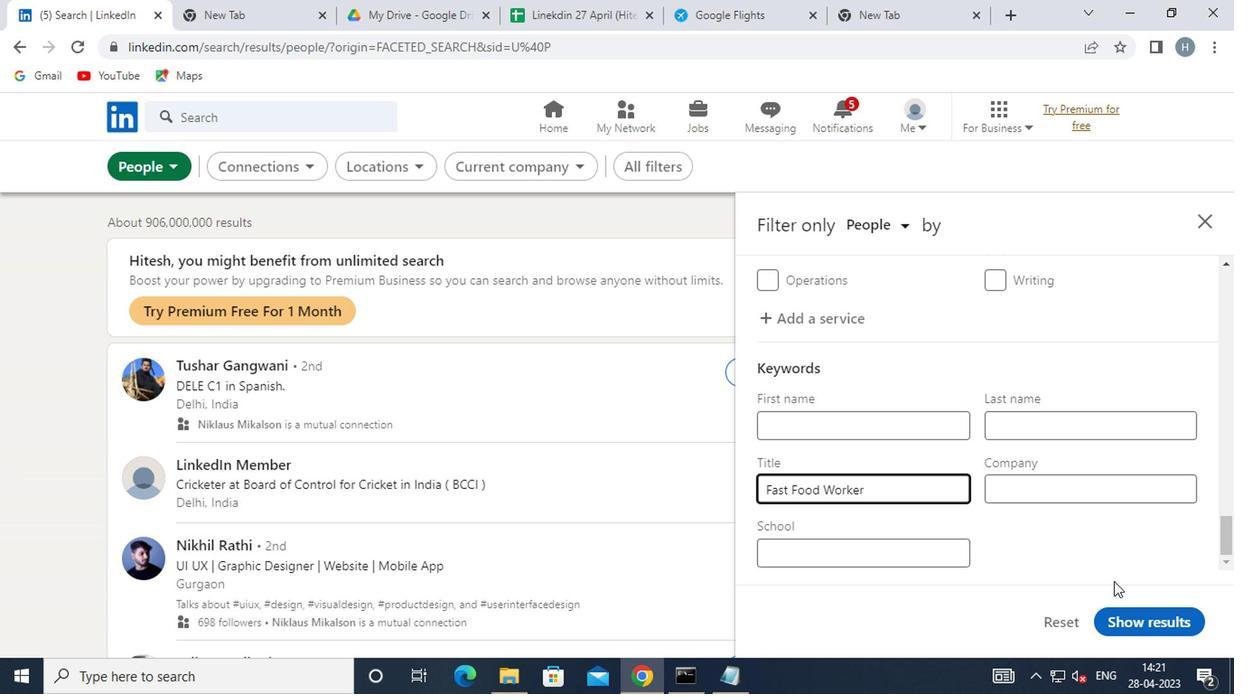 
Action: Mouse pressed left at (1145, 618)
Screenshot: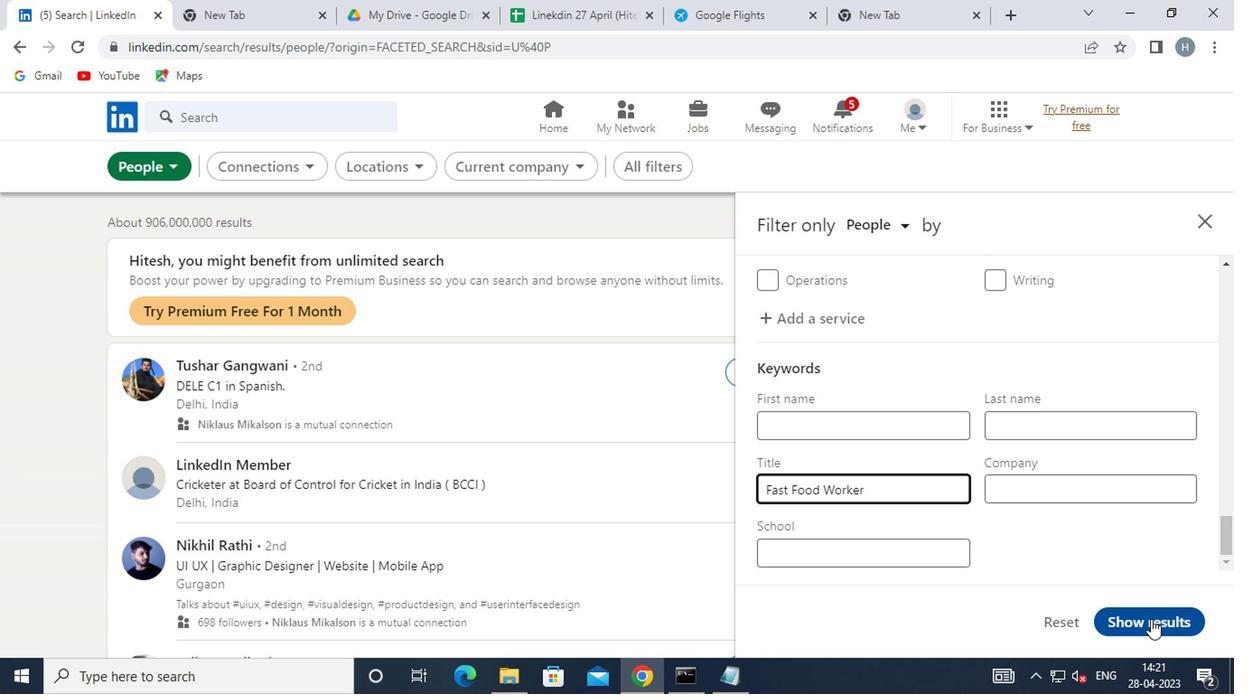 
Action: Mouse moved to (930, 537)
Screenshot: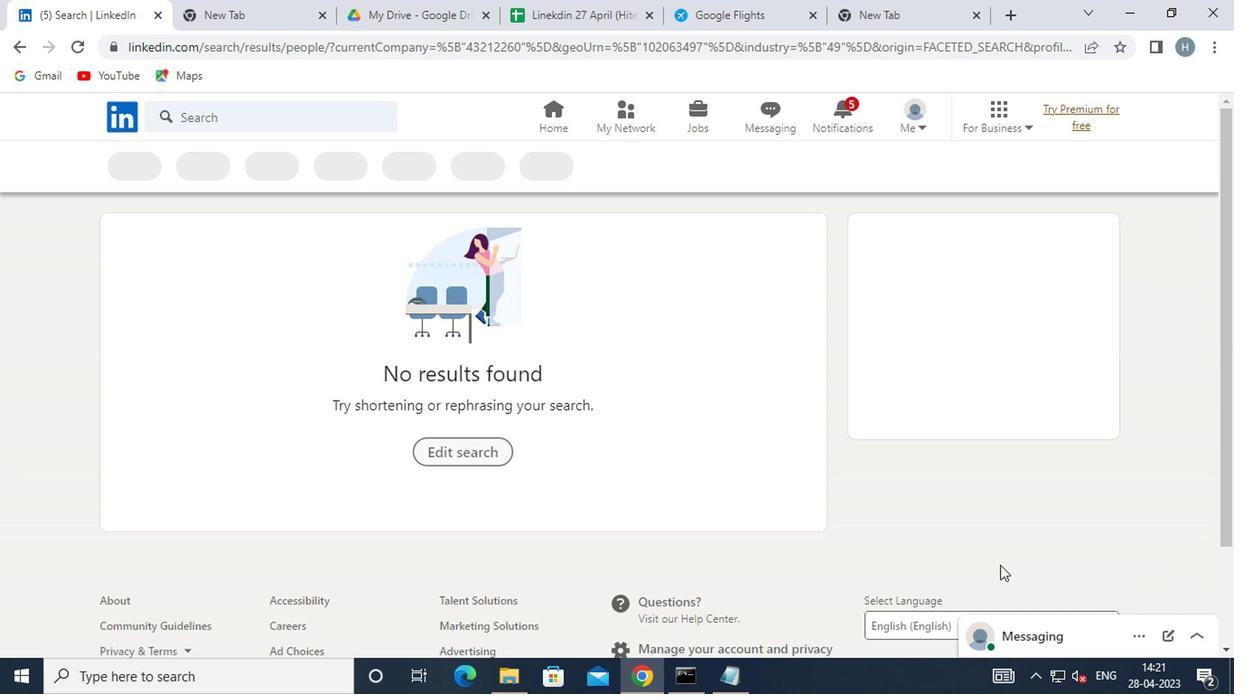 
